 Task: Find people on LinkedIn with the title 'Assistant Manager' in the 'Household' industry, located in 'Shiguai', and working at 'IG Group'.
Action: Mouse moved to (658, 81)
Screenshot: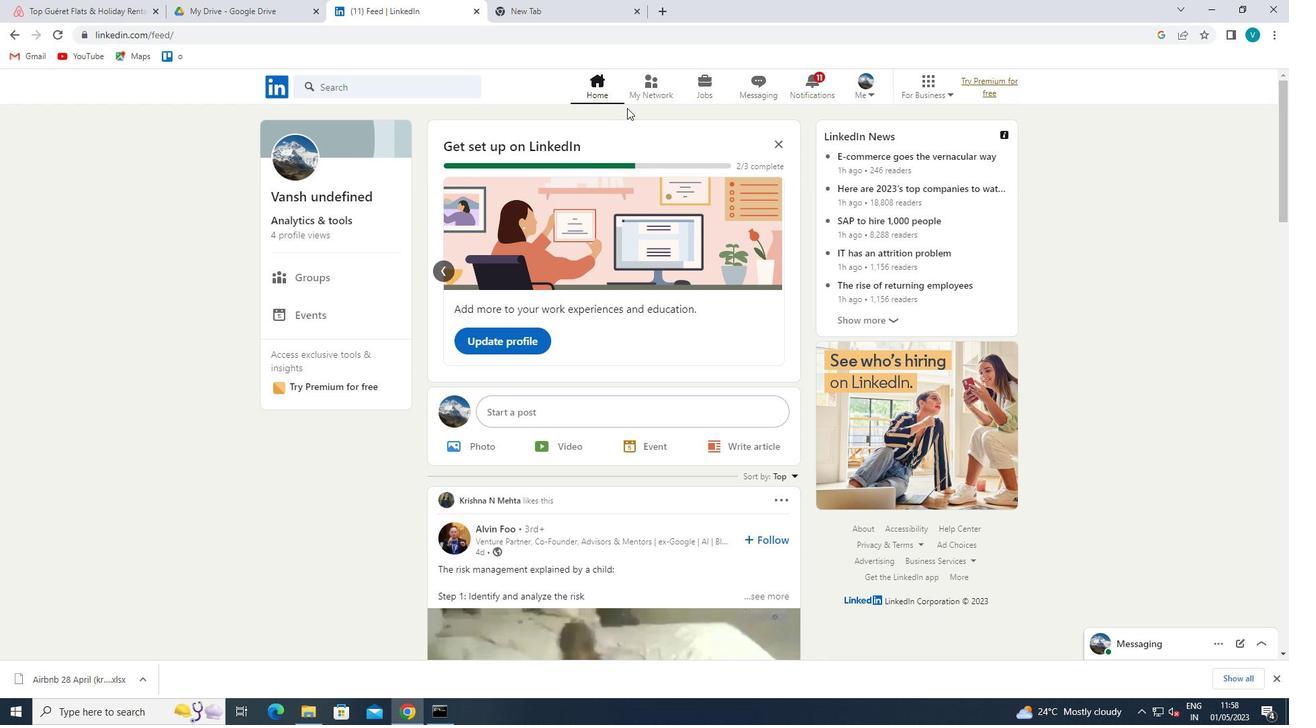 
Action: Mouse pressed left at (658, 81)
Screenshot: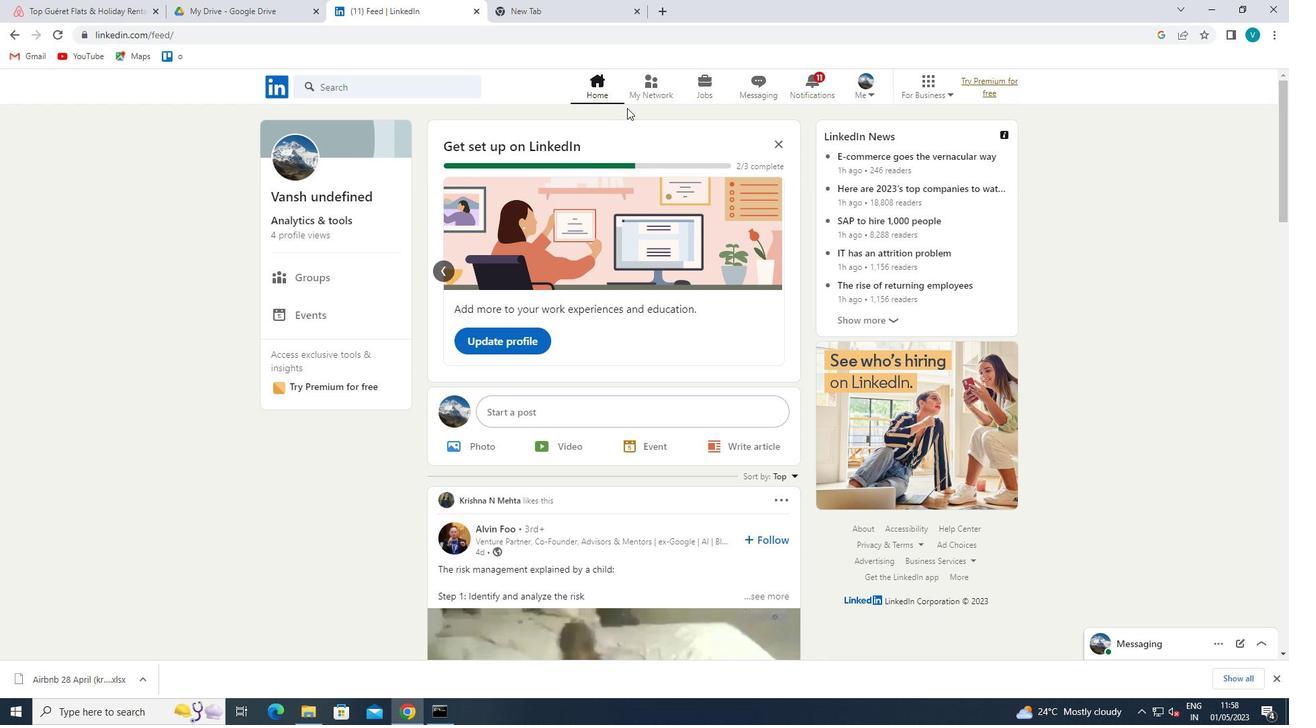 
Action: Mouse moved to (392, 155)
Screenshot: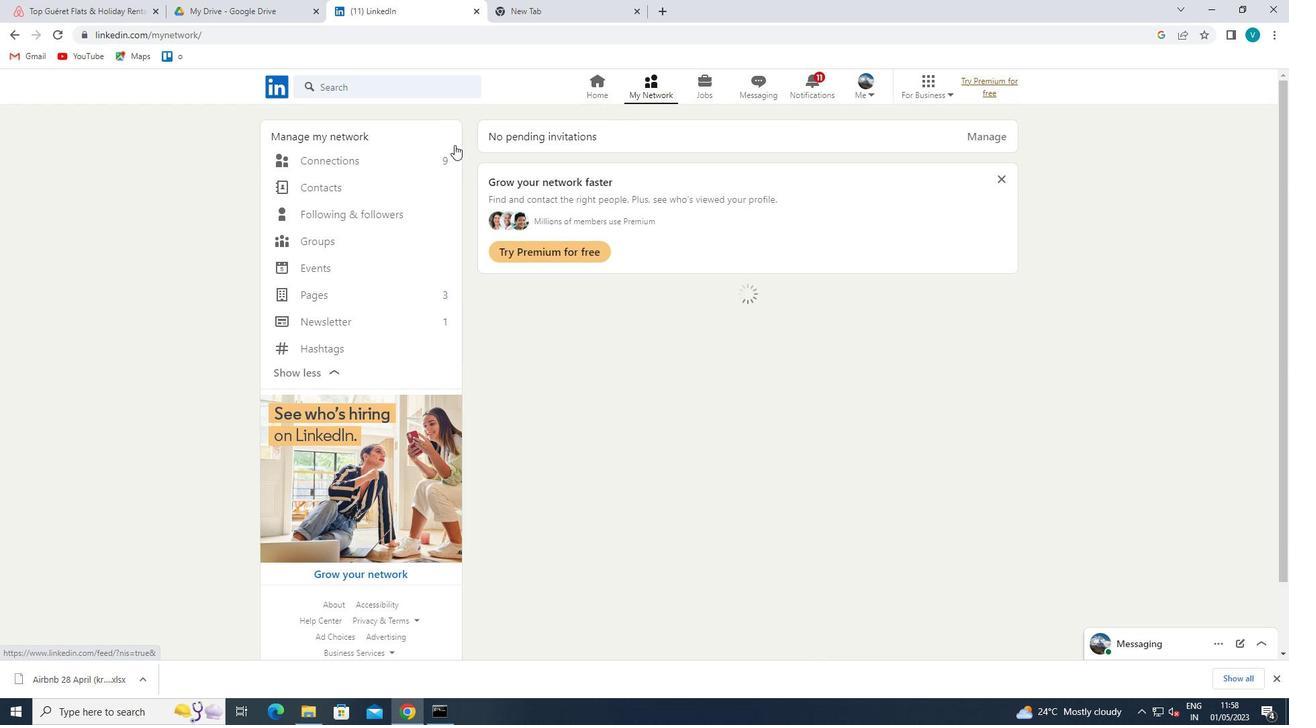 
Action: Mouse pressed left at (392, 155)
Screenshot: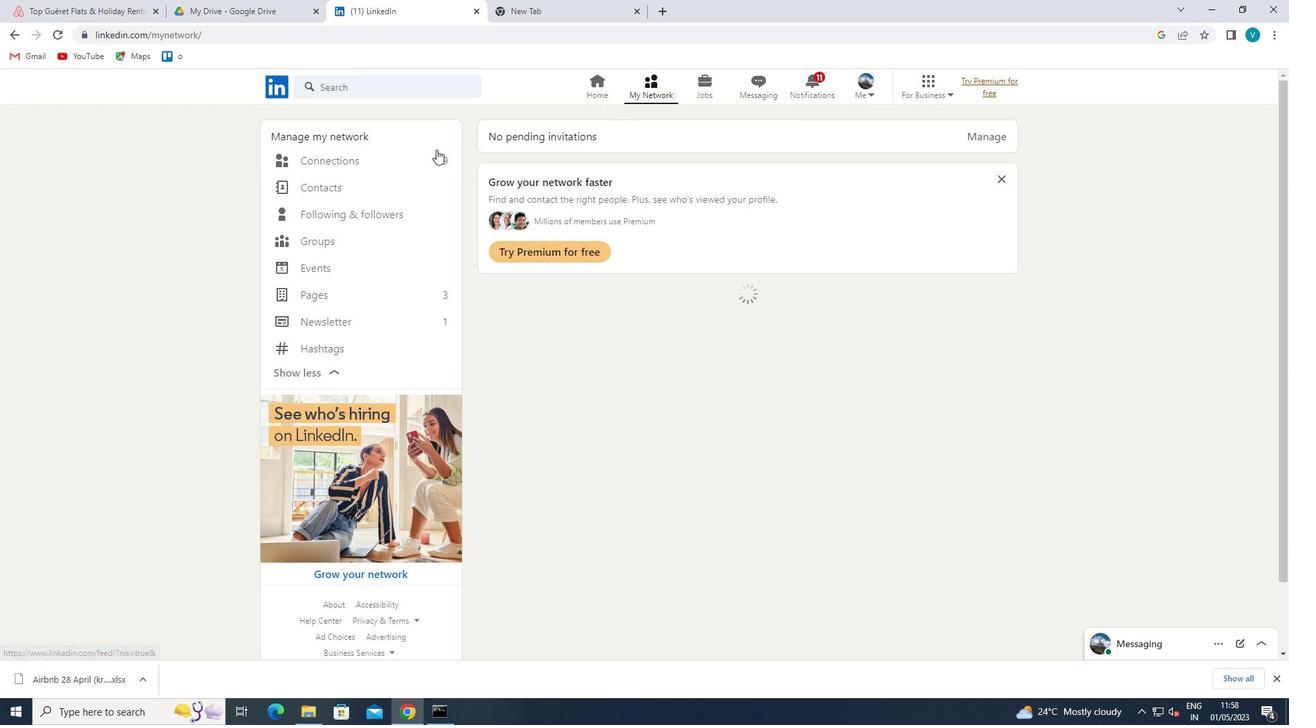 
Action: Mouse moved to (758, 160)
Screenshot: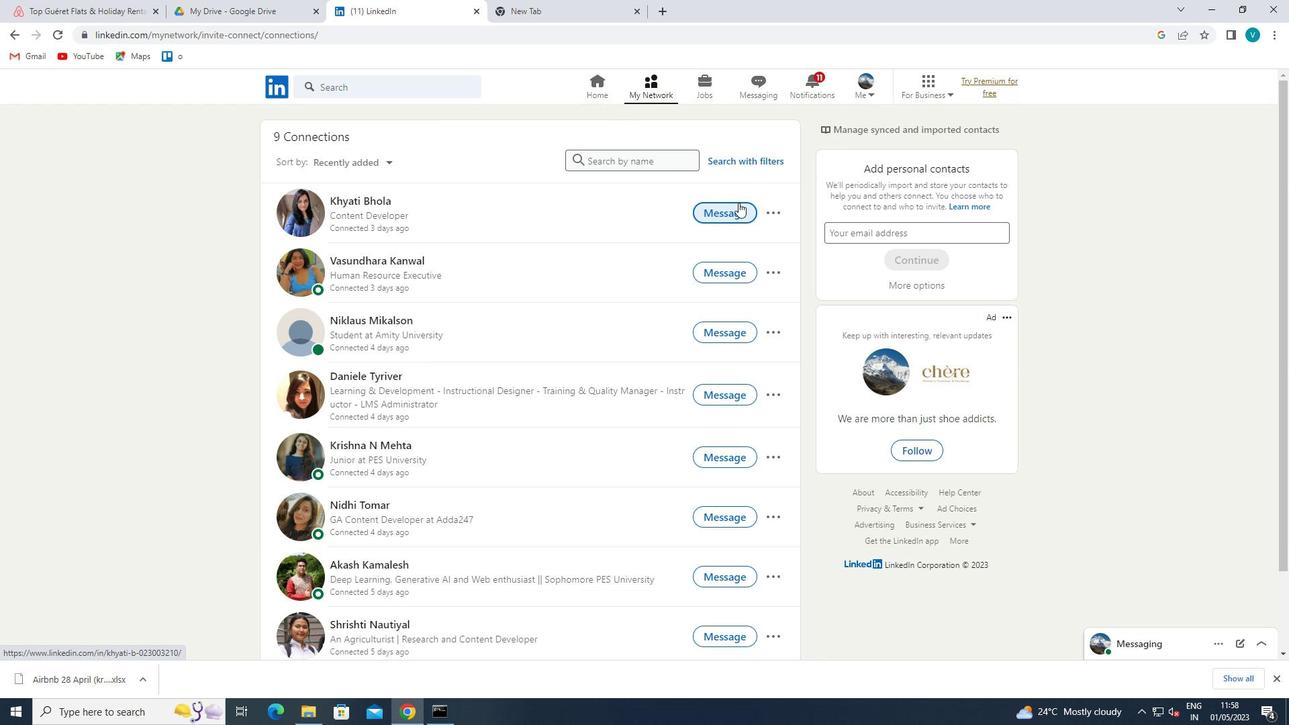 
Action: Mouse pressed left at (758, 160)
Screenshot: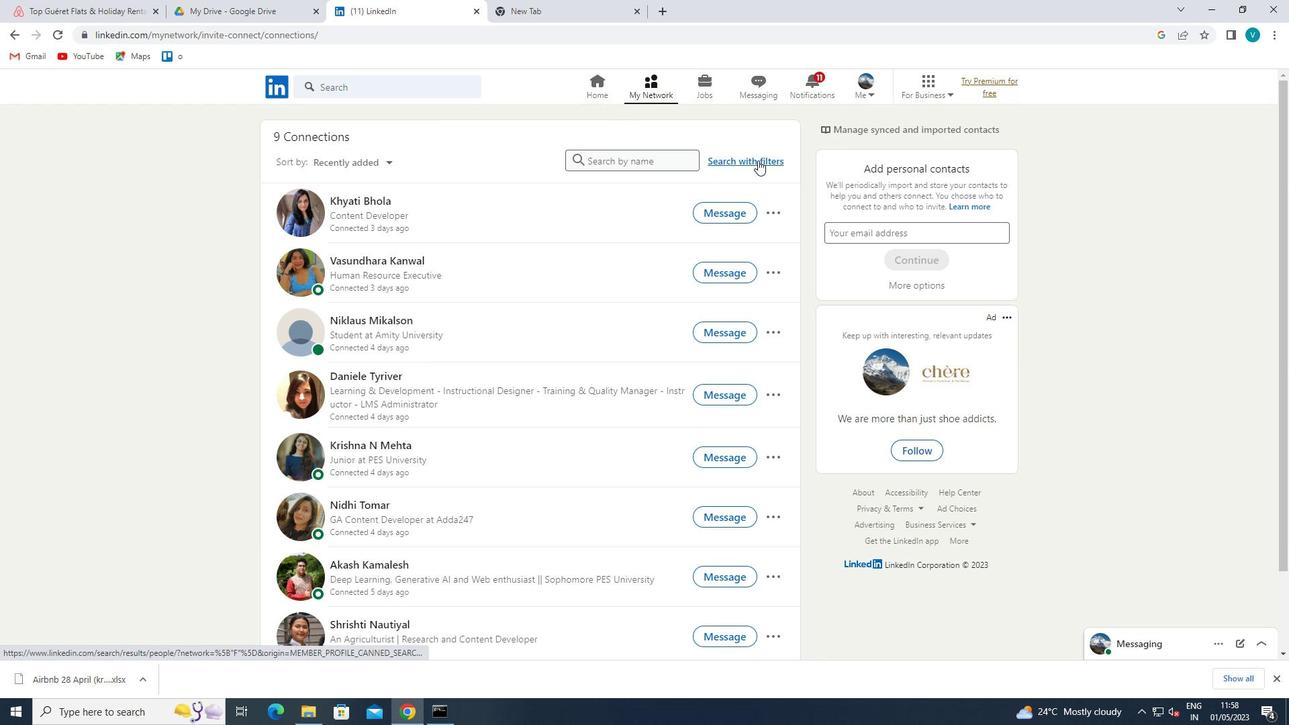 
Action: Mouse moved to (626, 125)
Screenshot: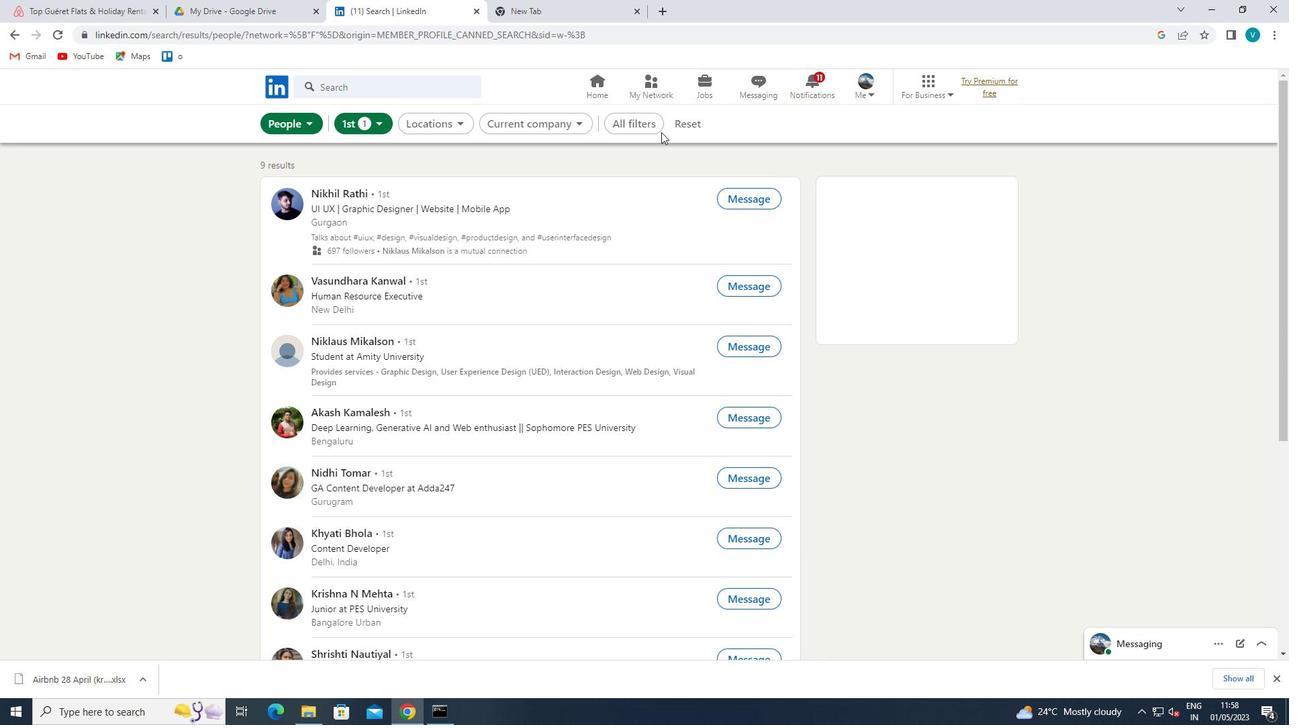 
Action: Mouse pressed left at (626, 125)
Screenshot: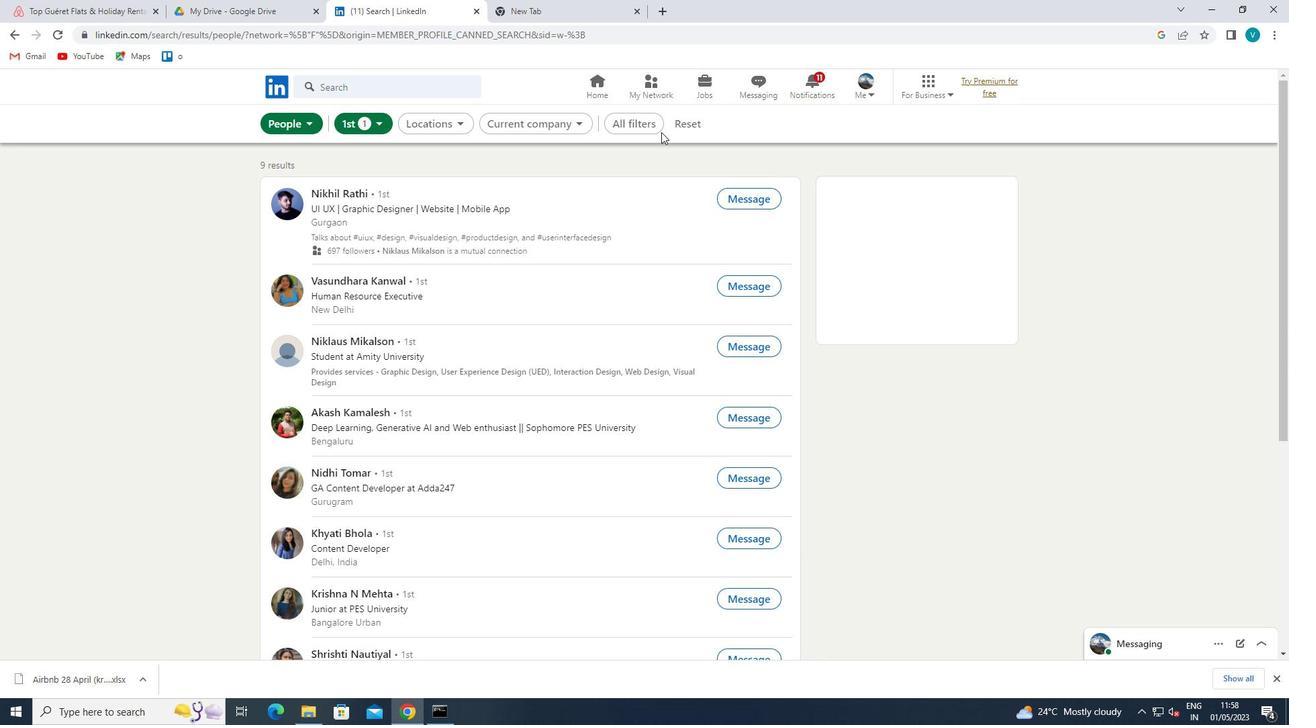 
Action: Mouse moved to (1039, 381)
Screenshot: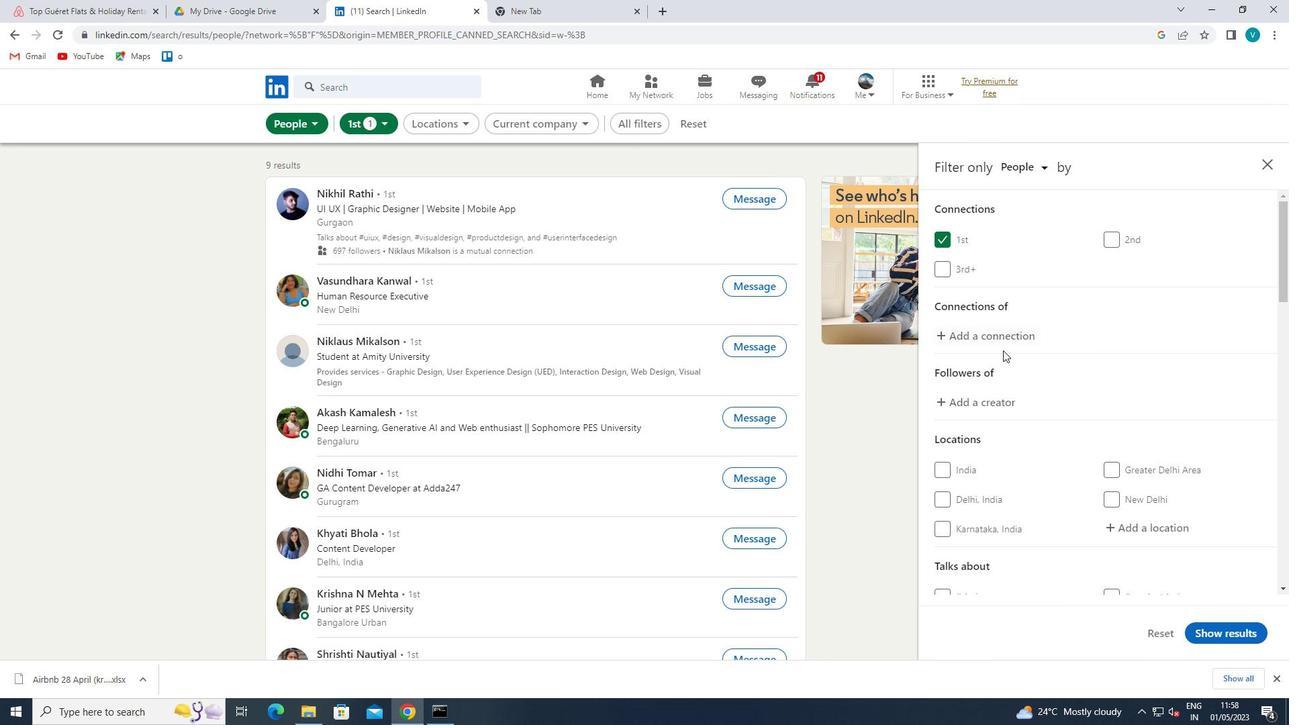 
Action: Mouse scrolled (1039, 380) with delta (0, 0)
Screenshot: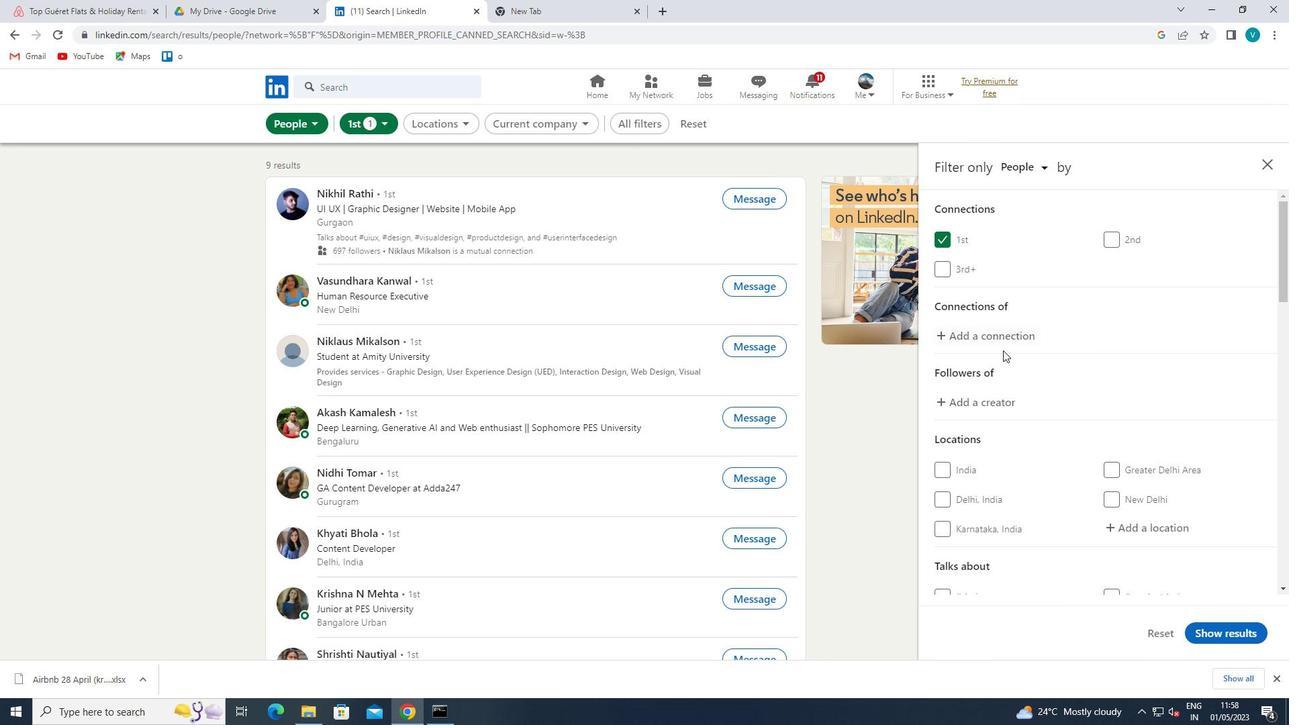 
Action: Mouse moved to (1119, 458)
Screenshot: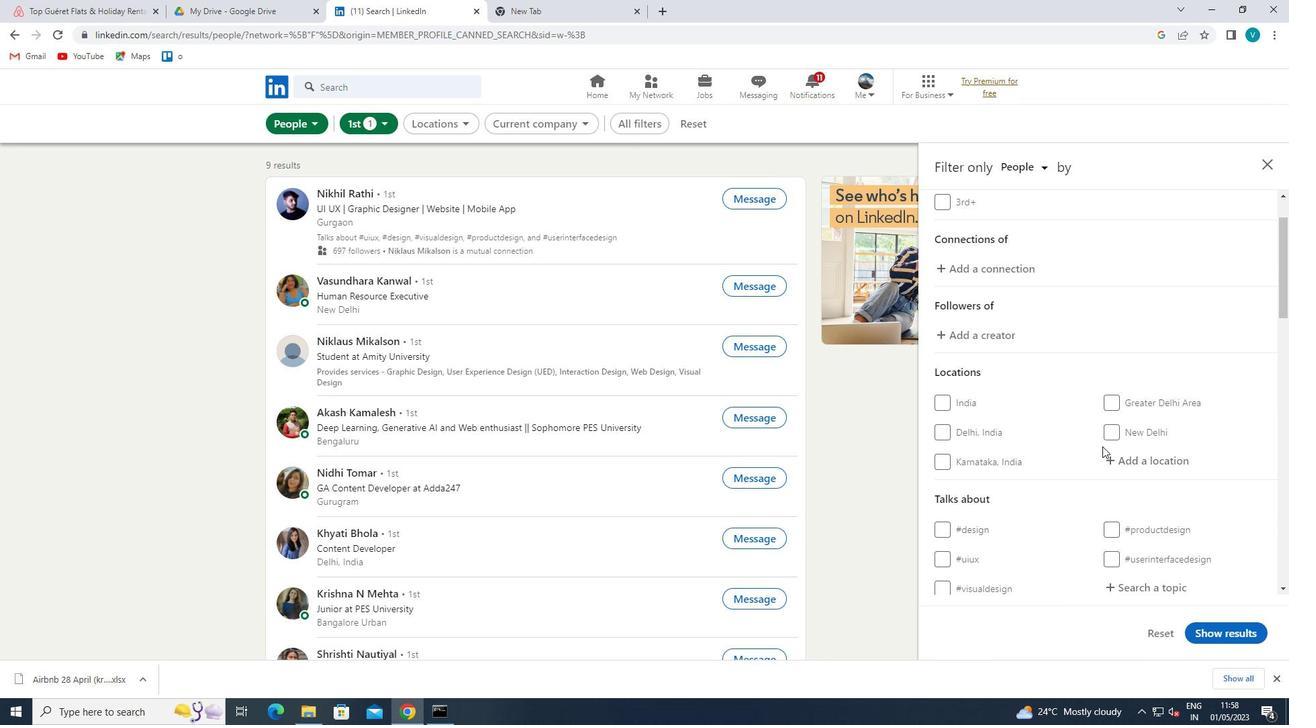 
Action: Mouse pressed left at (1119, 458)
Screenshot: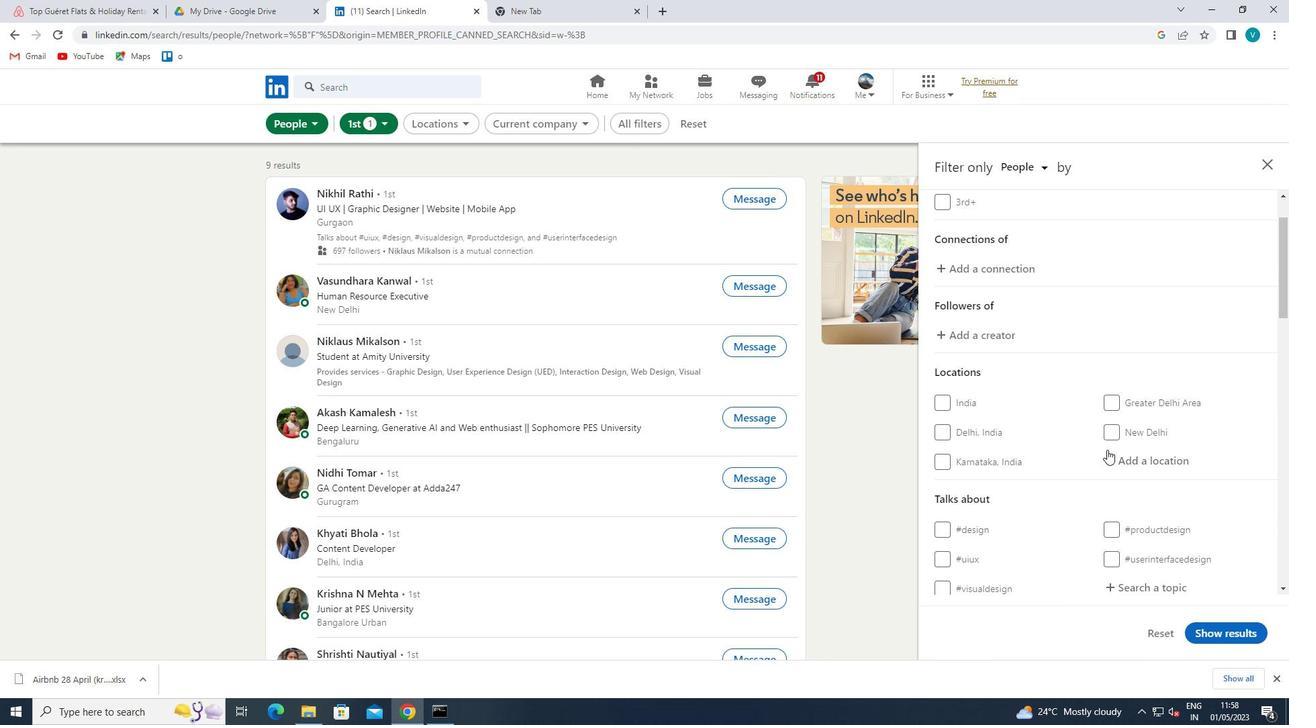 
Action: Key pressed <Key.shift>SHIGUAI<Key.space>
Screenshot: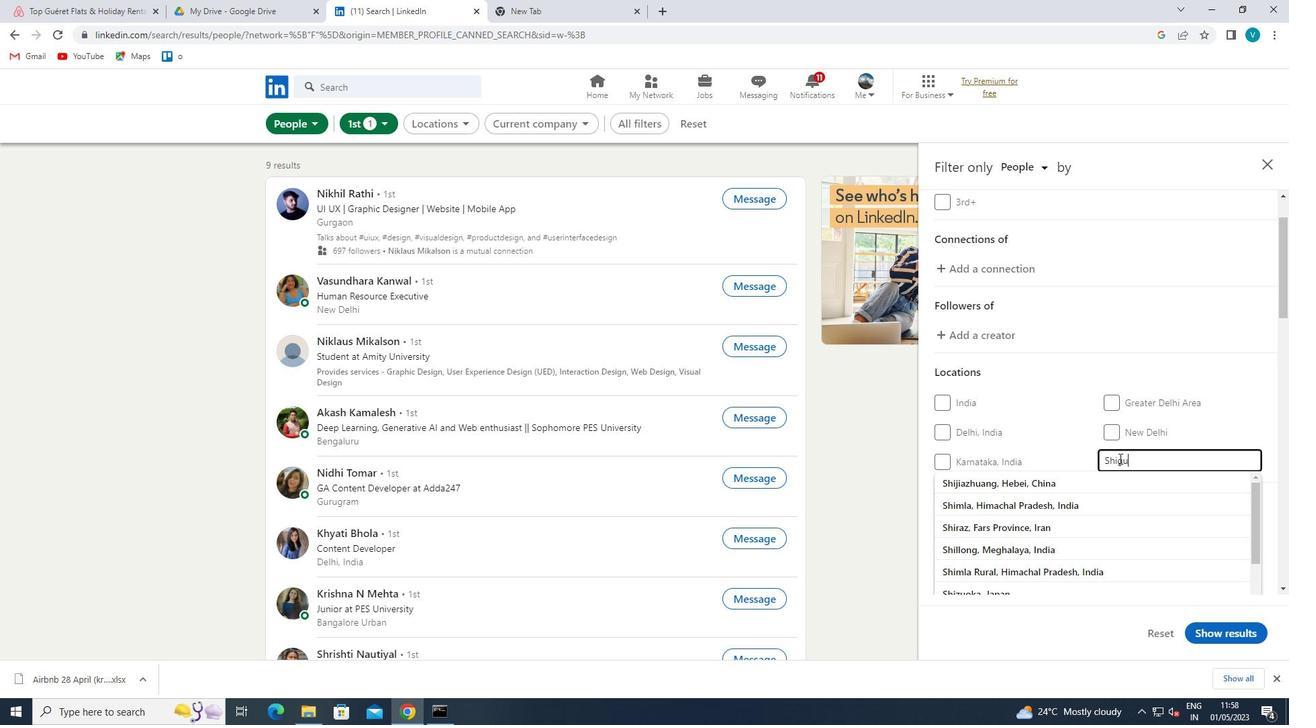 
Action: Mouse moved to (1082, 462)
Screenshot: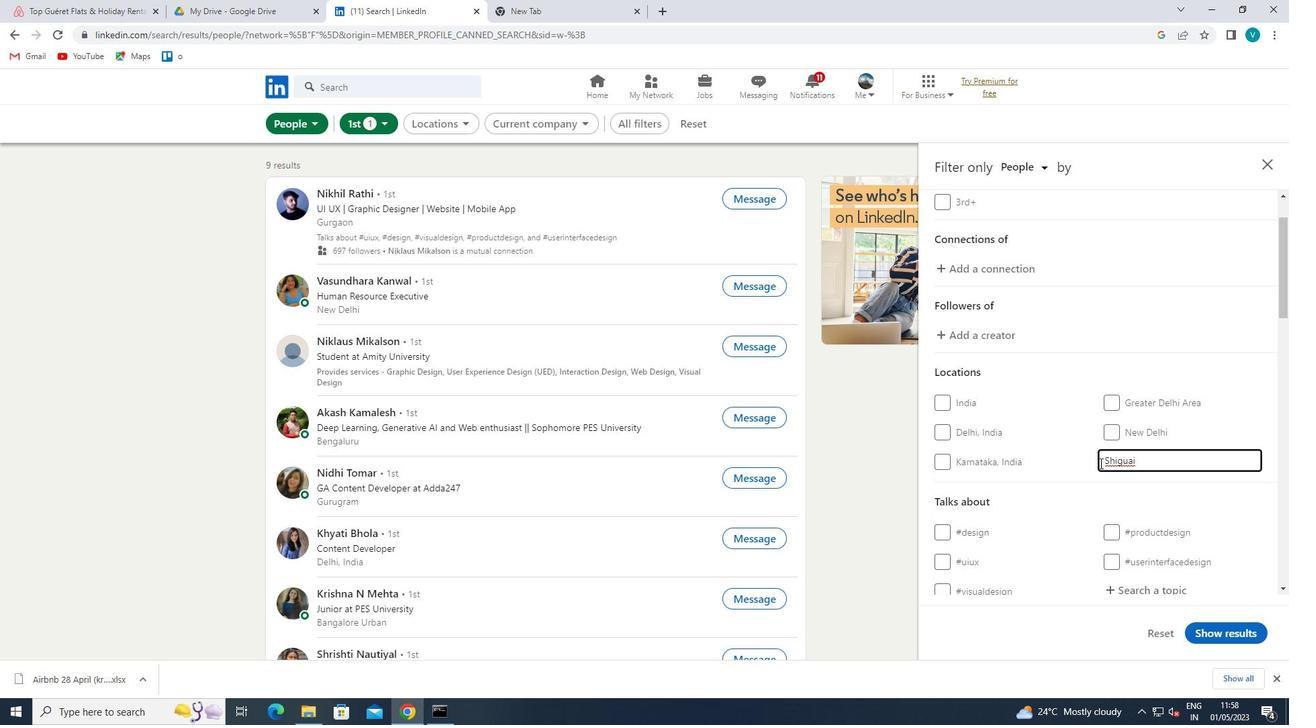 
Action: Mouse pressed left at (1082, 462)
Screenshot: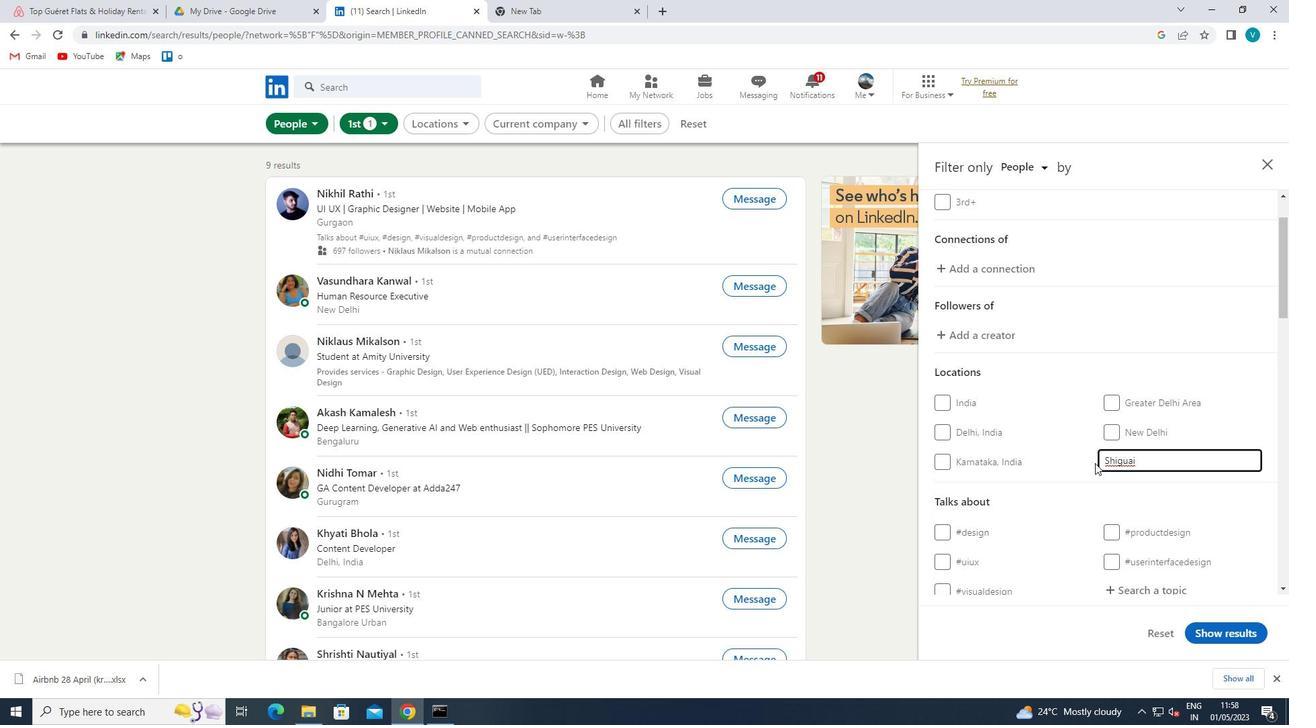 
Action: Mouse scrolled (1082, 462) with delta (0, 0)
Screenshot: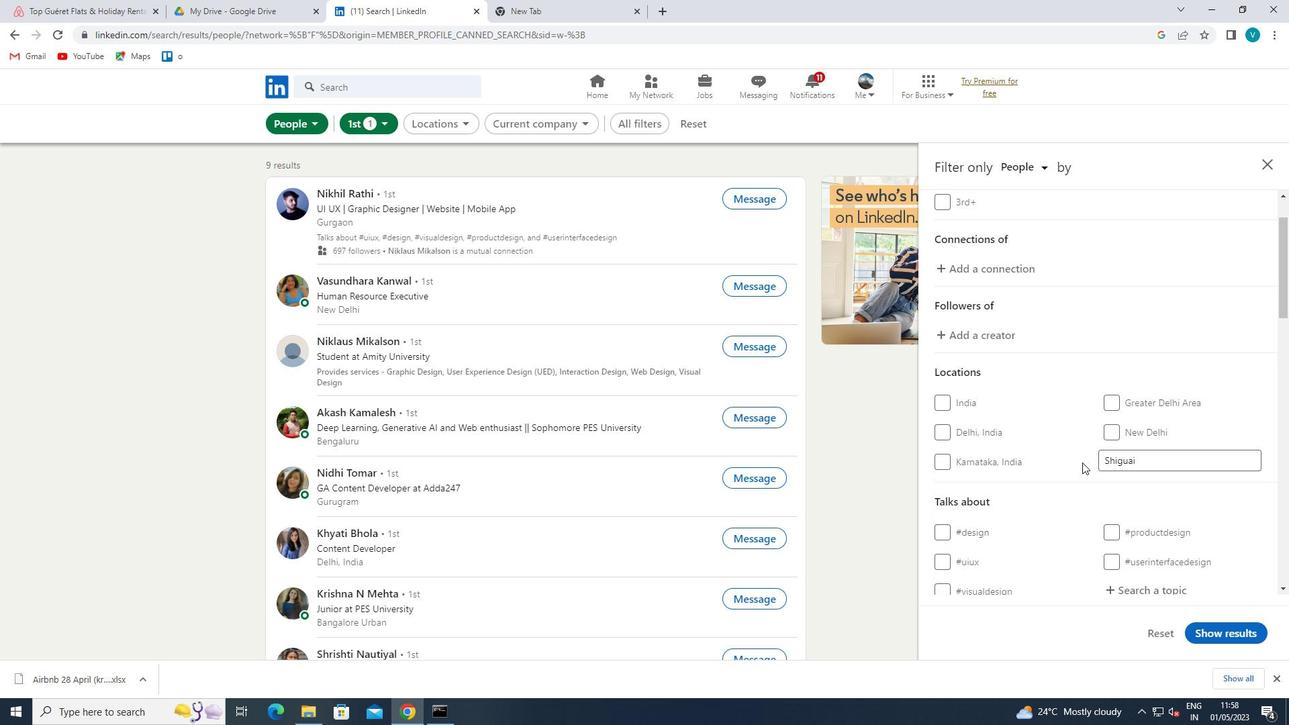 
Action: Mouse scrolled (1082, 462) with delta (0, 0)
Screenshot: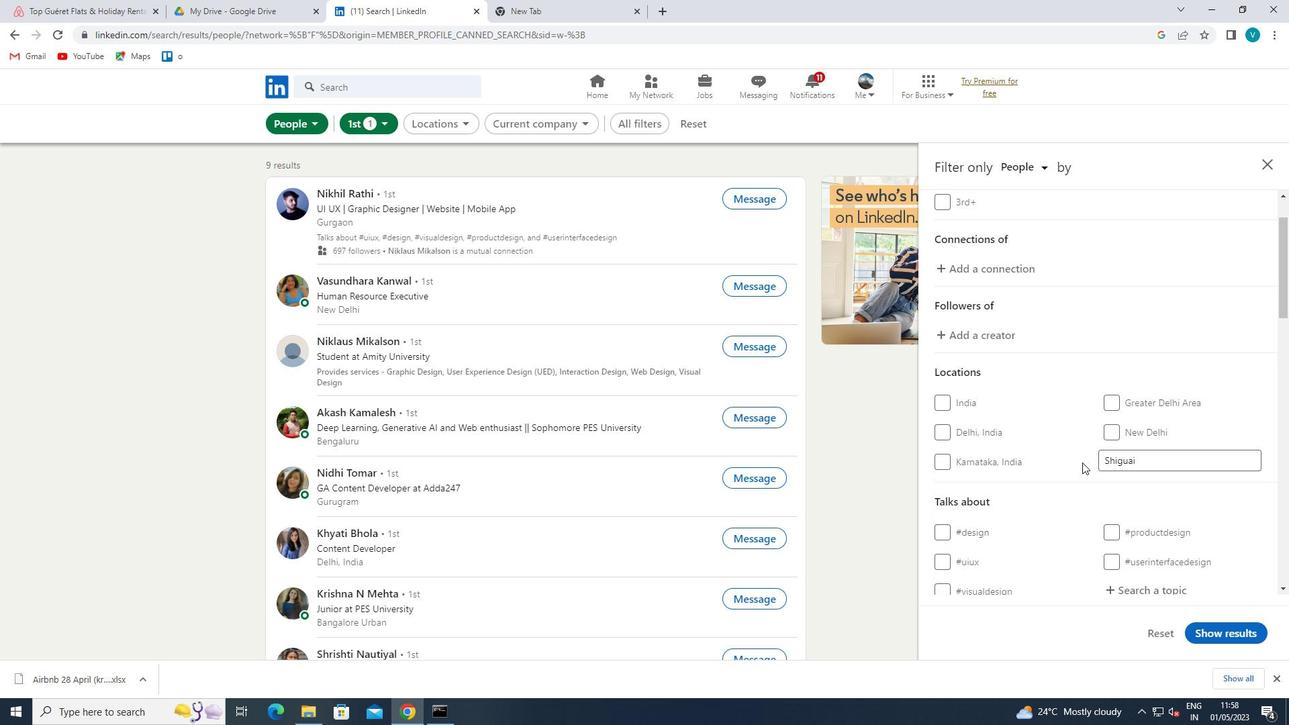 
Action: Mouse moved to (1137, 448)
Screenshot: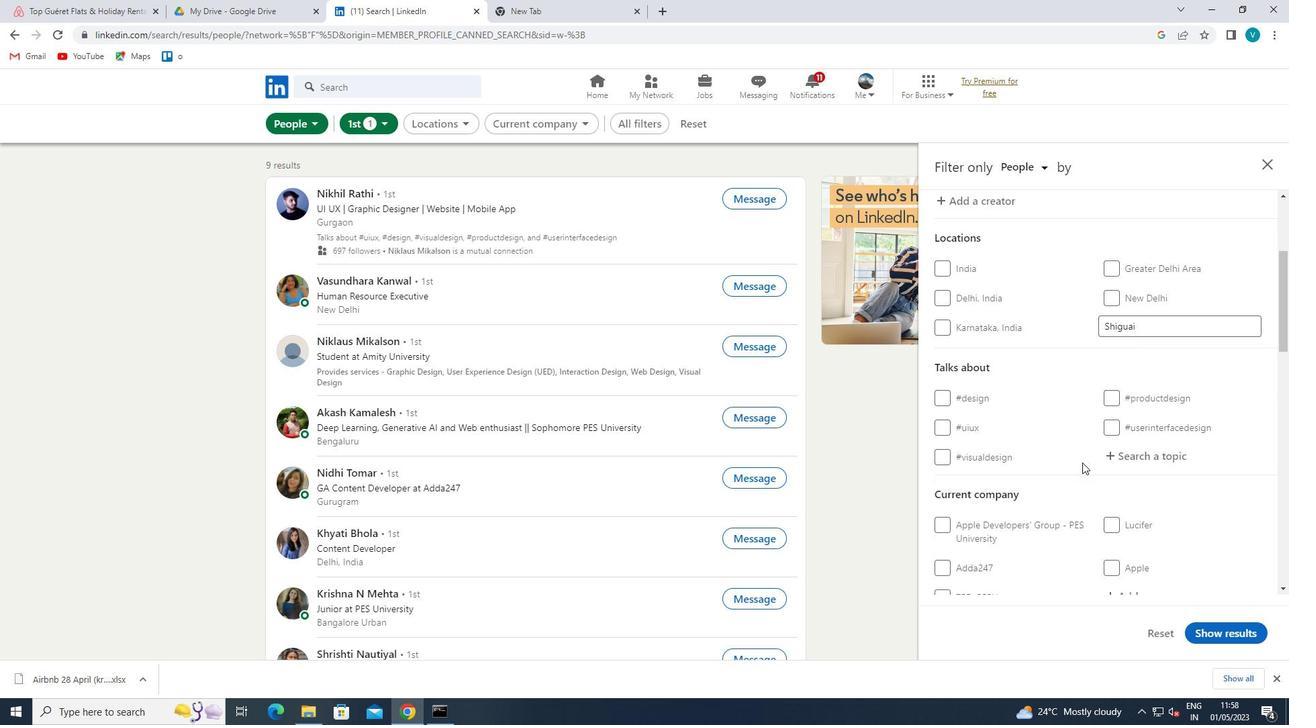 
Action: Mouse pressed left at (1137, 448)
Screenshot: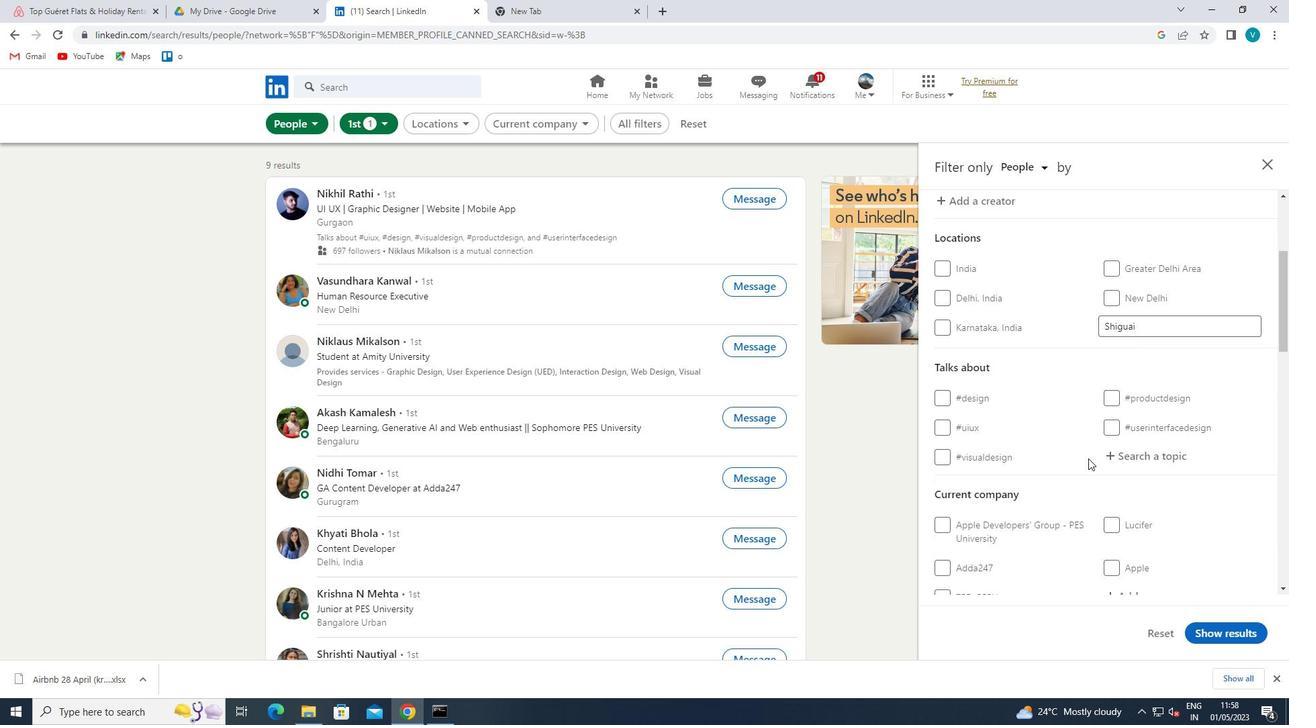 
Action: Key pressed <Key.shift>#SUCCESS
Screenshot: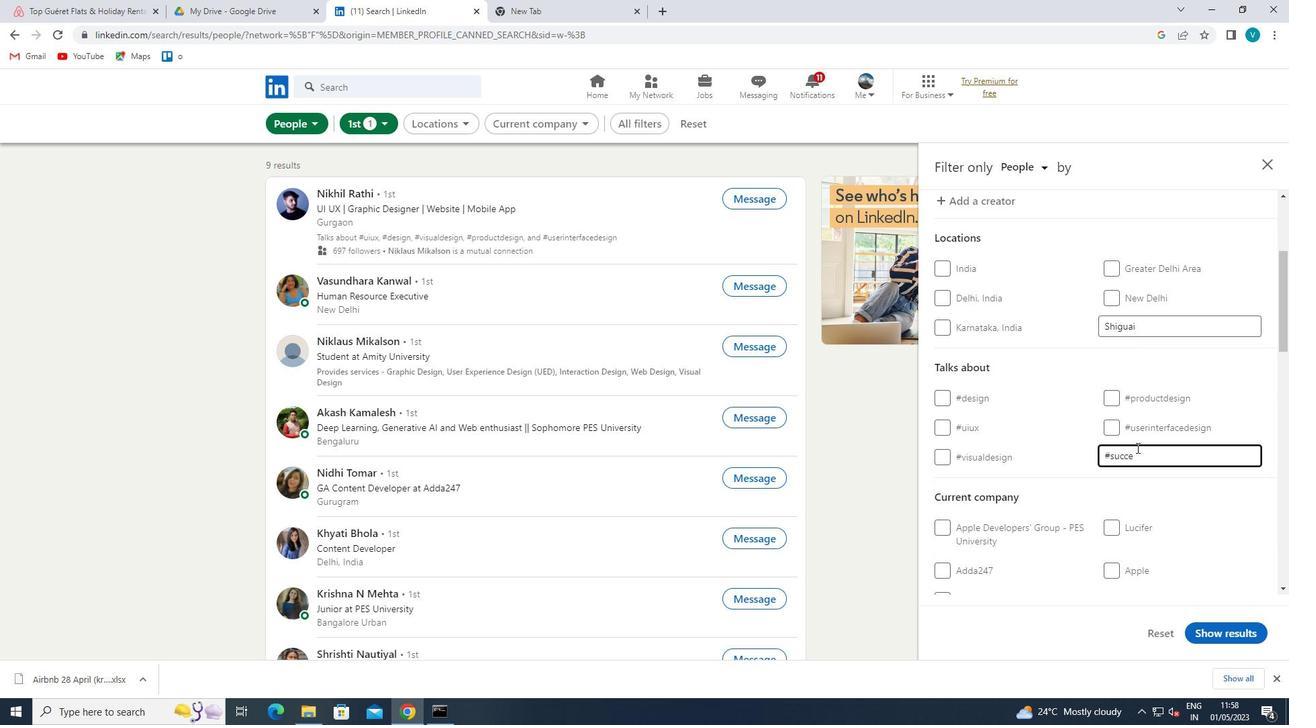 
Action: Mouse moved to (1093, 462)
Screenshot: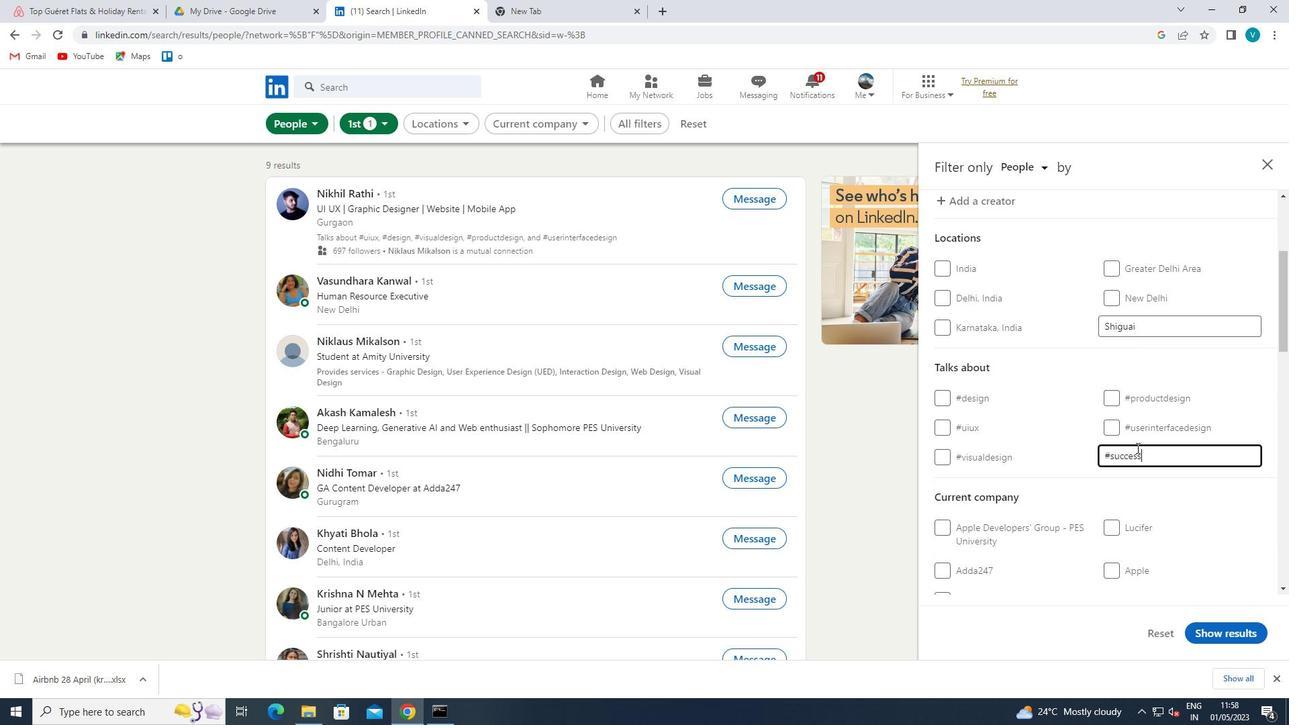 
Action: Mouse pressed left at (1093, 462)
Screenshot: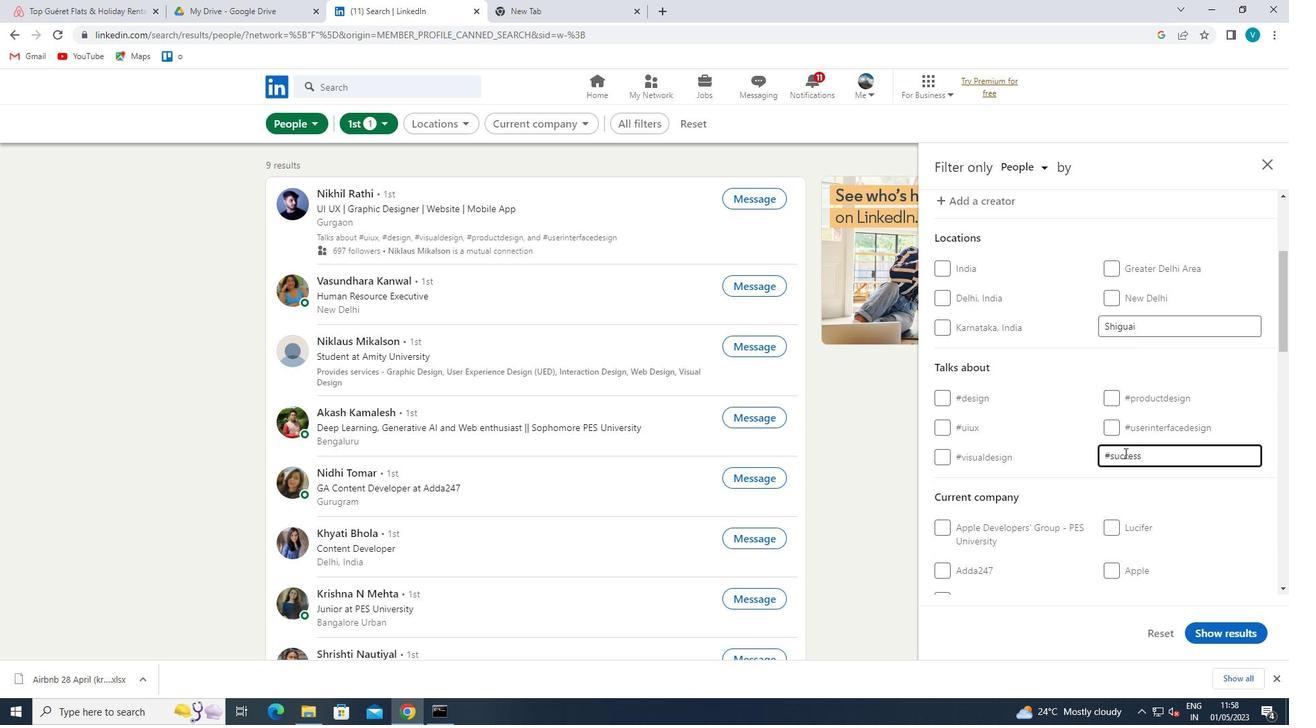
Action: Mouse moved to (1088, 458)
Screenshot: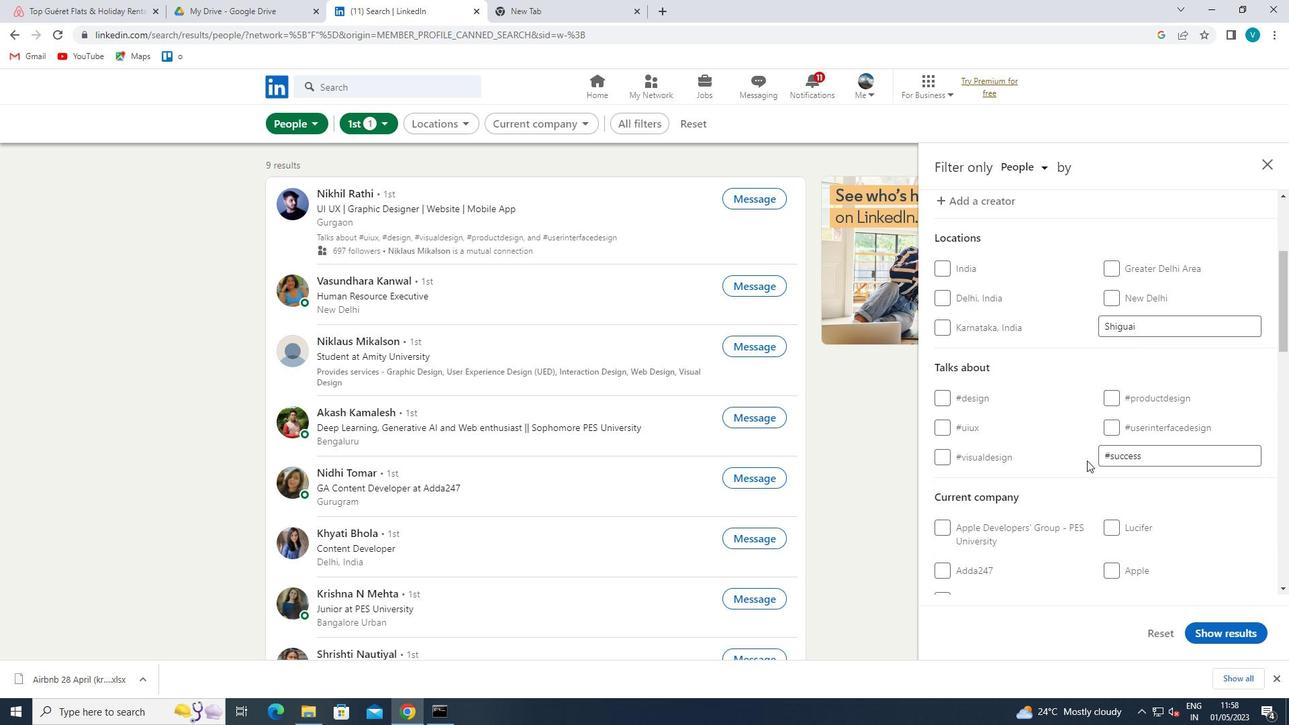 
Action: Mouse scrolled (1088, 457) with delta (0, 0)
Screenshot: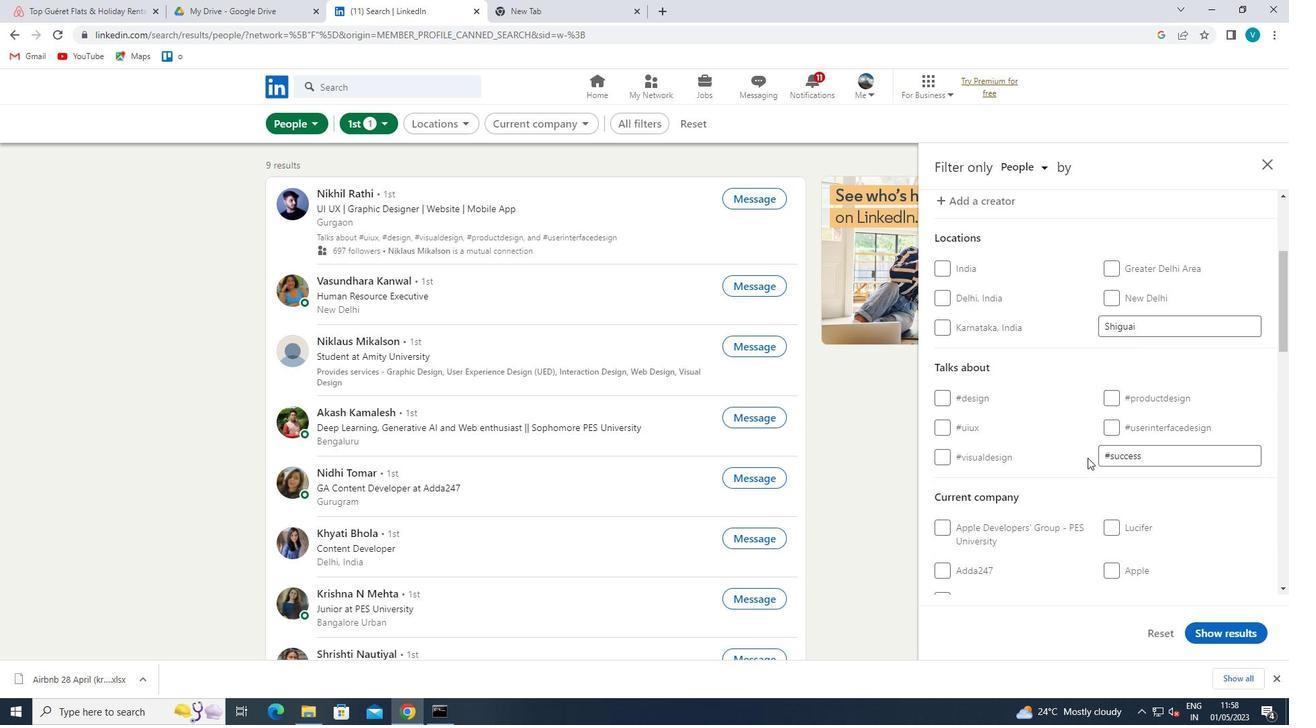 
Action: Mouse scrolled (1088, 457) with delta (0, 0)
Screenshot: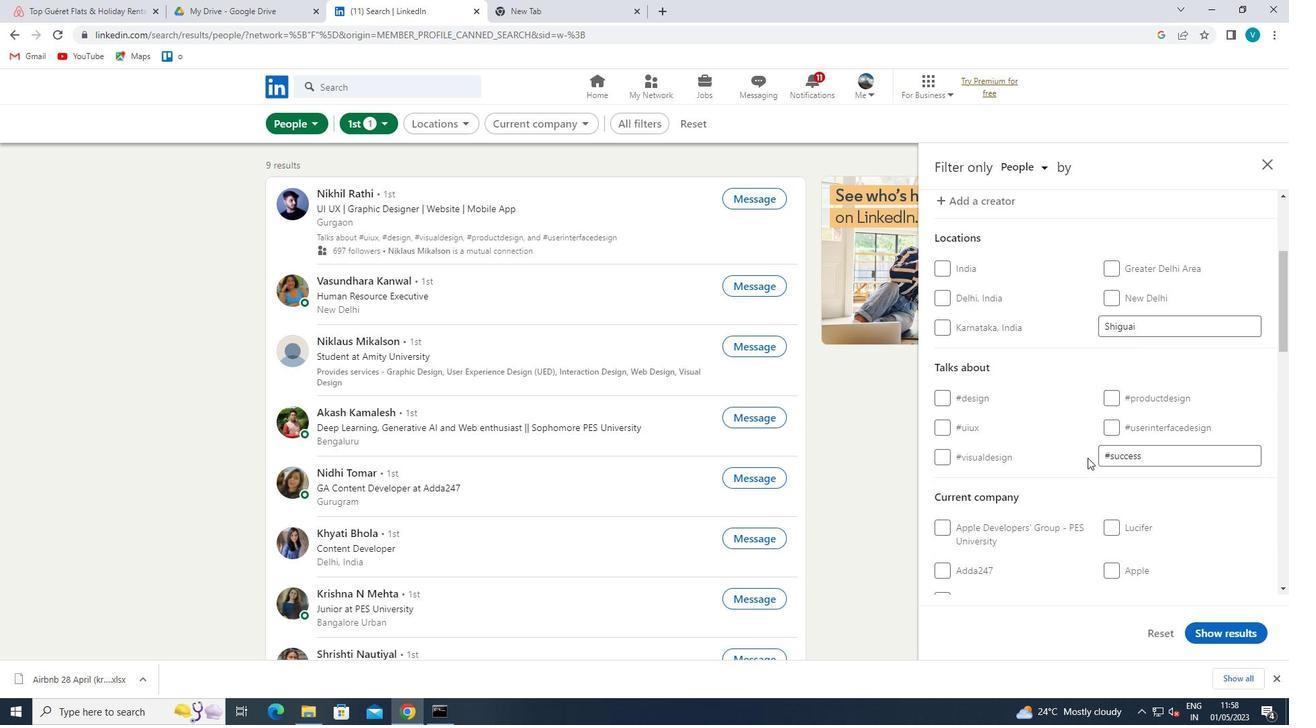 
Action: Mouse moved to (1157, 464)
Screenshot: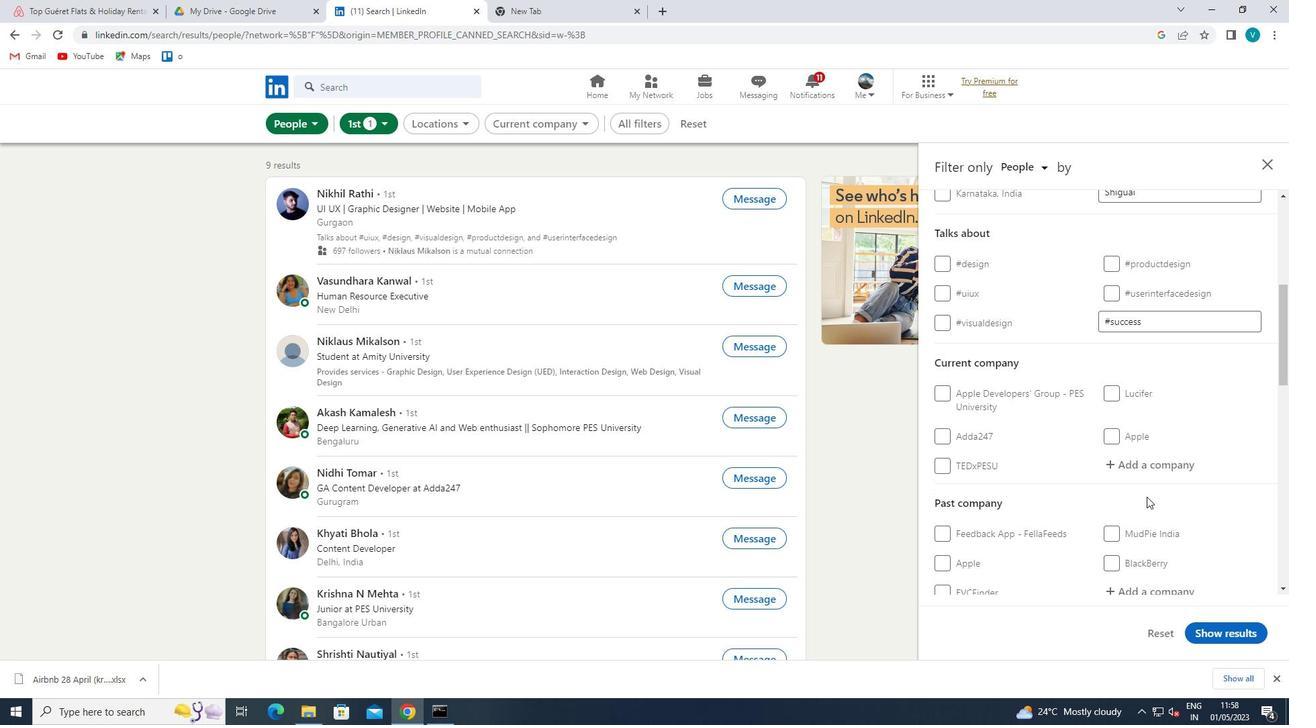 
Action: Mouse pressed left at (1157, 464)
Screenshot: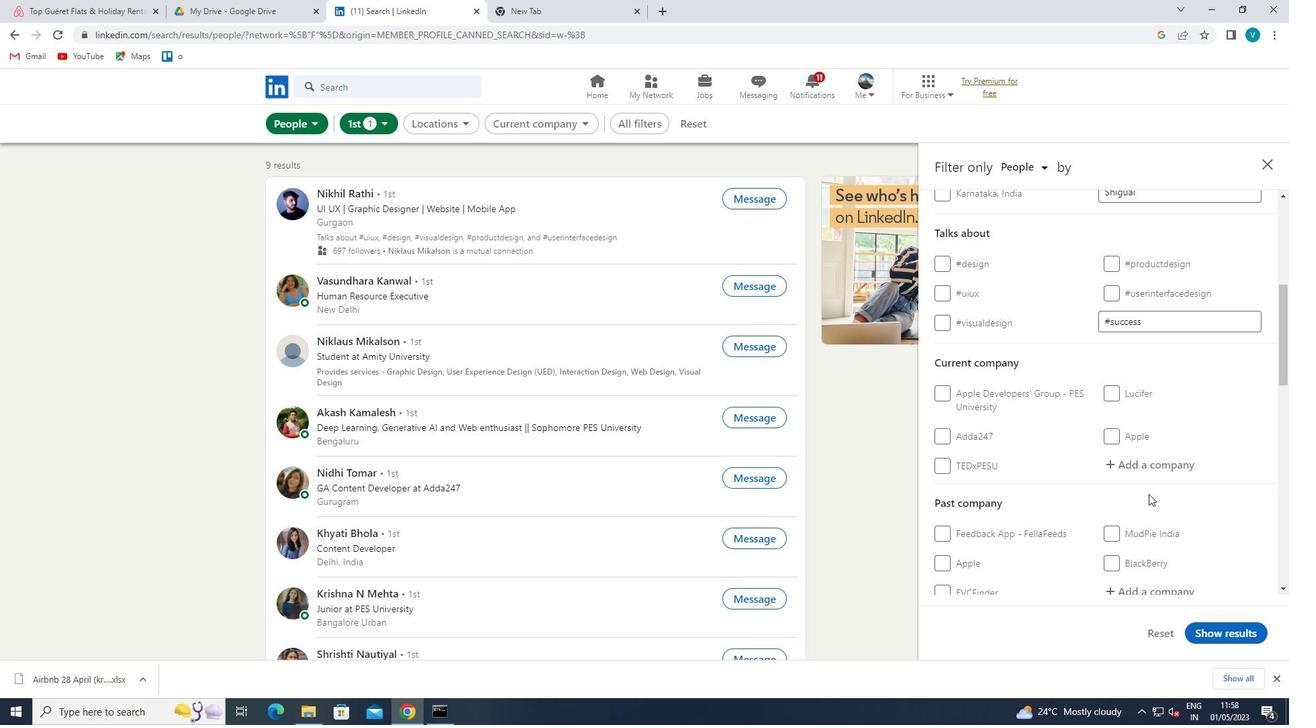 
Action: Key pressed <Key.shift>IG<Key.space><Key.shift>GROUP<Key.space>
Screenshot: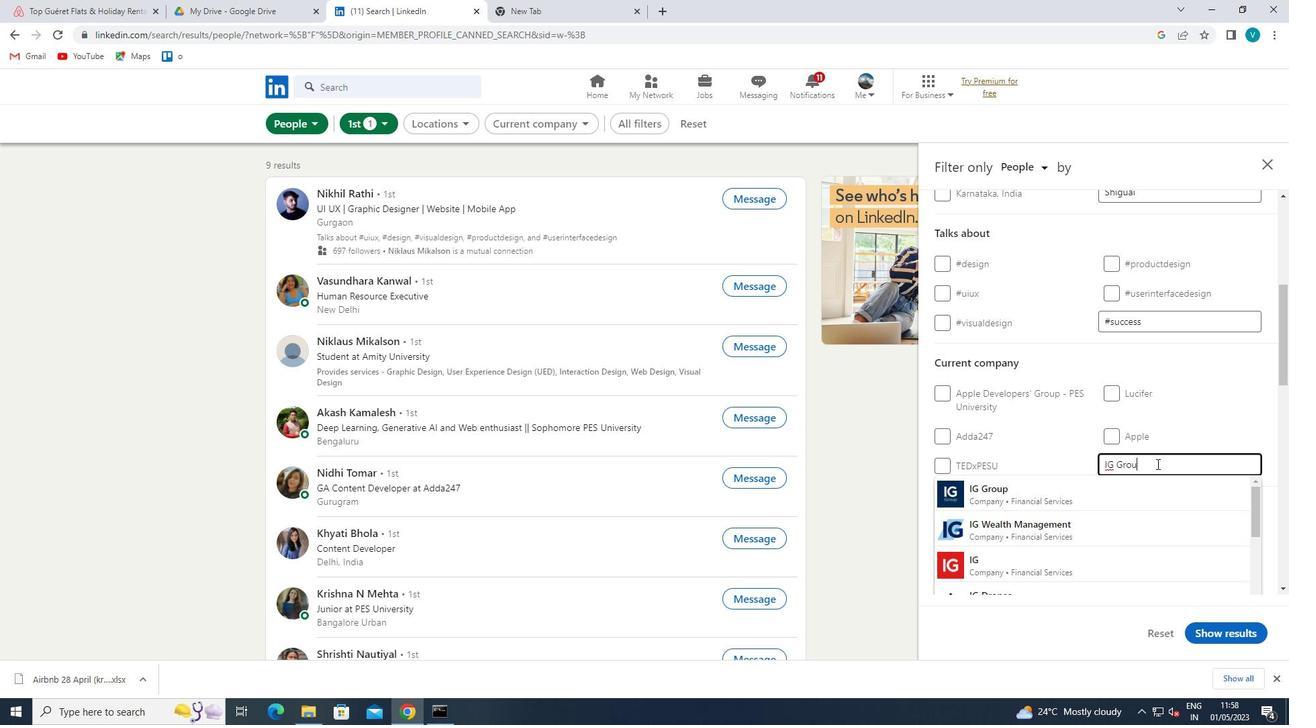 
Action: Mouse moved to (1097, 484)
Screenshot: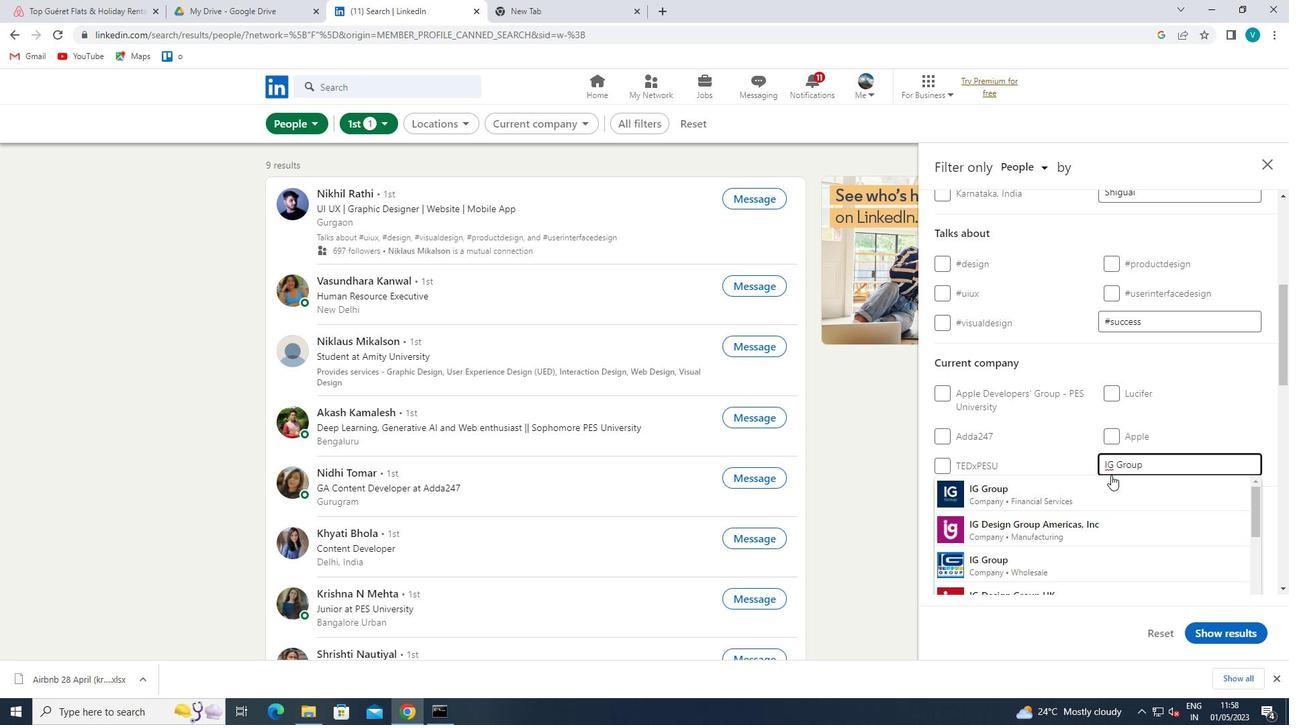 
Action: Mouse pressed left at (1097, 484)
Screenshot: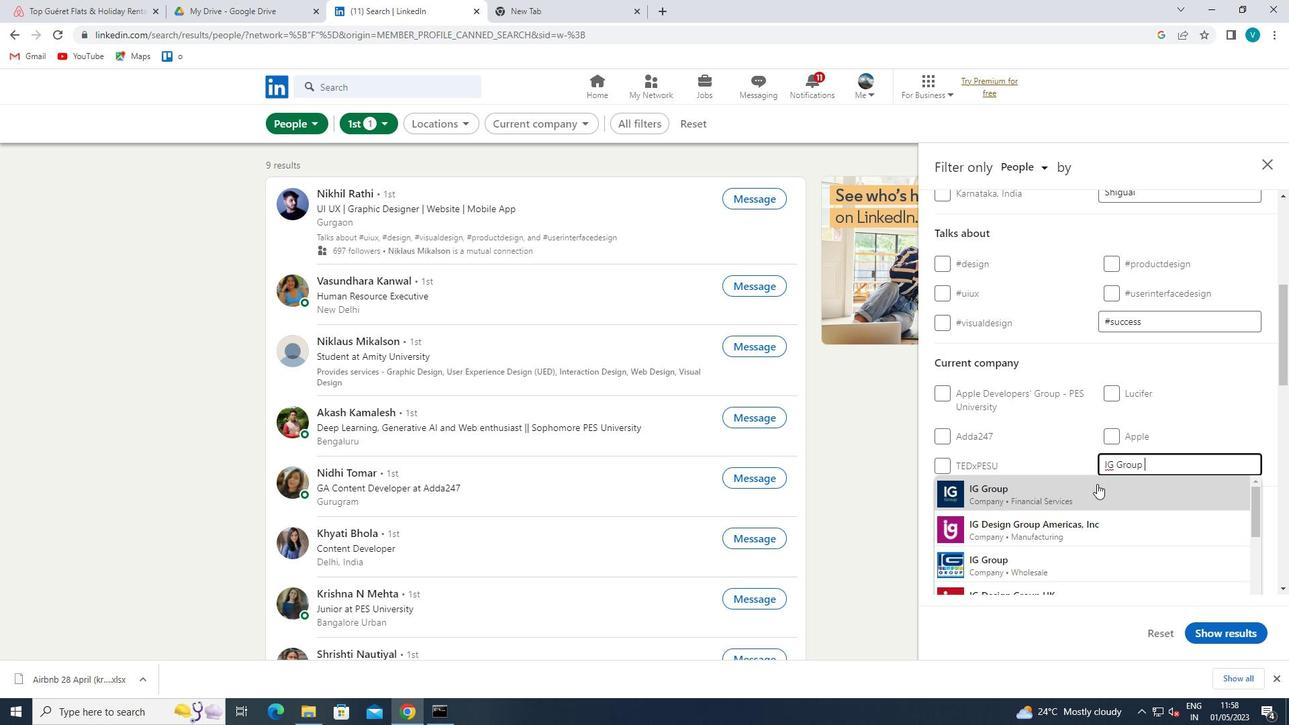 
Action: Mouse scrolled (1097, 483) with delta (0, 0)
Screenshot: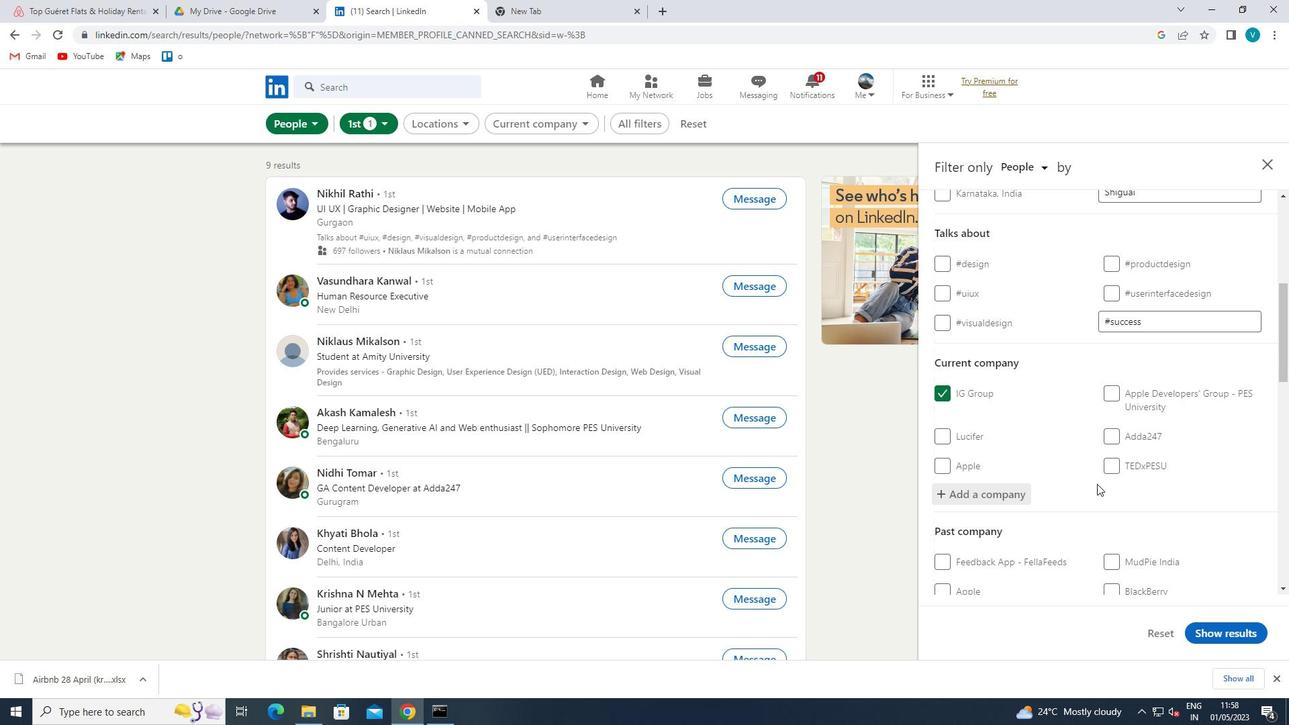 
Action: Mouse scrolled (1097, 483) with delta (0, 0)
Screenshot: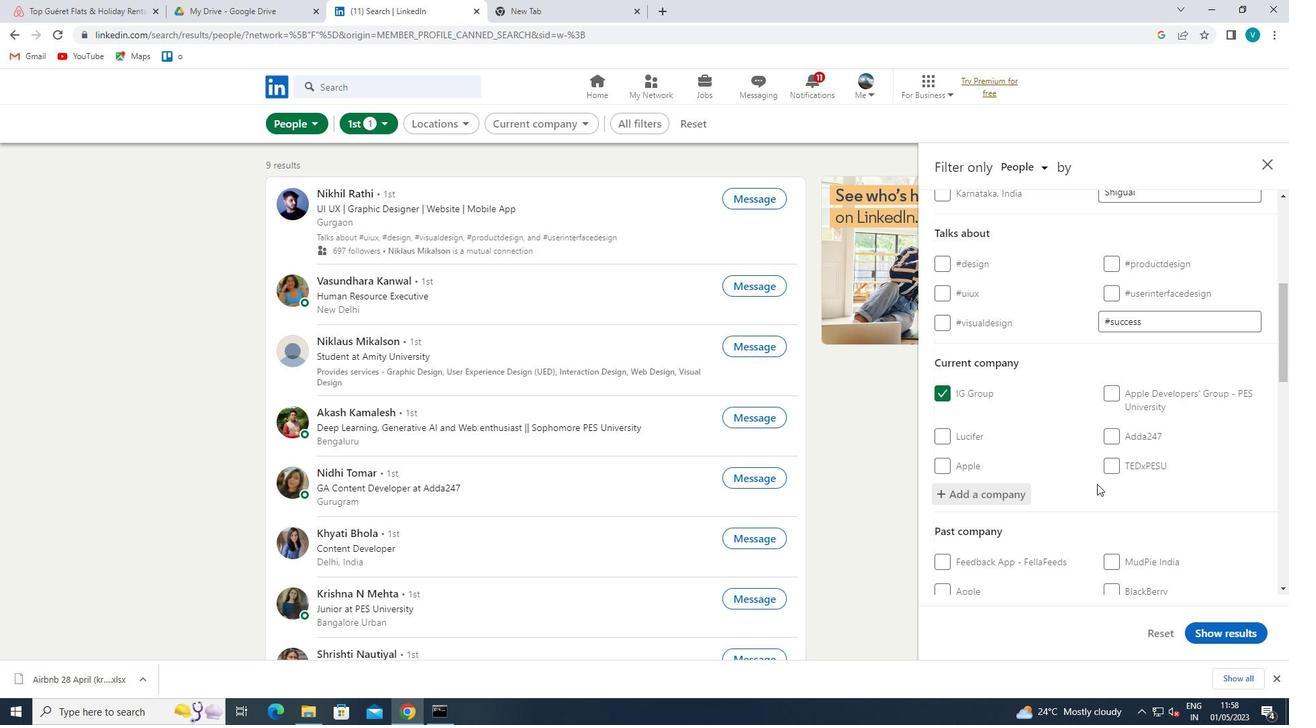 
Action: Mouse scrolled (1097, 483) with delta (0, 0)
Screenshot: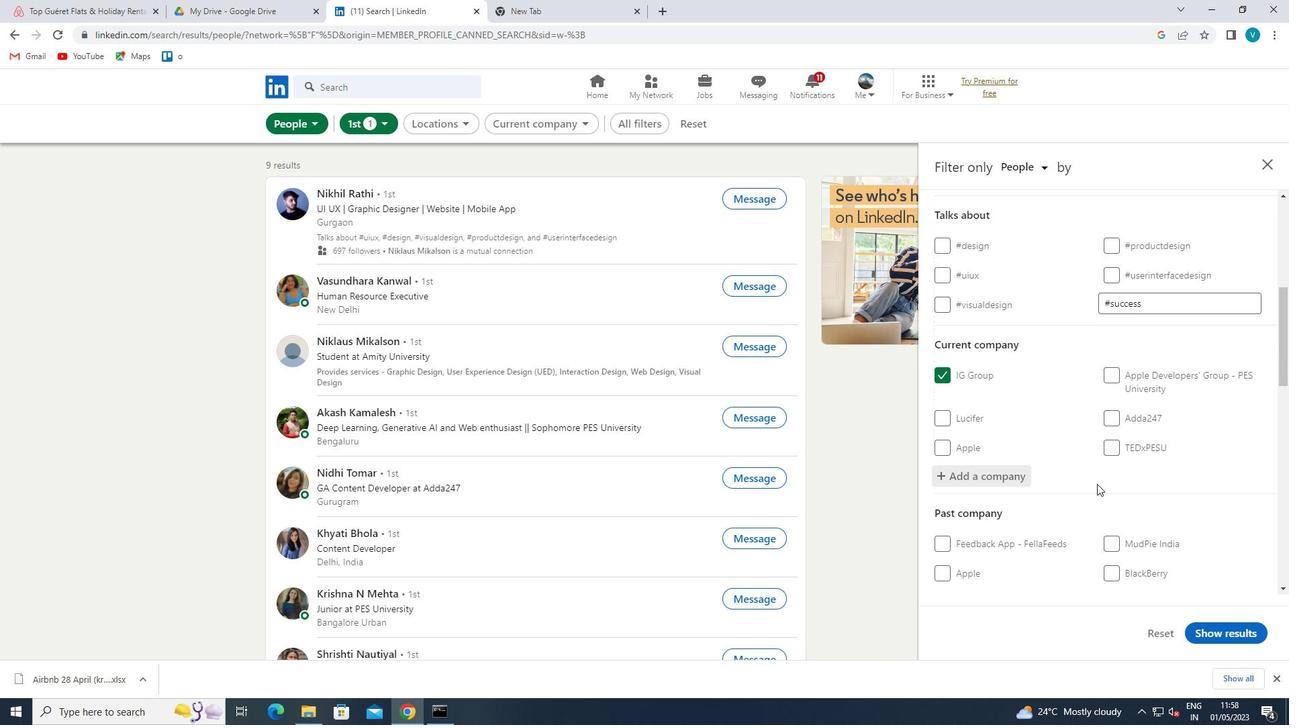 
Action: Mouse scrolled (1097, 483) with delta (0, 0)
Screenshot: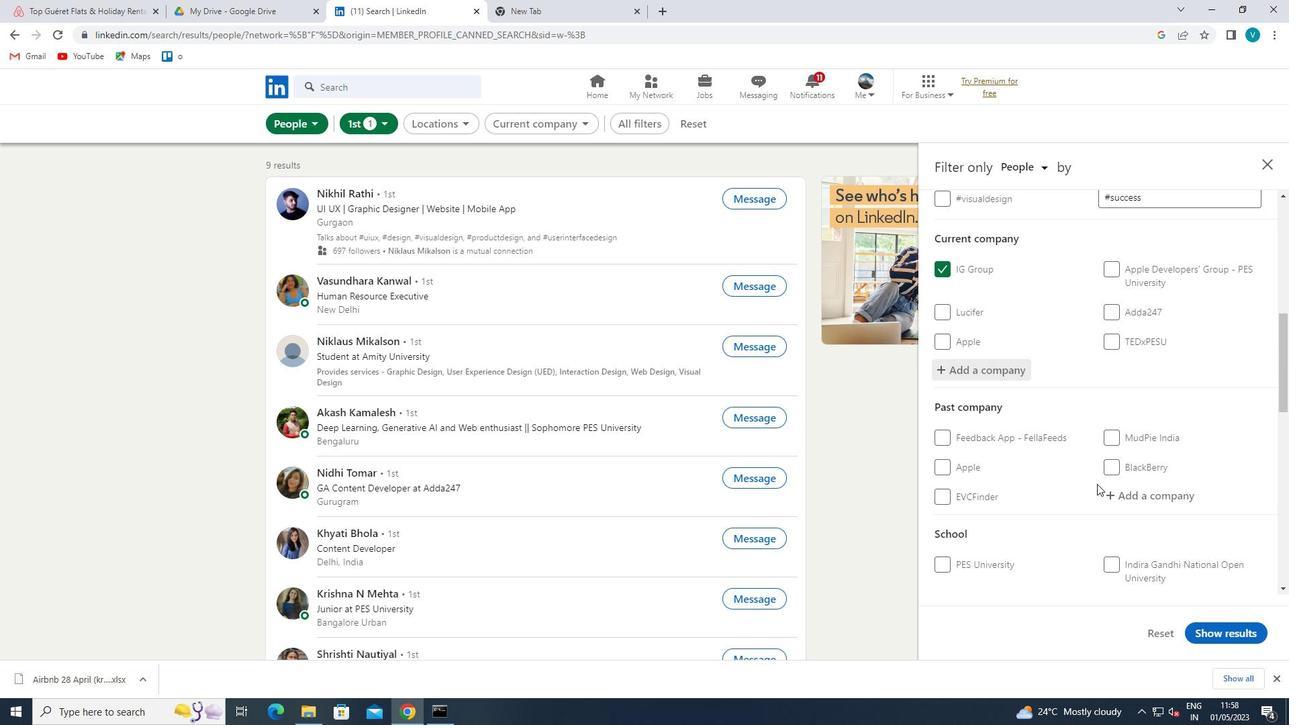 
Action: Mouse moved to (1125, 515)
Screenshot: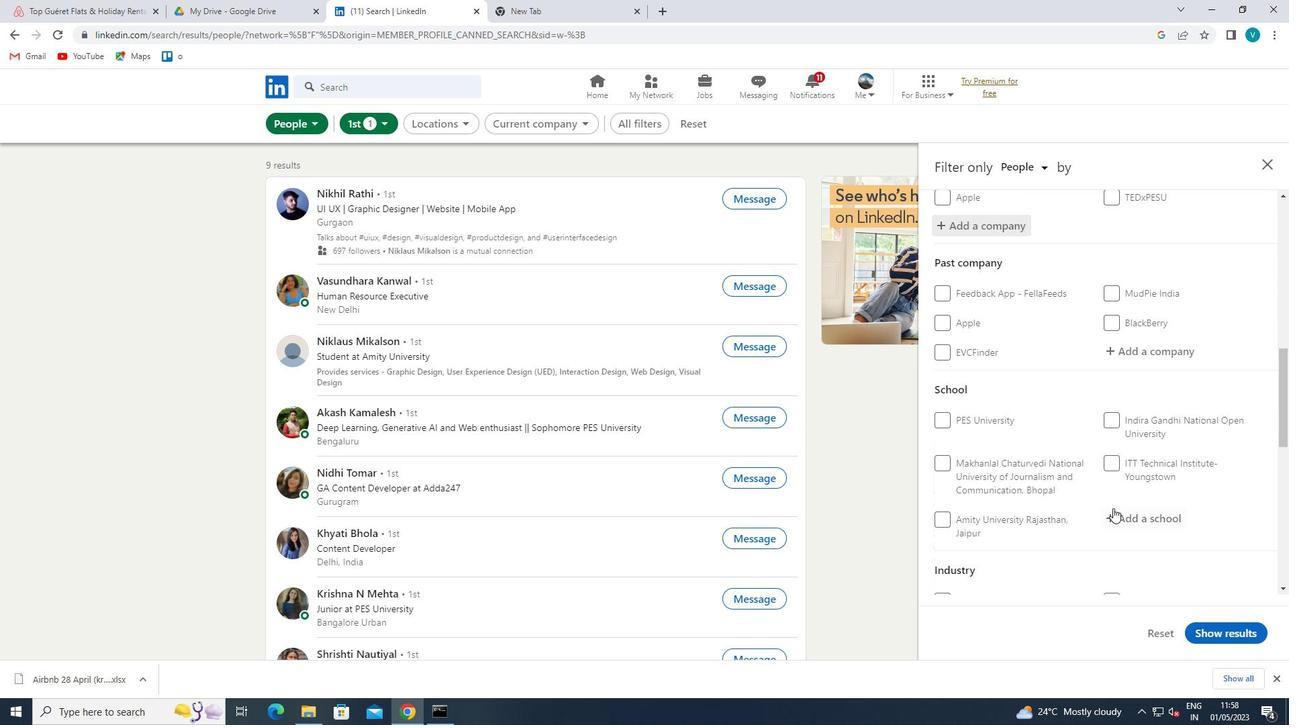 
Action: Mouse pressed left at (1125, 515)
Screenshot: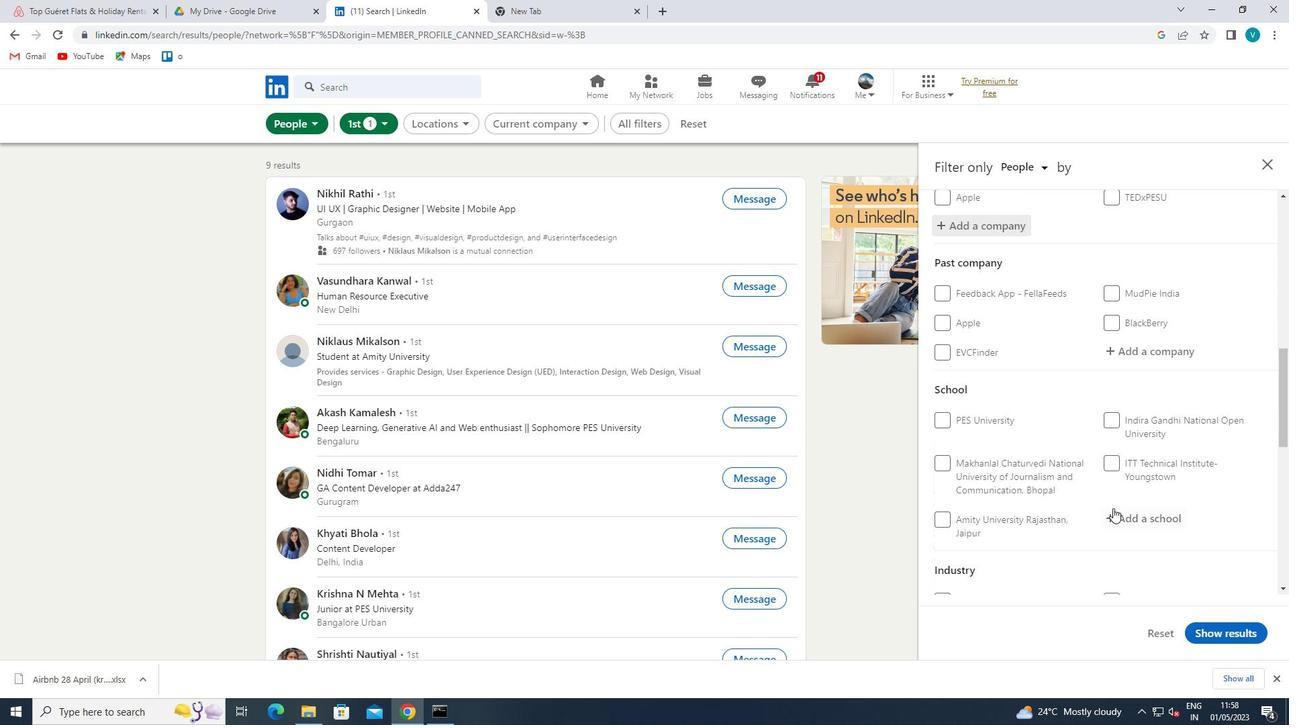 
Action: Key pressed <Key.shift>ST.<Key.space><Key.shift>AND
Screenshot: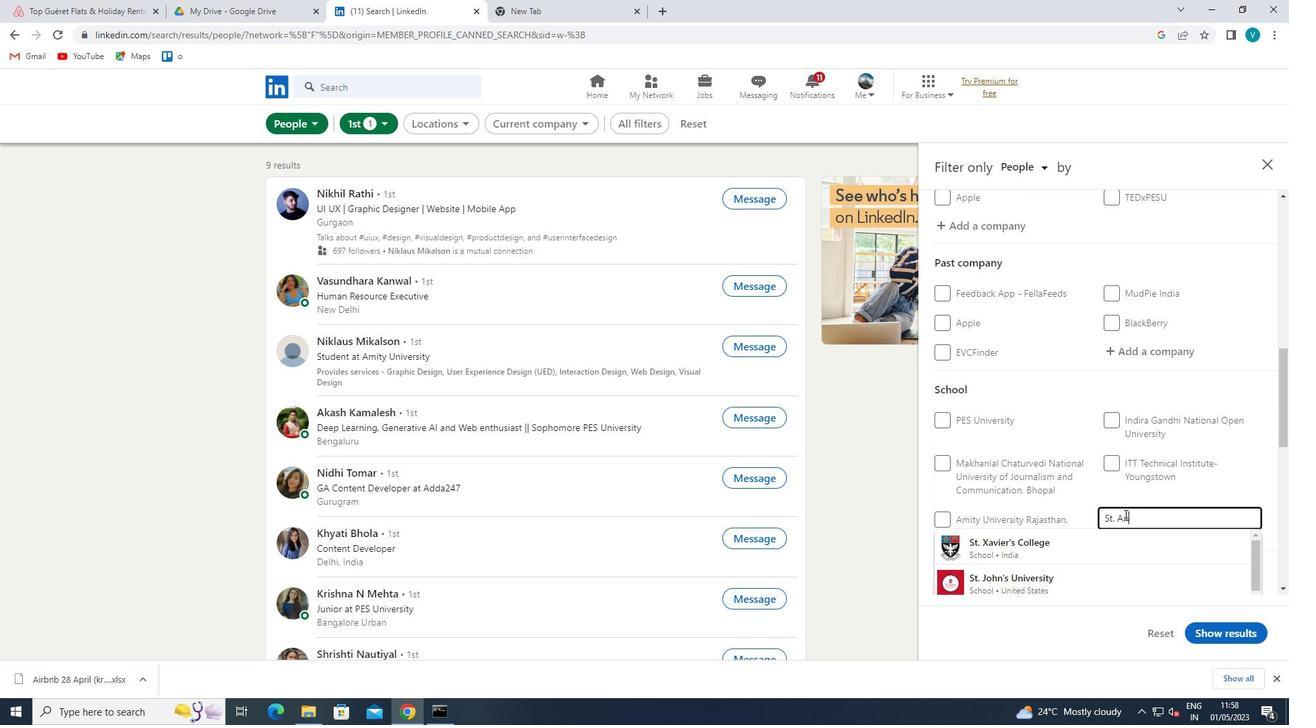 
Action: Mouse moved to (1112, 554)
Screenshot: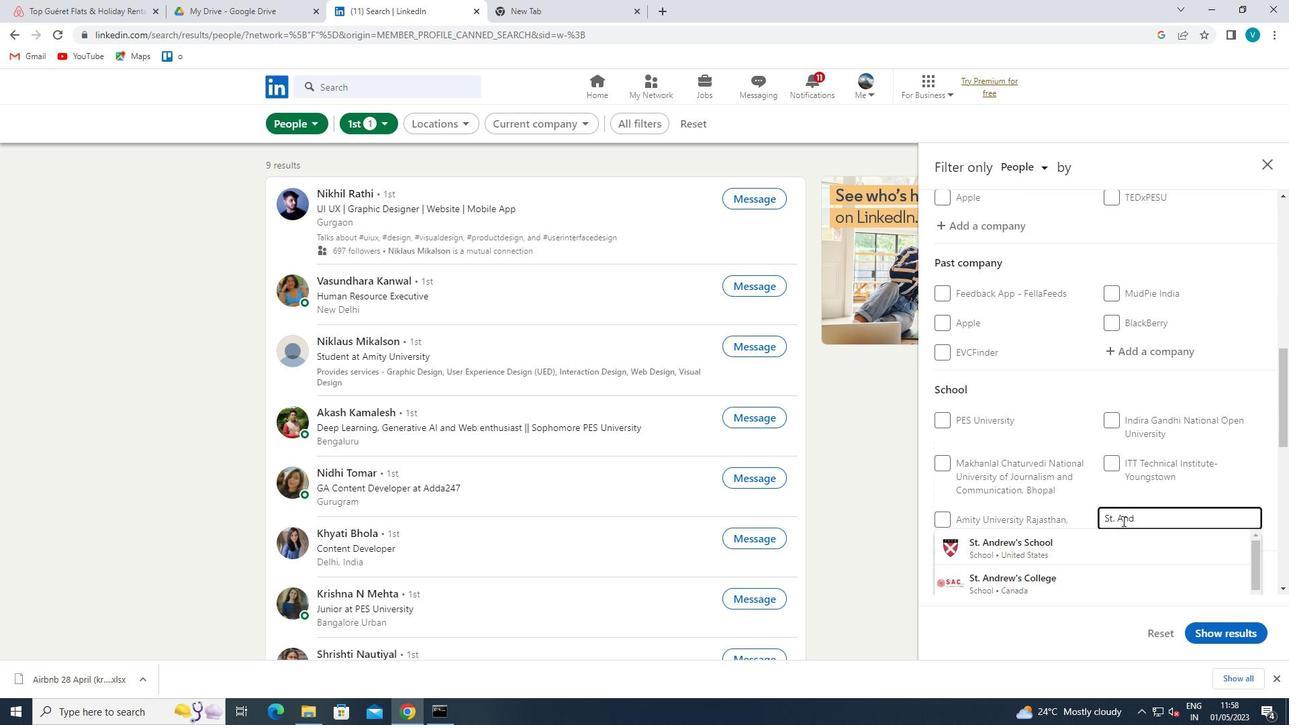 
Action: Mouse scrolled (1112, 554) with delta (0, 0)
Screenshot: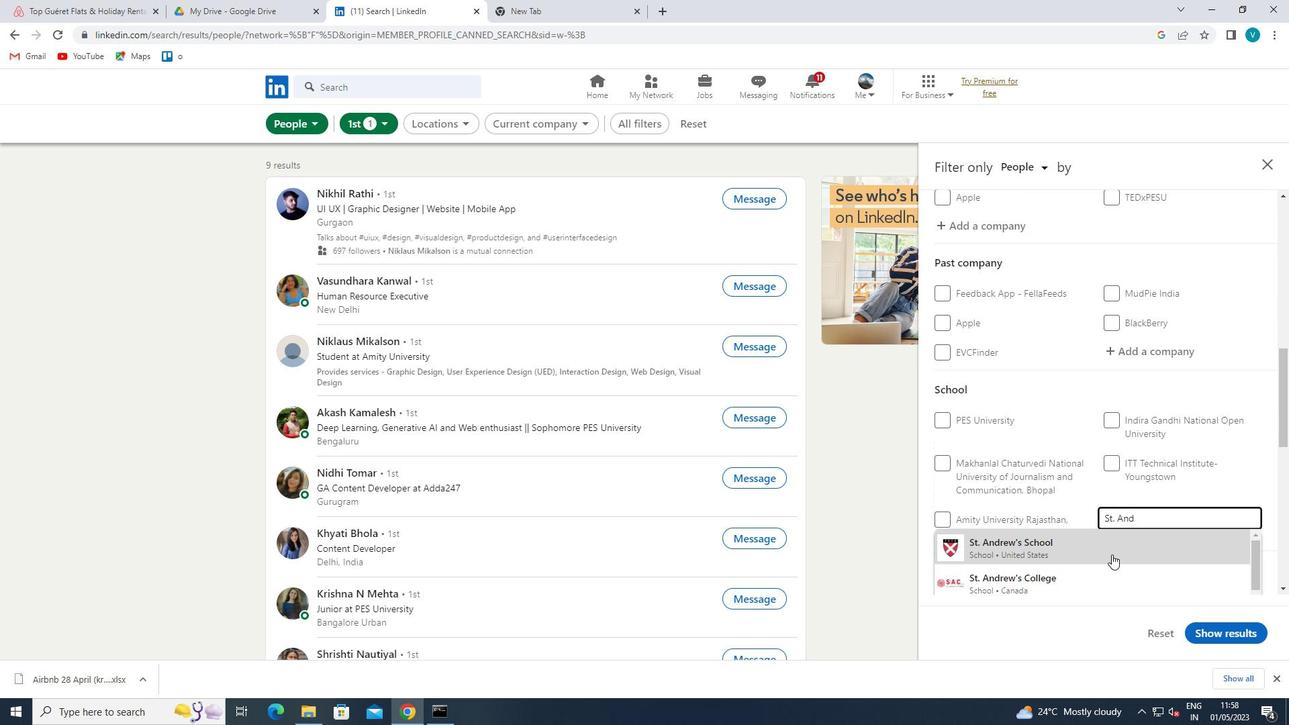 
Action: Mouse pressed left at (1112, 554)
Screenshot: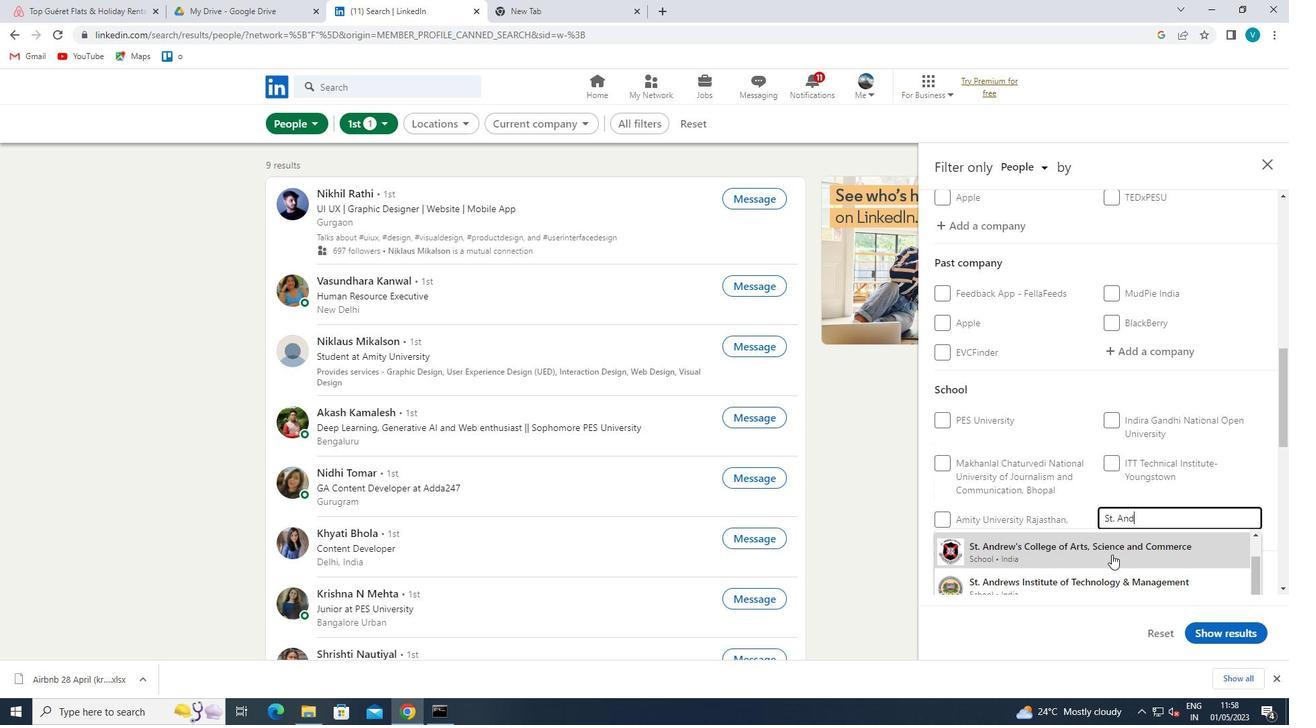
Action: Mouse moved to (1112, 554)
Screenshot: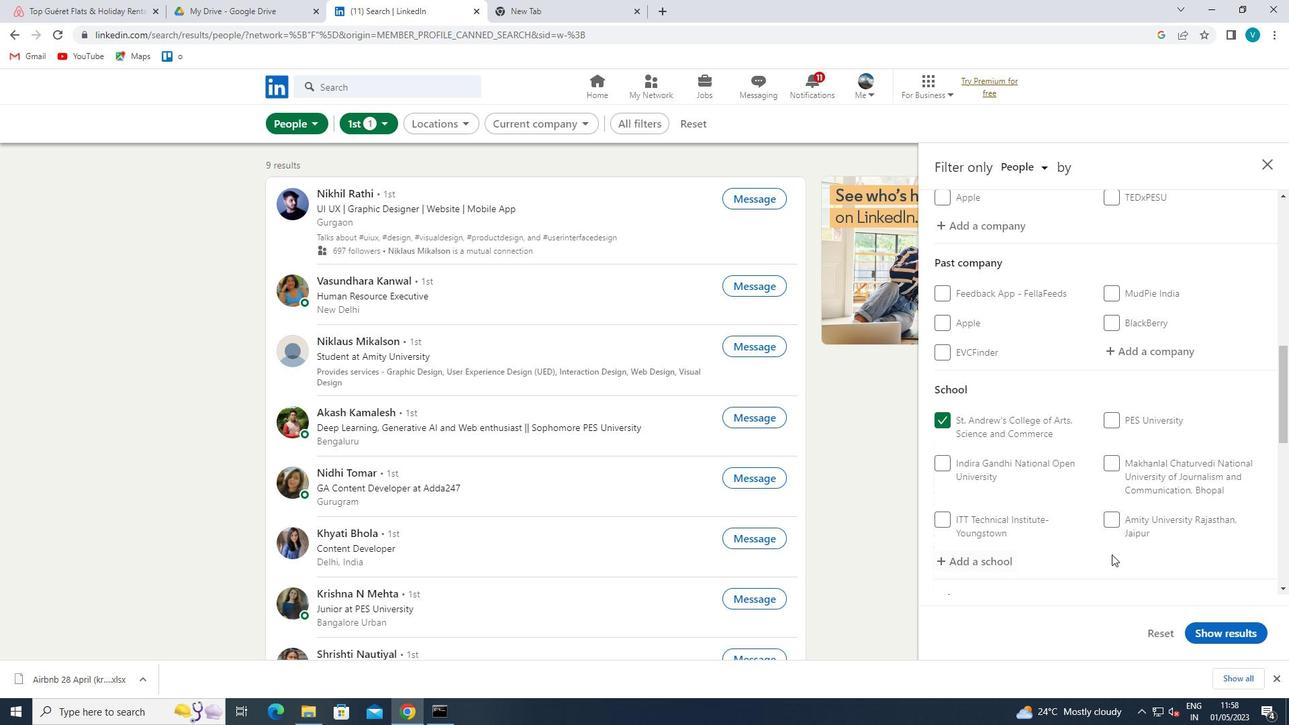 
Action: Mouse scrolled (1112, 554) with delta (0, 0)
Screenshot: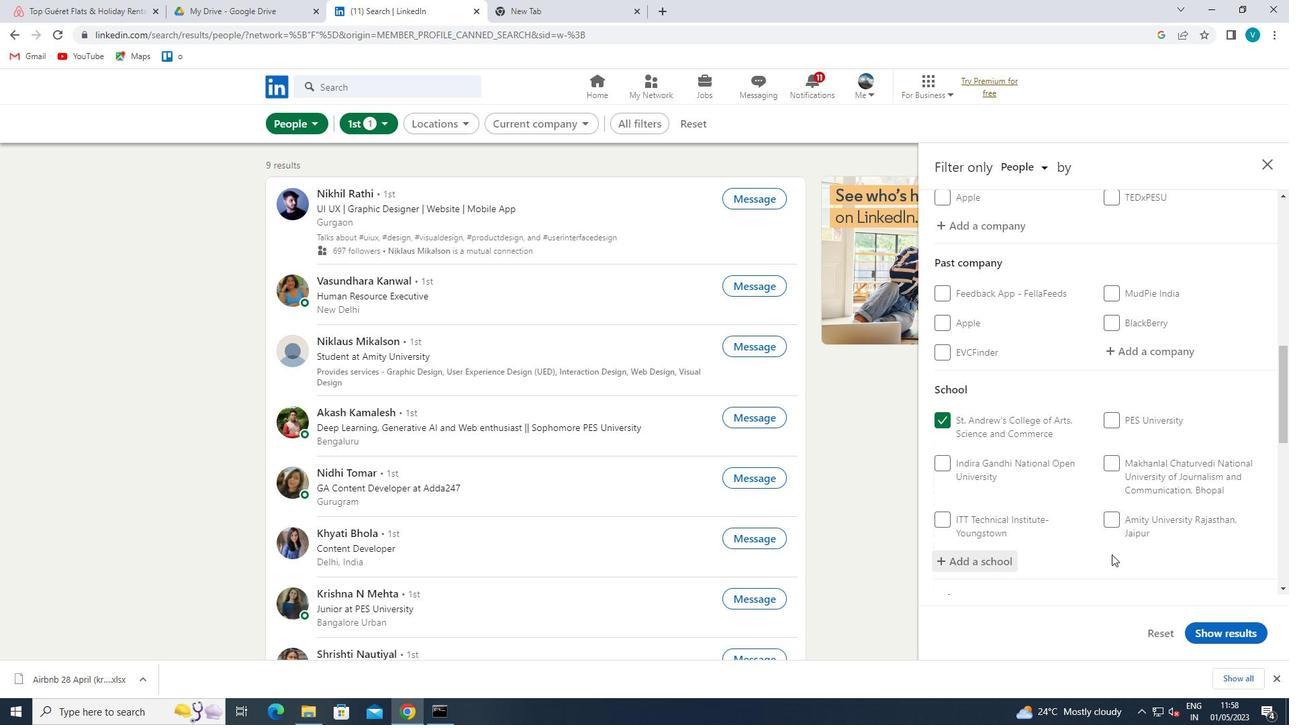 
Action: Mouse scrolled (1112, 554) with delta (0, 0)
Screenshot: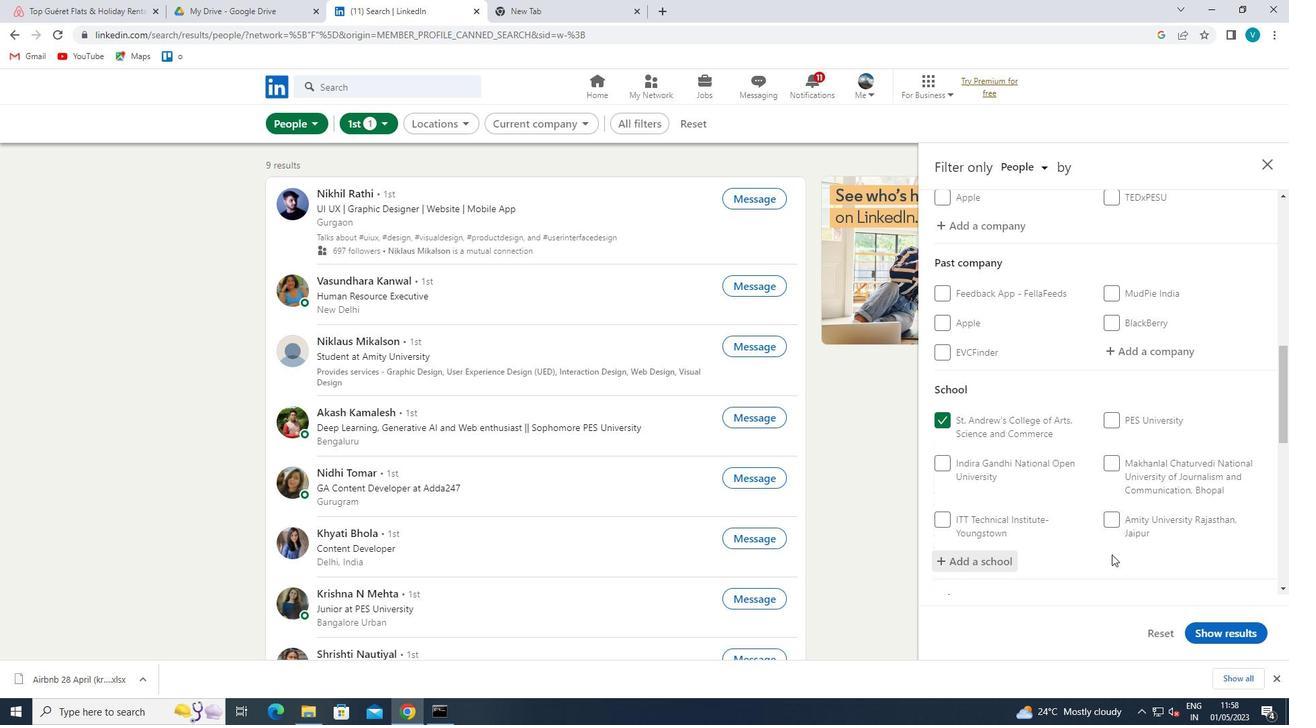 
Action: Mouse scrolled (1112, 554) with delta (0, 0)
Screenshot: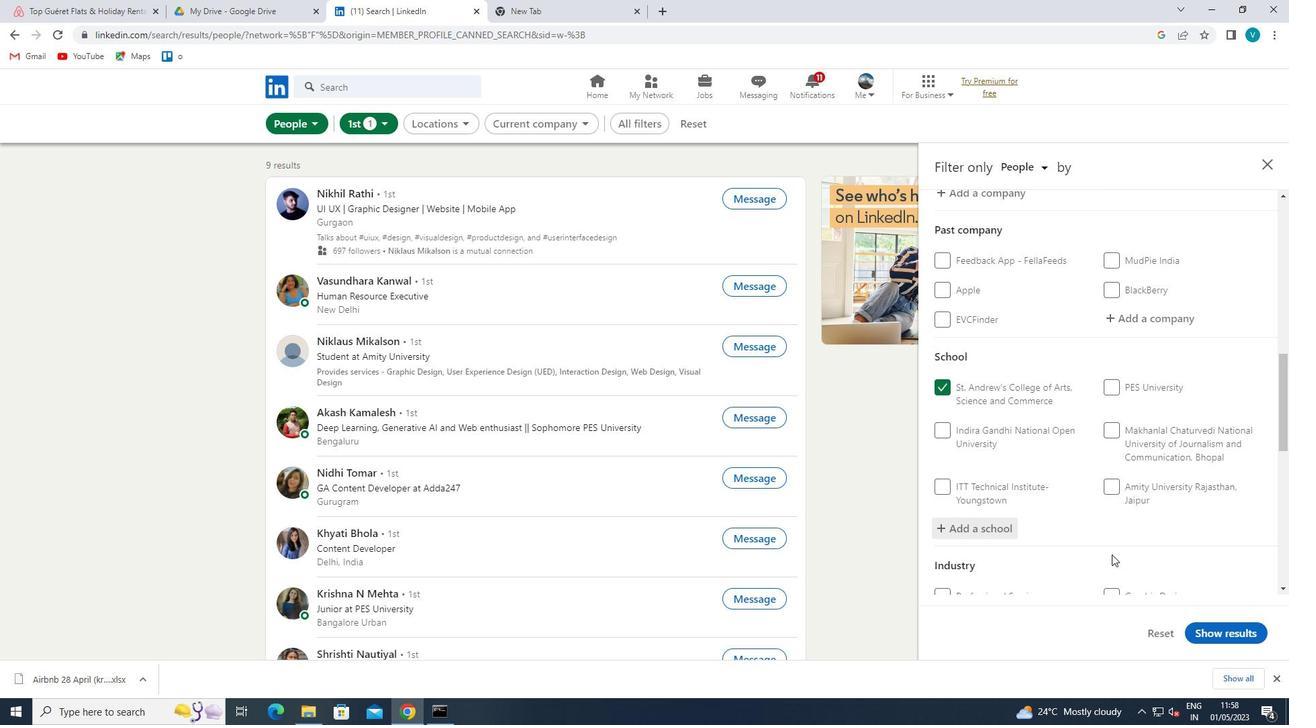 
Action: Mouse scrolled (1112, 554) with delta (0, 0)
Screenshot: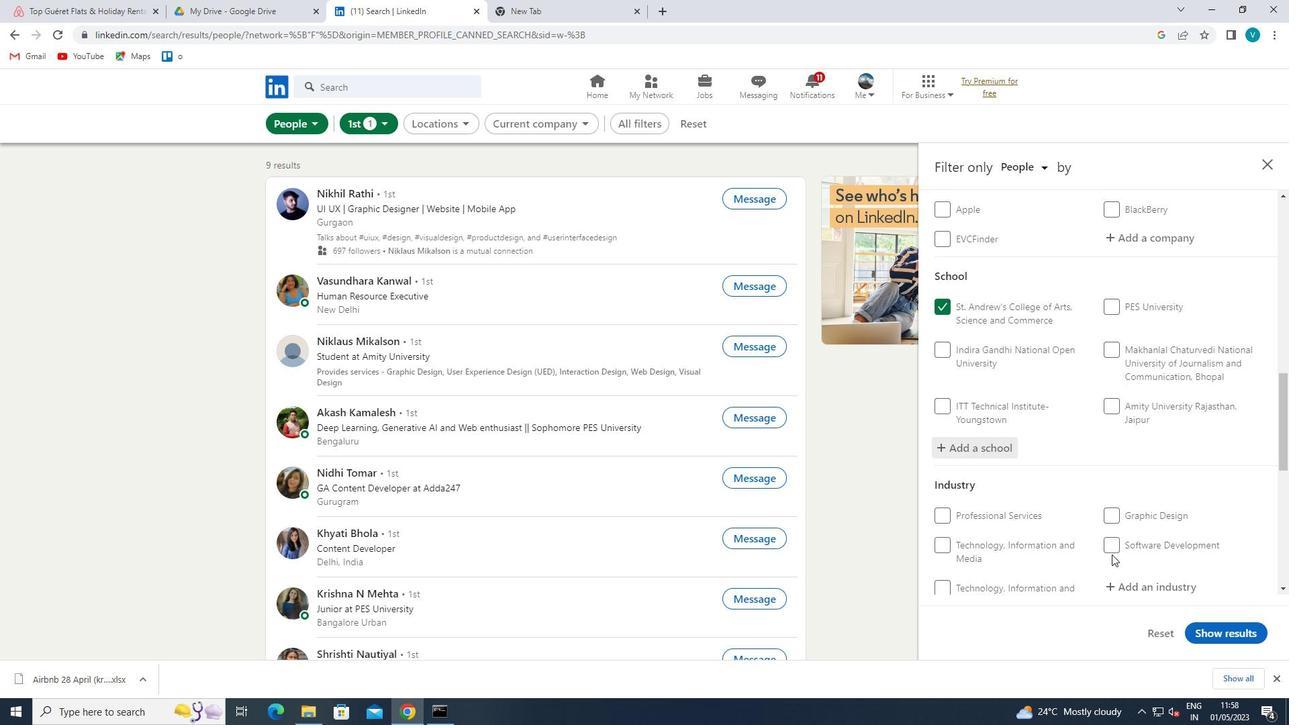 
Action: Mouse moved to (1153, 437)
Screenshot: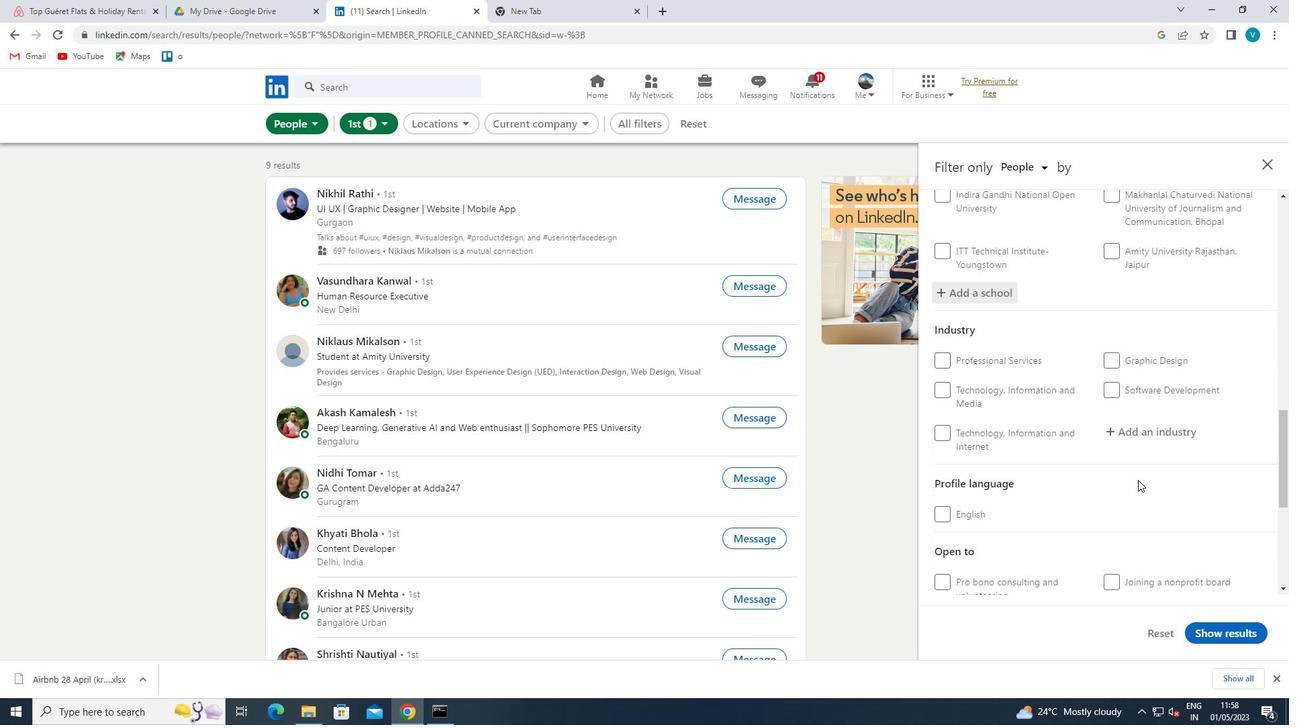 
Action: Mouse pressed left at (1153, 437)
Screenshot: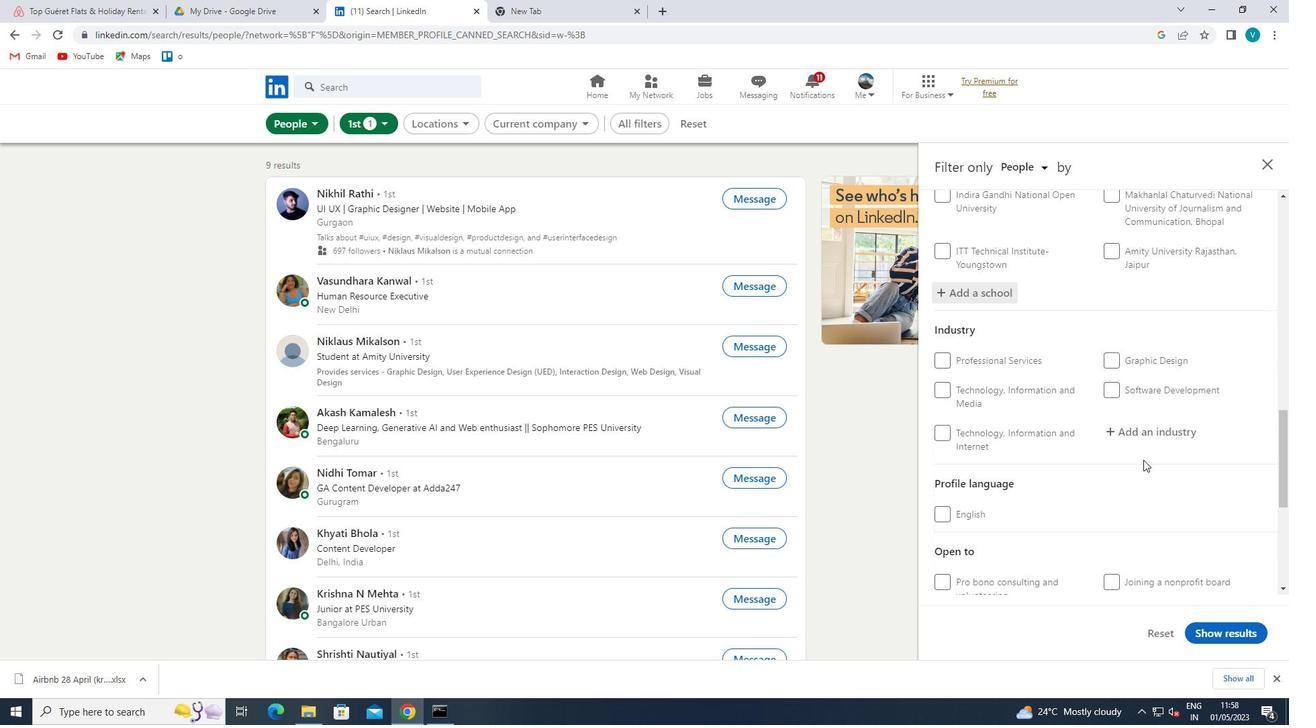 
Action: Key pressed <Key.shift>HOUSRHOLD<Key.space>
Screenshot: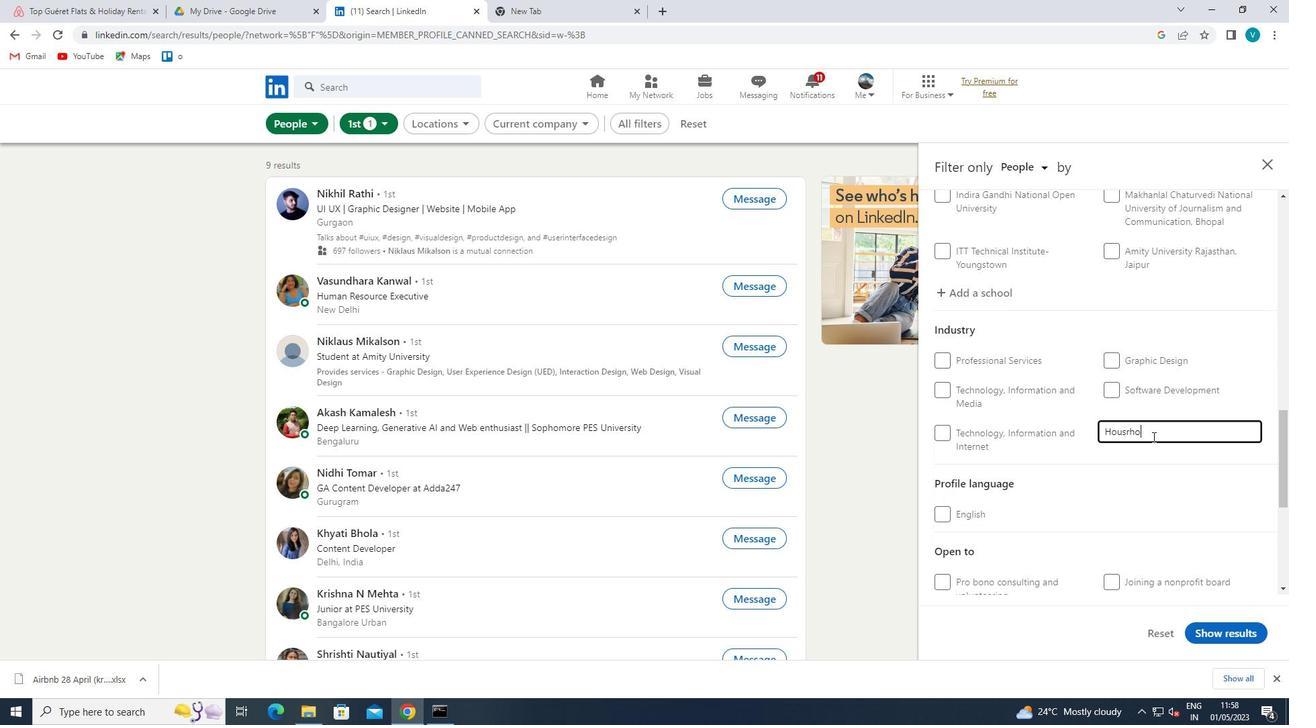
Action: Mouse moved to (1131, 429)
Screenshot: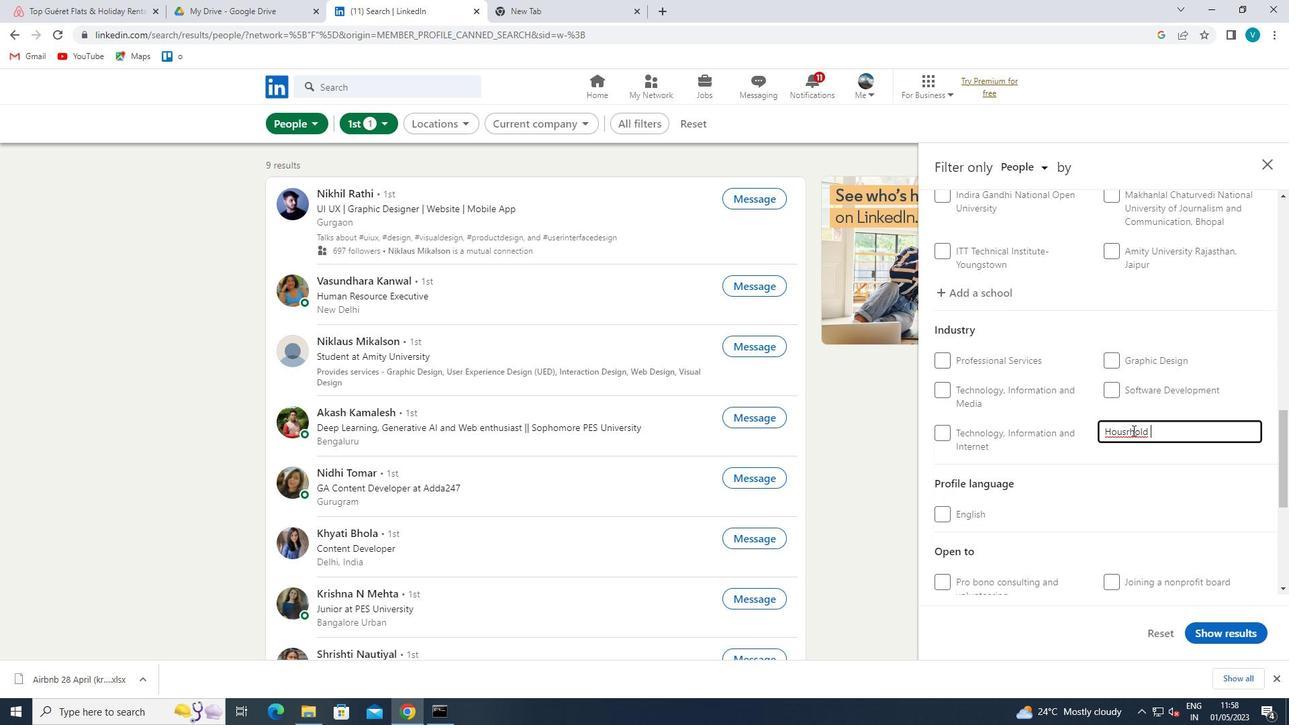 
Action: Mouse pressed left at (1131, 429)
Screenshot: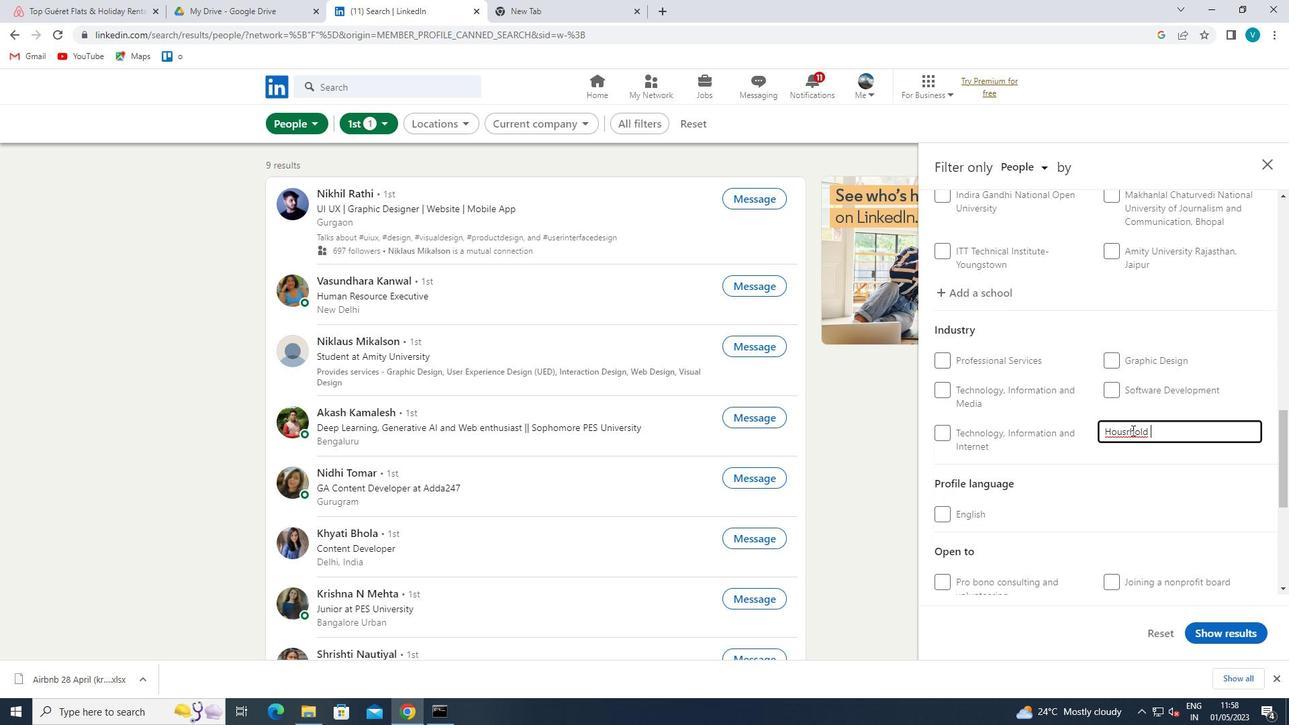 
Action: Mouse moved to (1136, 454)
Screenshot: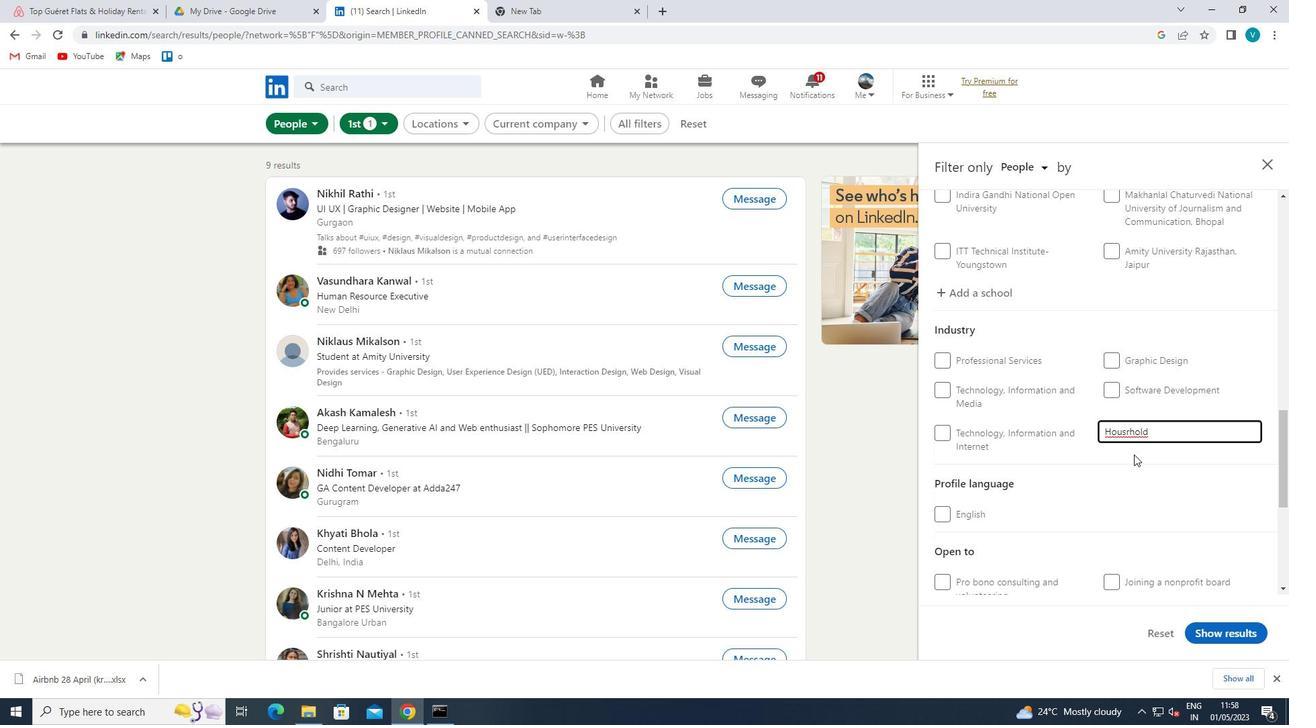 
Action: Key pressed <Key.backspace>E
Screenshot: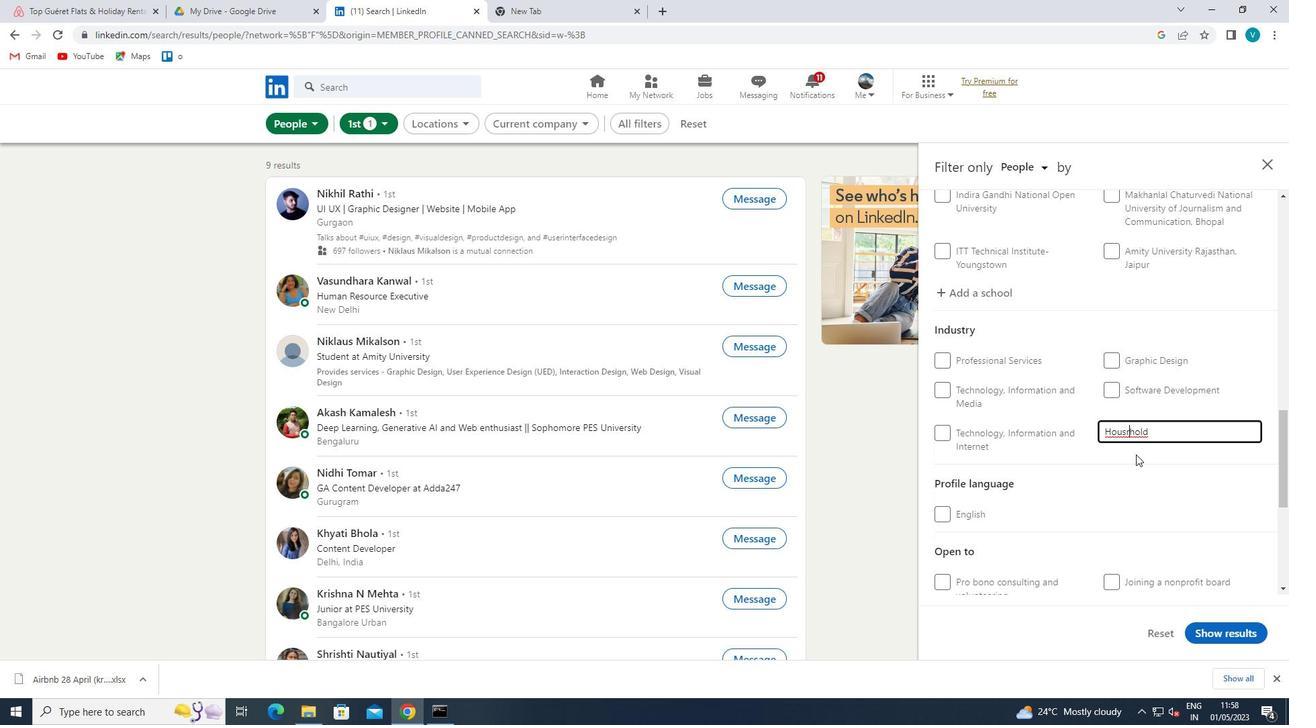 
Action: Mouse moved to (1170, 434)
Screenshot: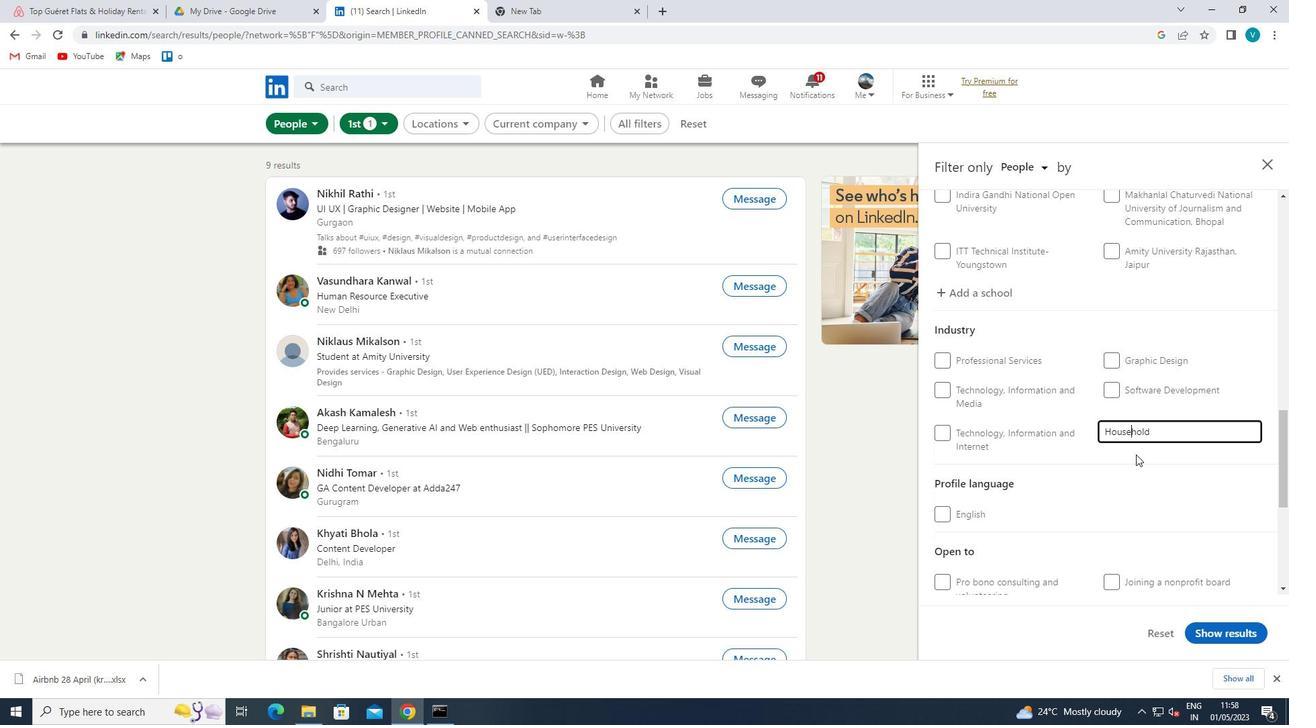 
Action: Mouse pressed left at (1170, 434)
Screenshot: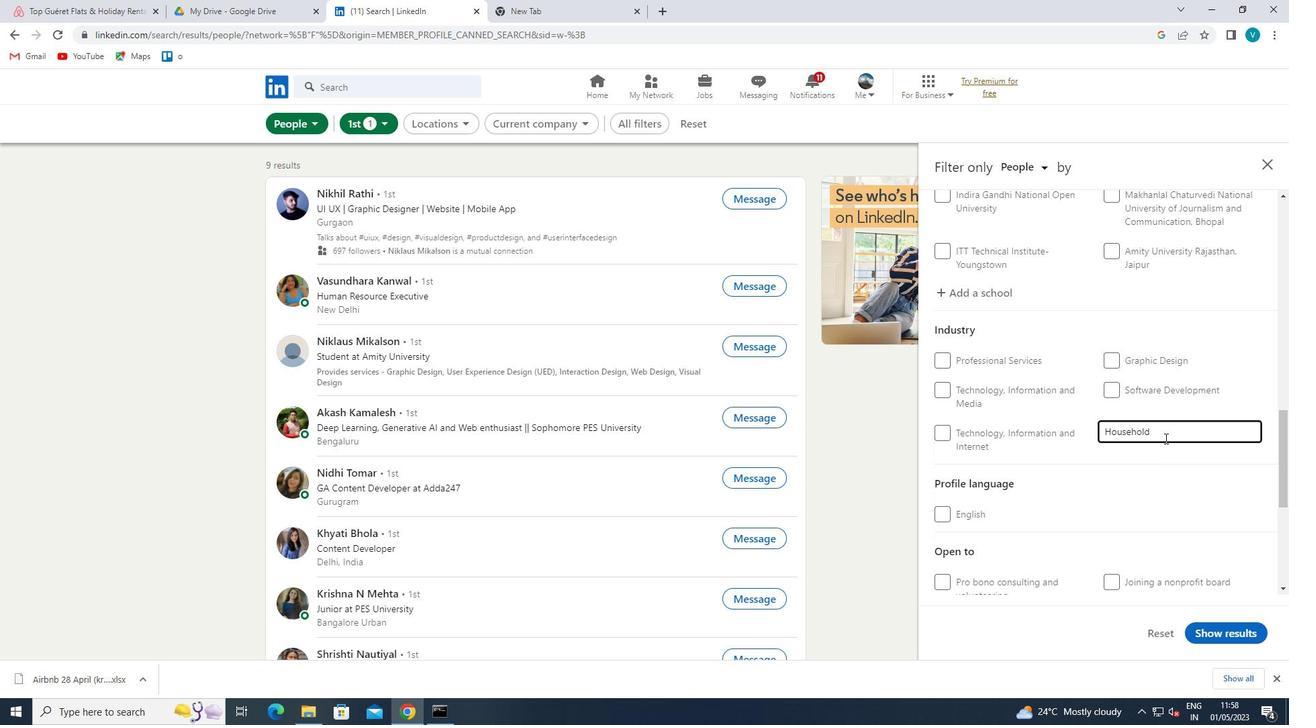 
Action: Mouse moved to (1148, 471)
Screenshot: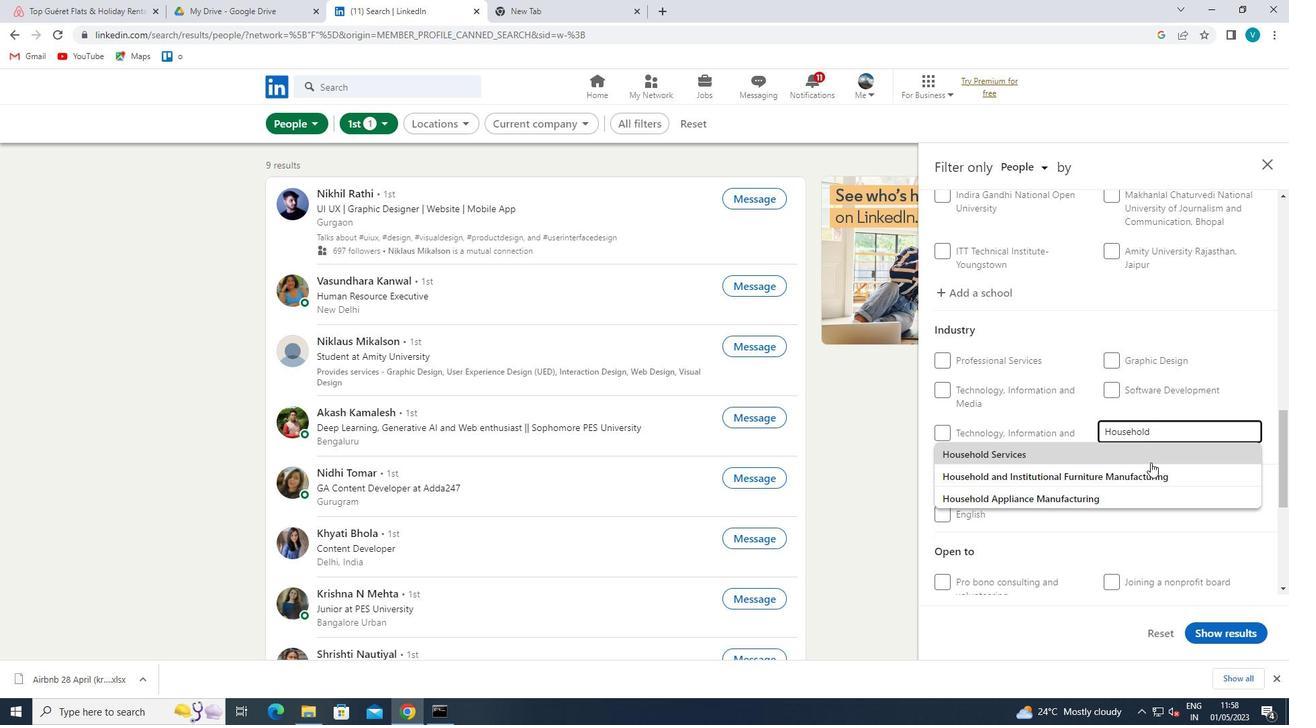 
Action: Mouse pressed left at (1148, 471)
Screenshot: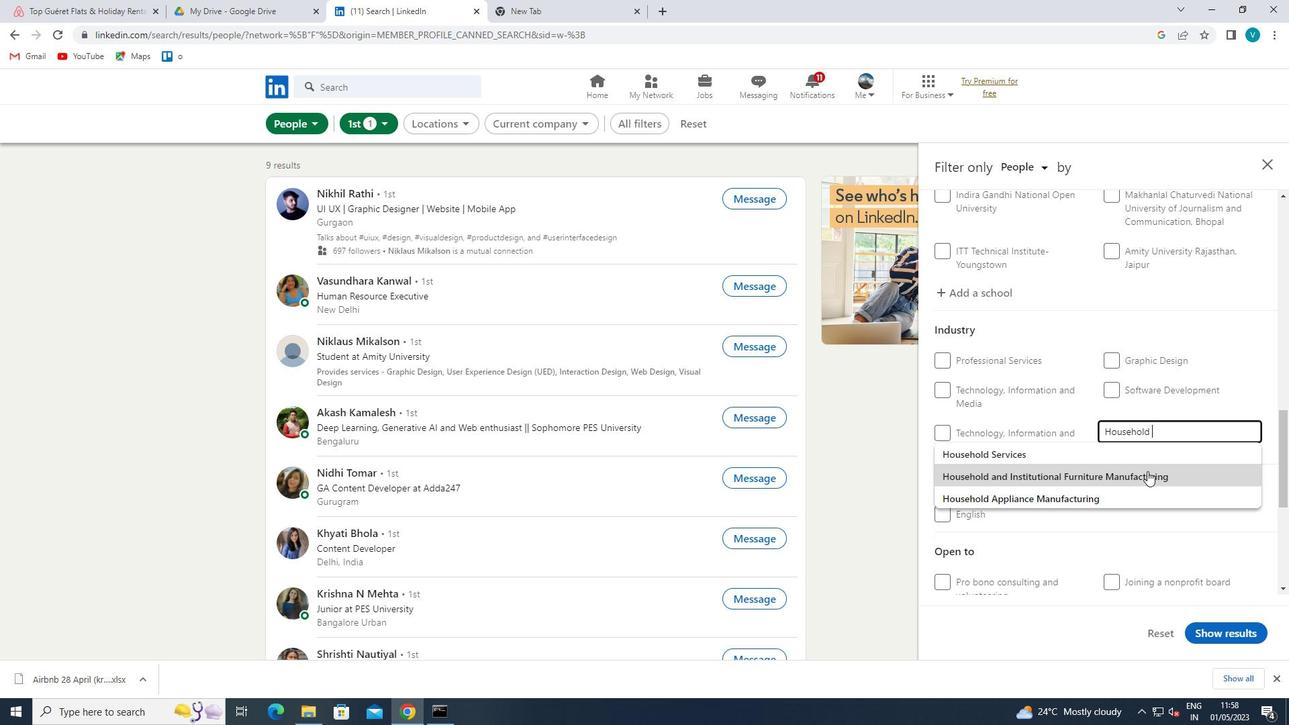 
Action: Mouse scrolled (1148, 470) with delta (0, 0)
Screenshot: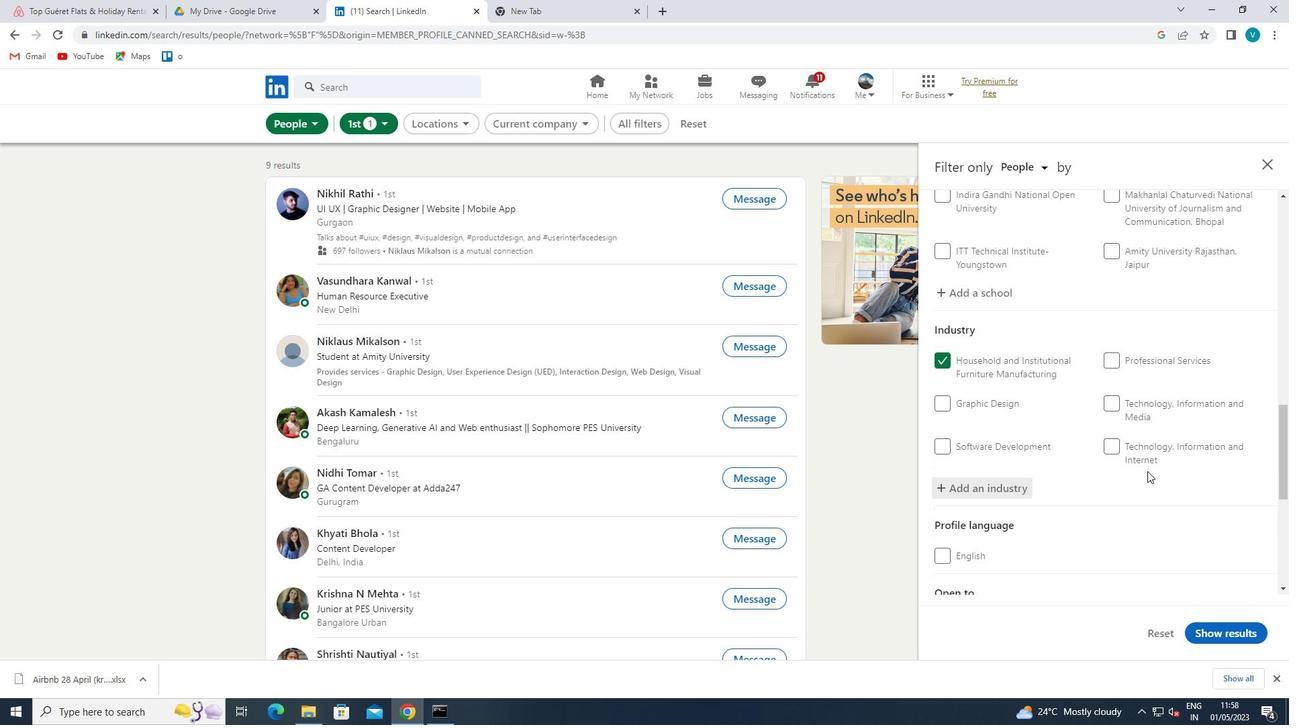 
Action: Mouse scrolled (1148, 470) with delta (0, 0)
Screenshot: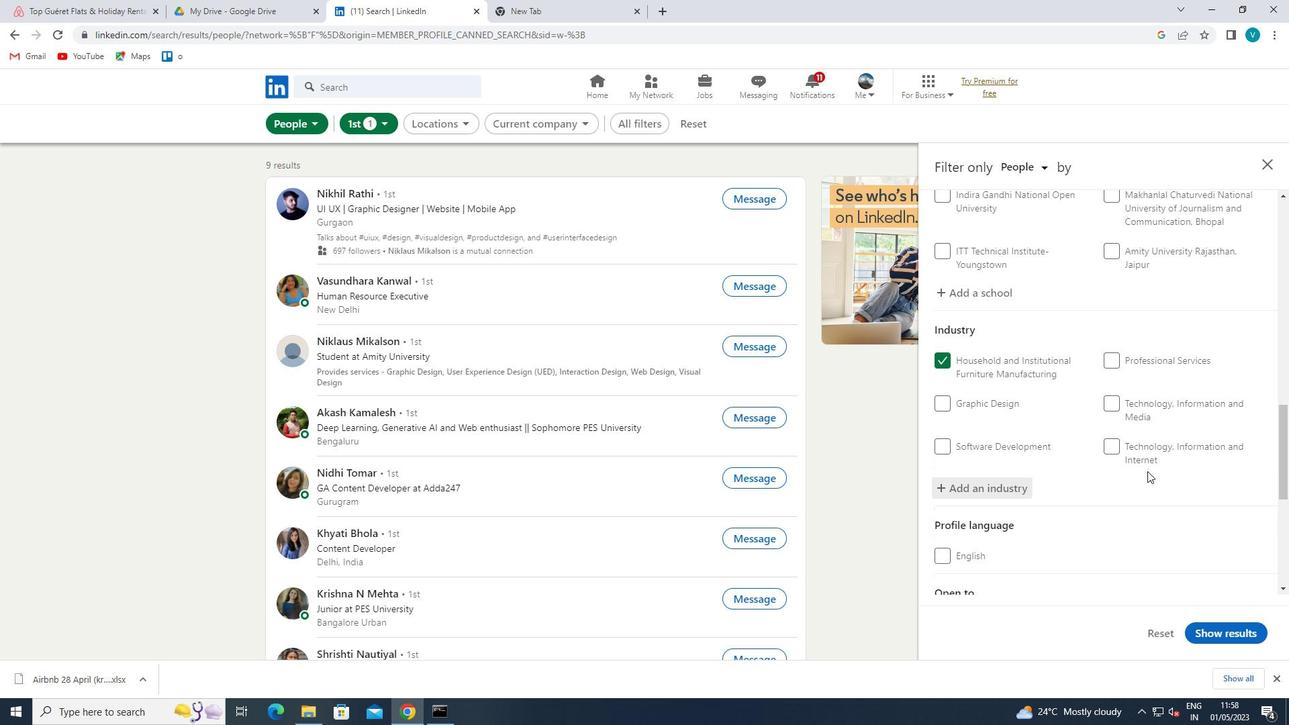 
Action: Mouse moved to (1146, 472)
Screenshot: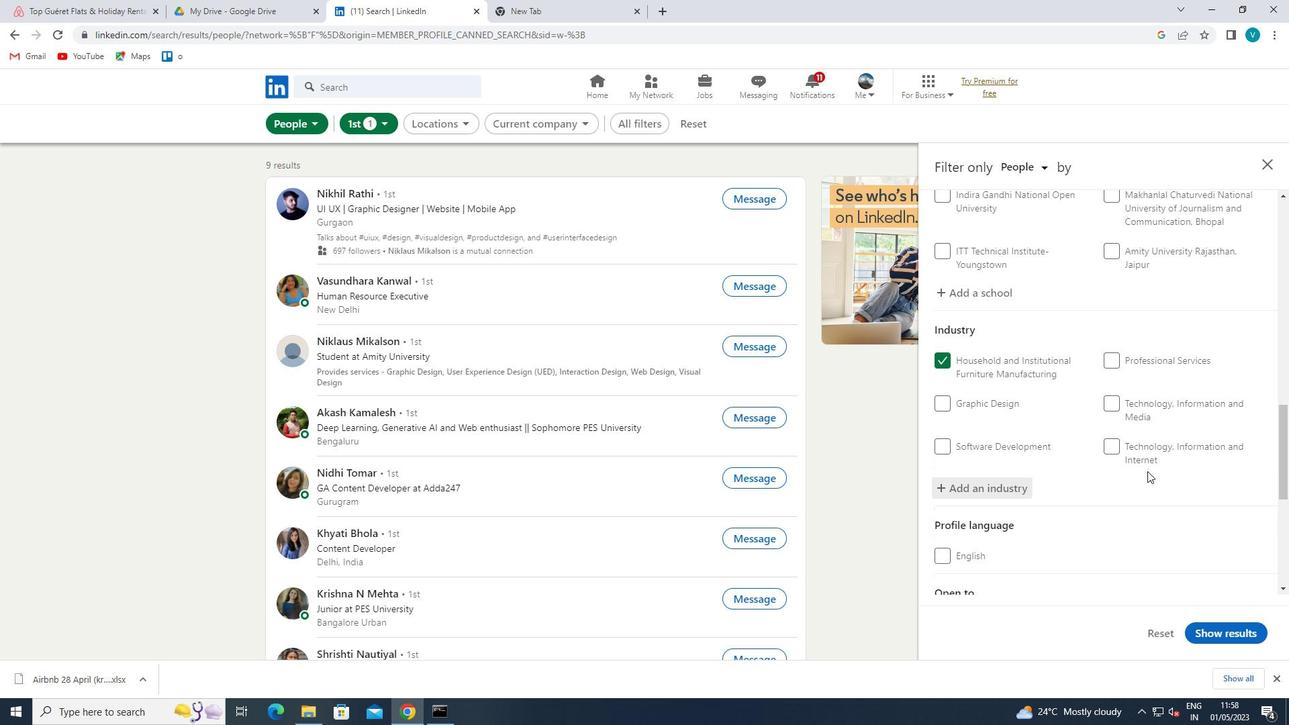 
Action: Mouse scrolled (1146, 472) with delta (0, 0)
Screenshot: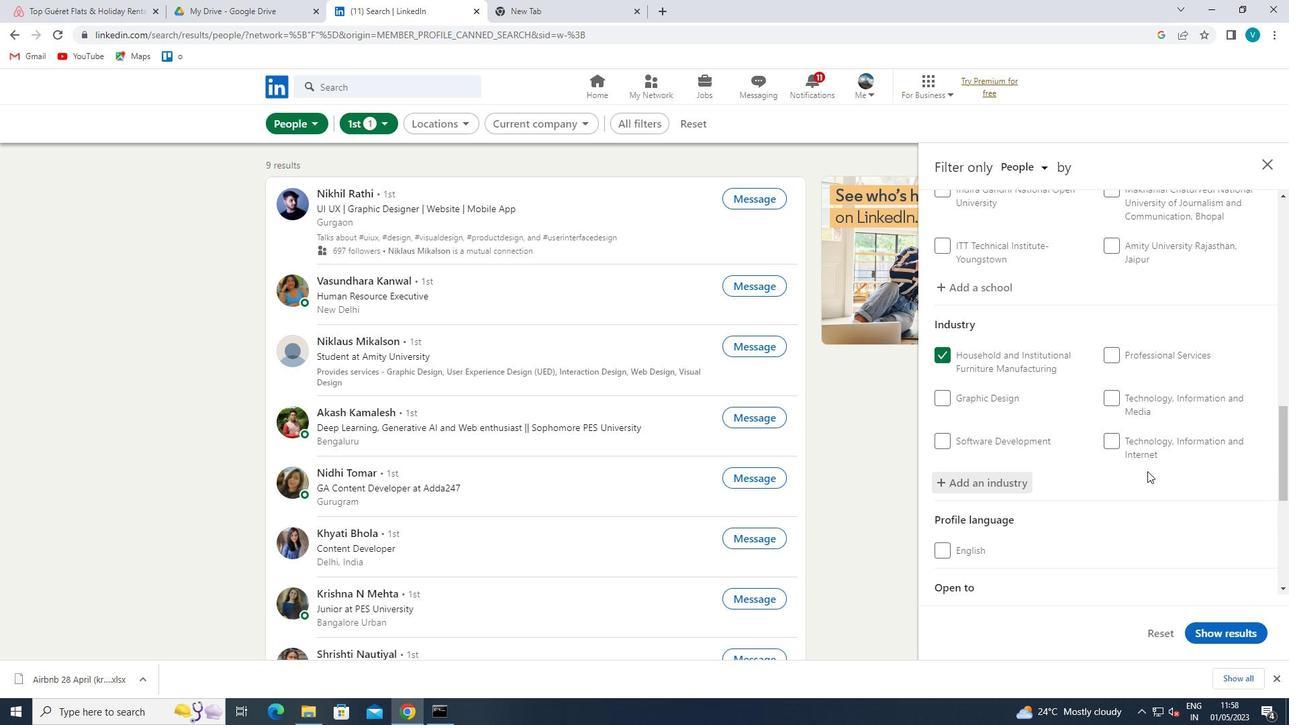 
Action: Mouse scrolled (1146, 472) with delta (0, 0)
Screenshot: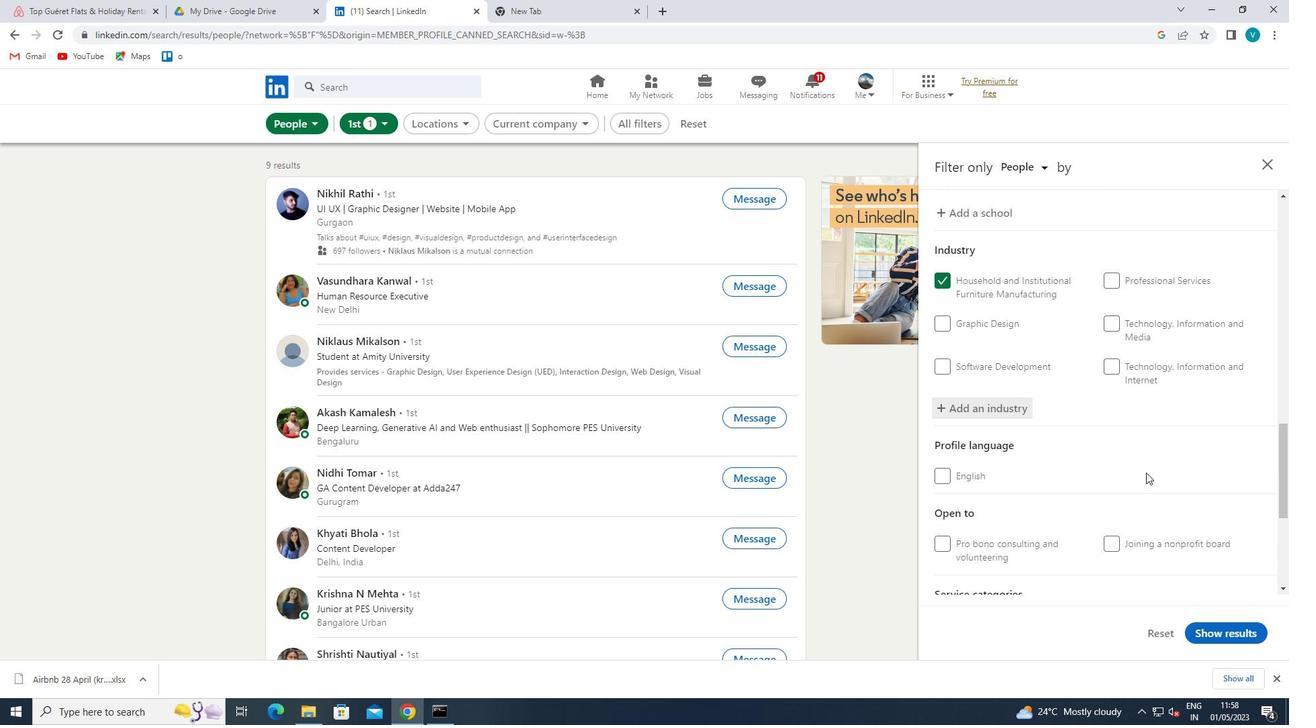 
Action: Mouse scrolled (1146, 472) with delta (0, 0)
Screenshot: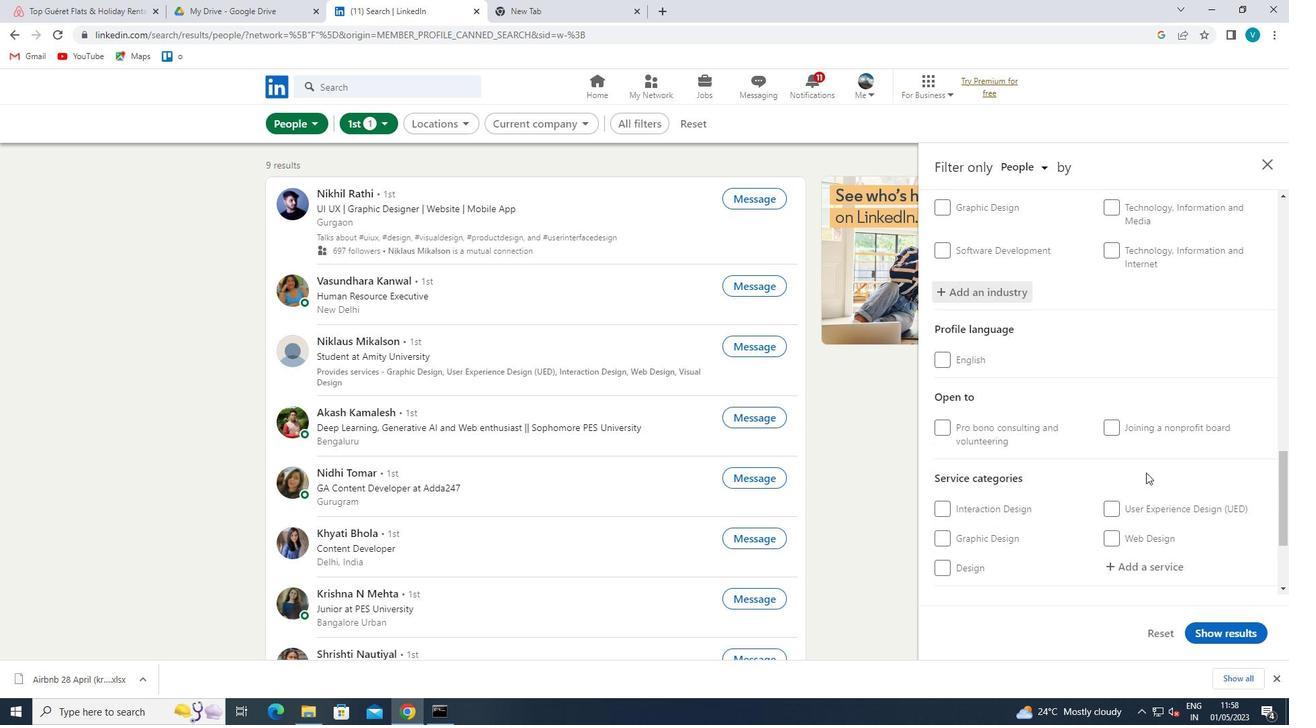 
Action: Mouse moved to (1159, 428)
Screenshot: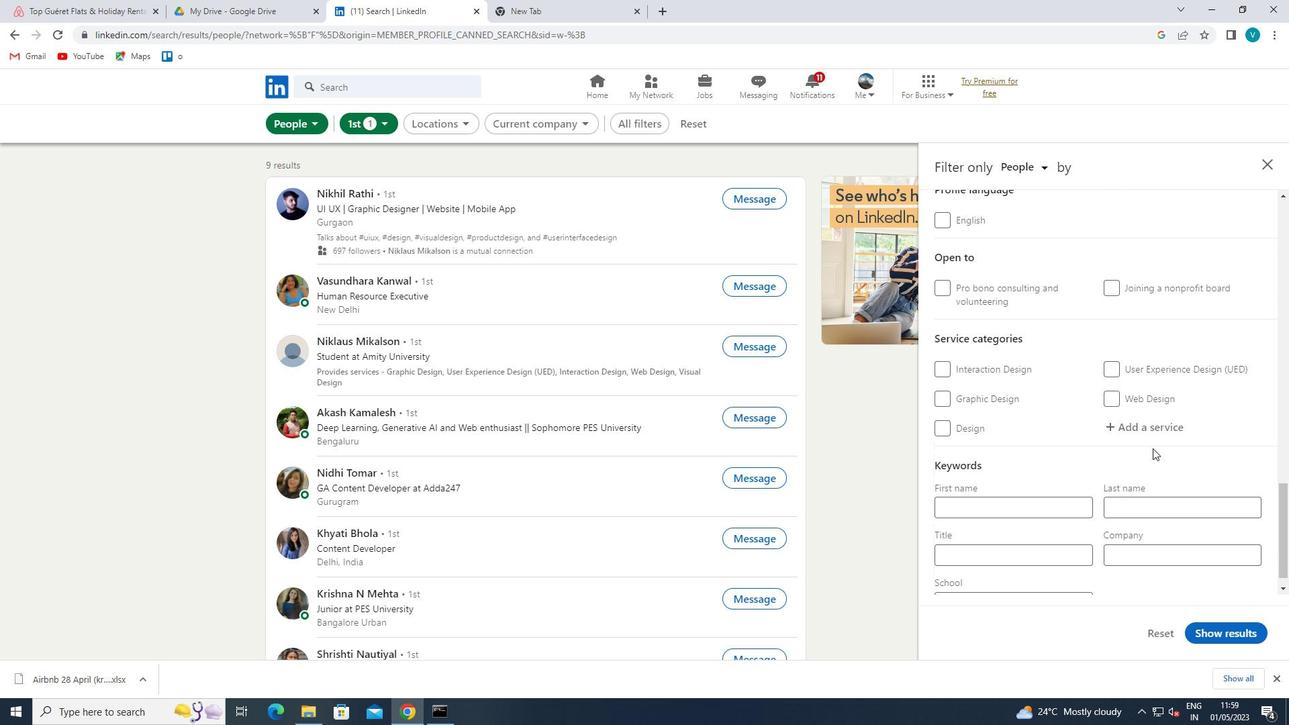 
Action: Mouse pressed left at (1159, 428)
Screenshot: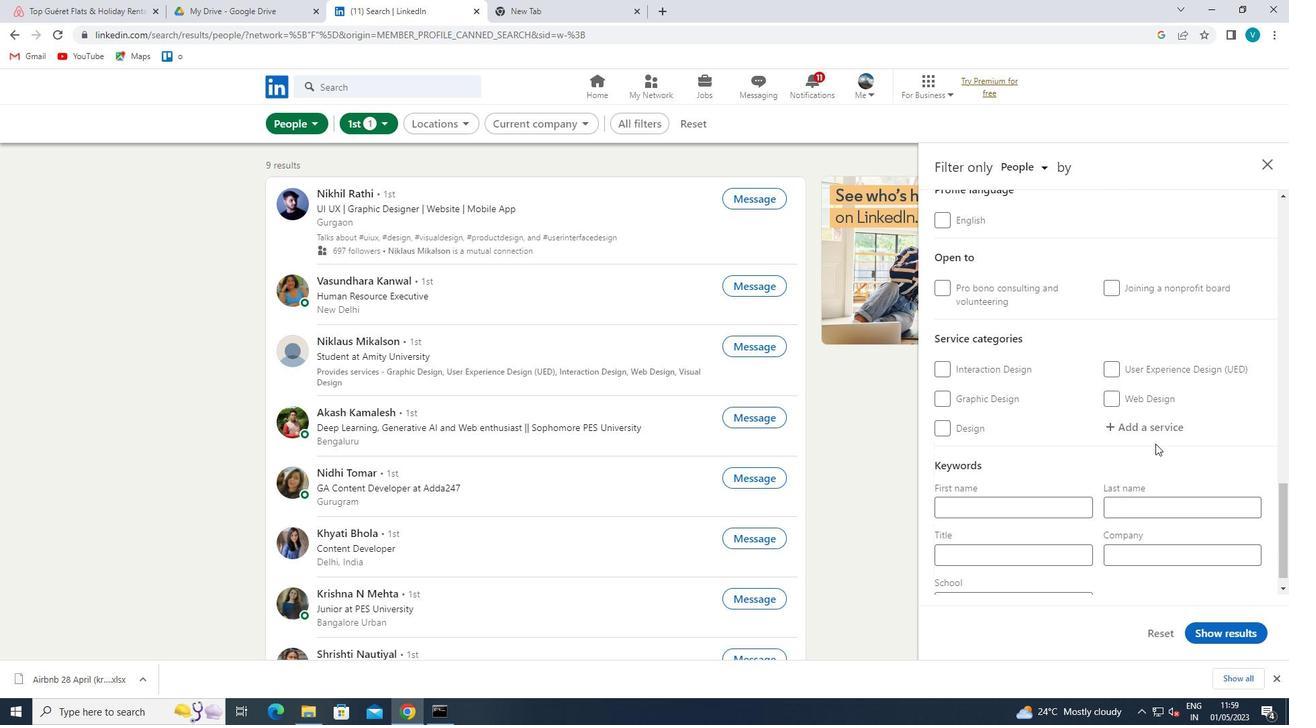 
Action: Mouse moved to (1154, 425)
Screenshot: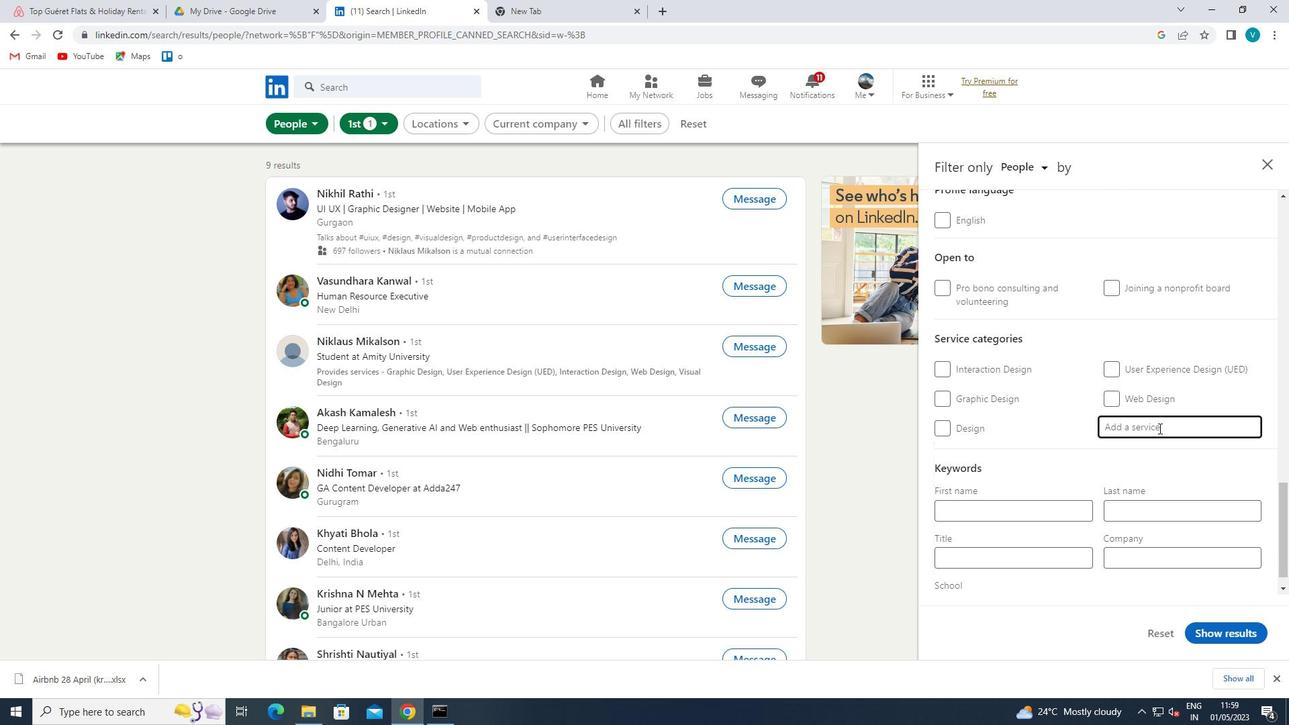 
Action: Key pressed <Key.shift>
Screenshot: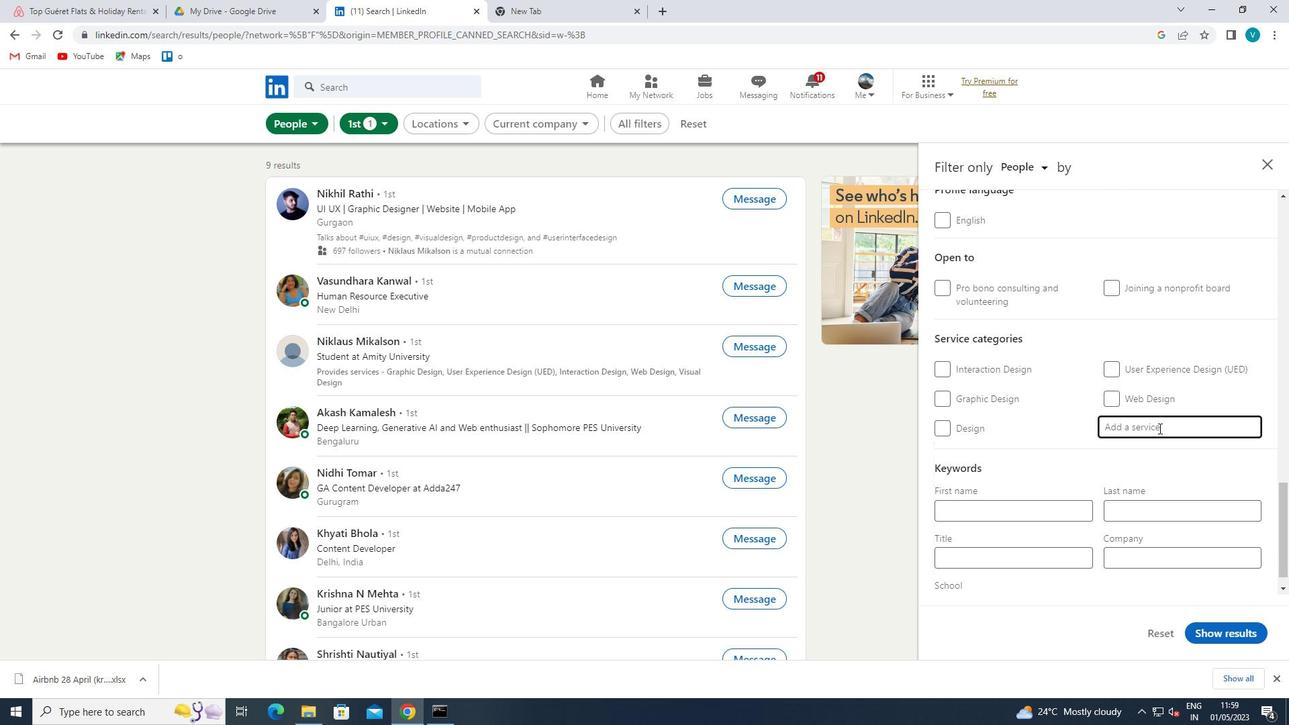 
Action: Mouse moved to (1078, 405)
Screenshot: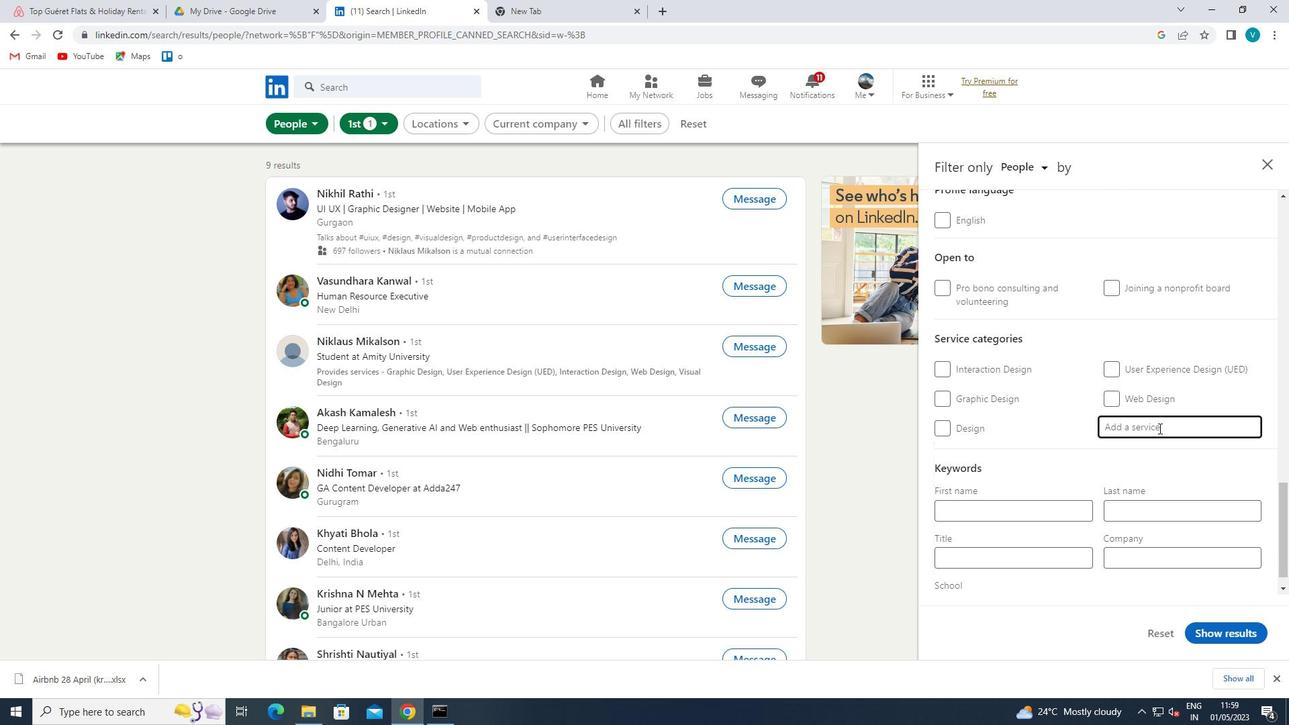 
Action: Key pressed INTERIOR<Key.space>
Screenshot: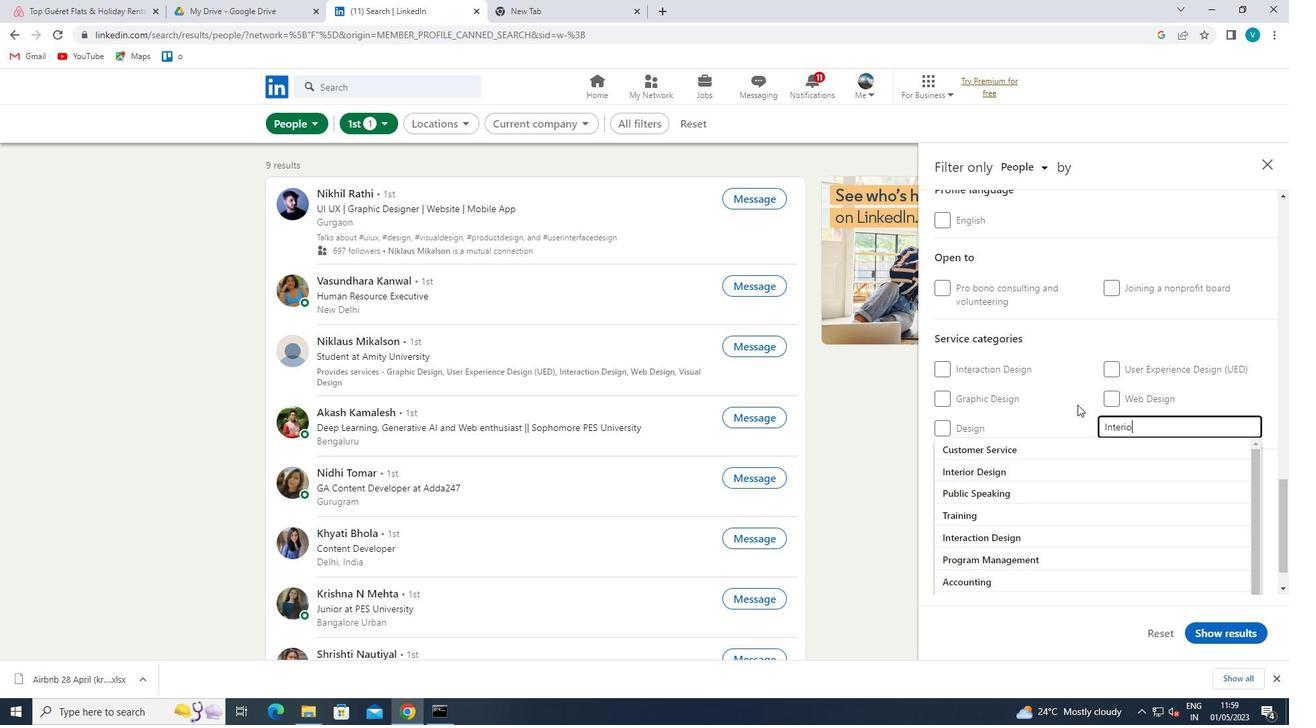 
Action: Mouse moved to (1062, 447)
Screenshot: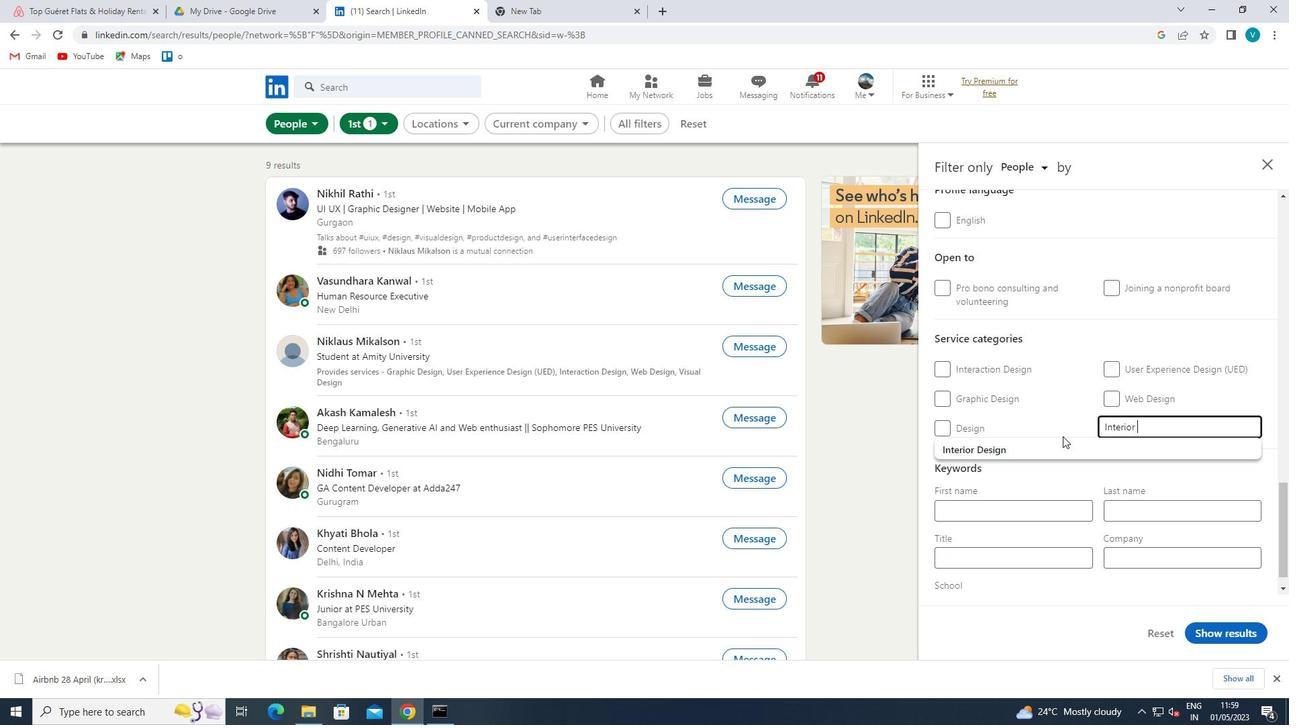 
Action: Mouse pressed left at (1062, 447)
Screenshot: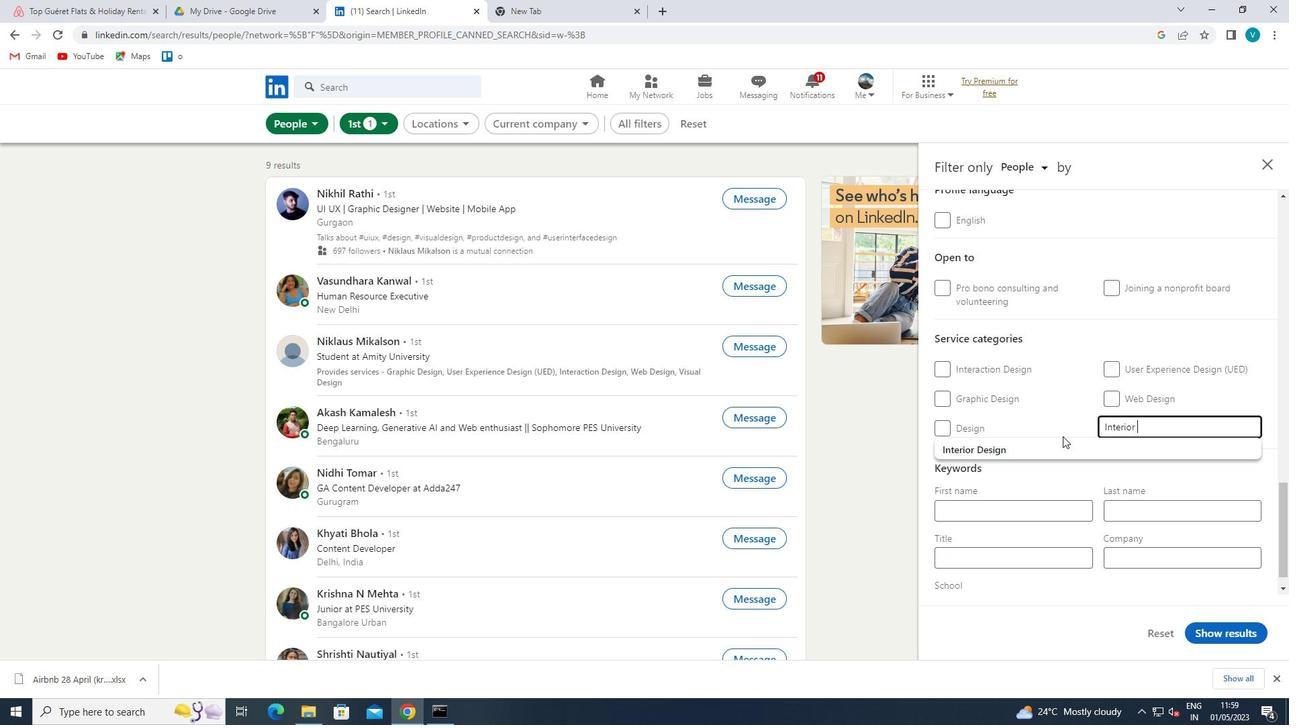 
Action: Mouse scrolled (1062, 446) with delta (0, 0)
Screenshot: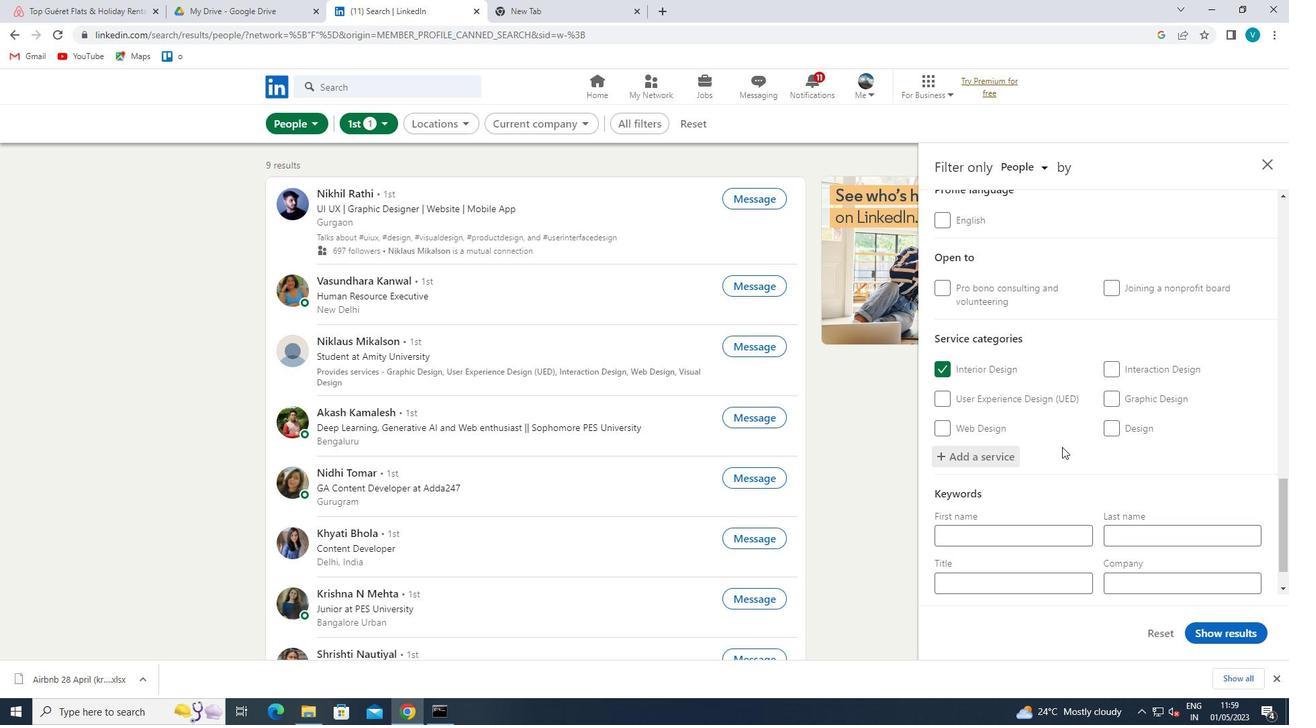 
Action: Mouse moved to (1060, 447)
Screenshot: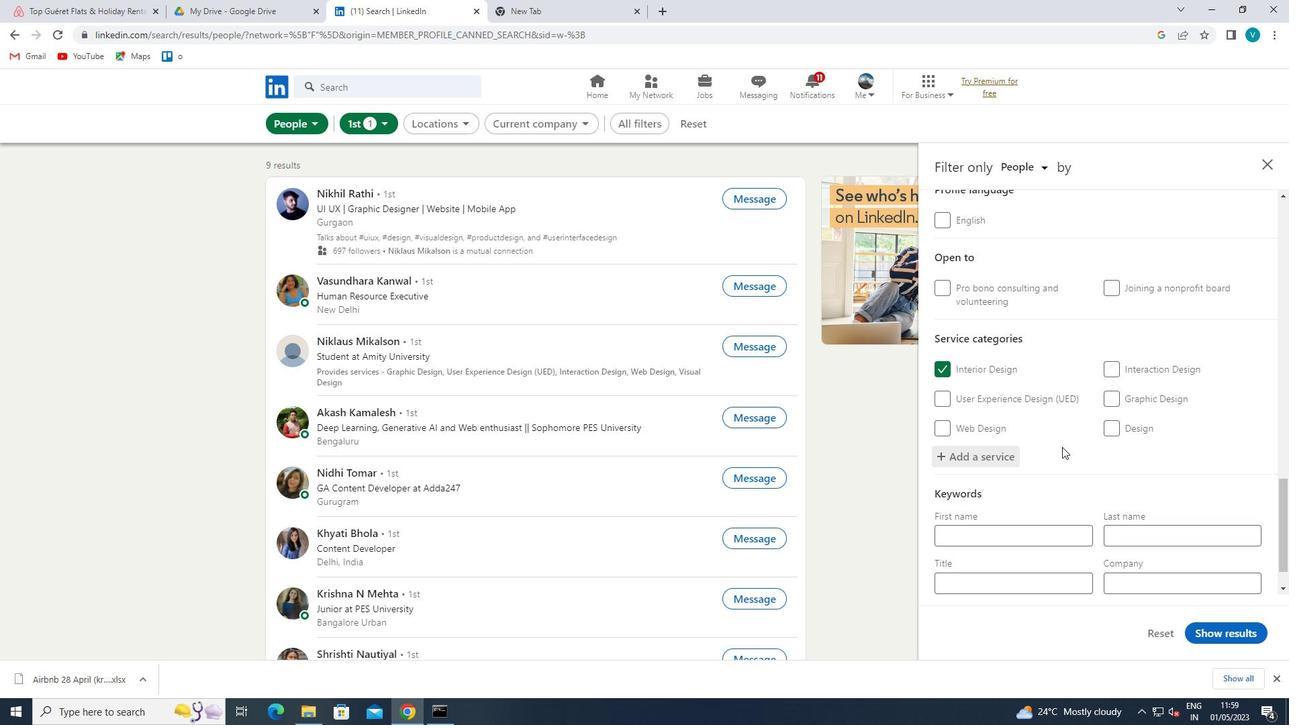 
Action: Mouse scrolled (1060, 446) with delta (0, 0)
Screenshot: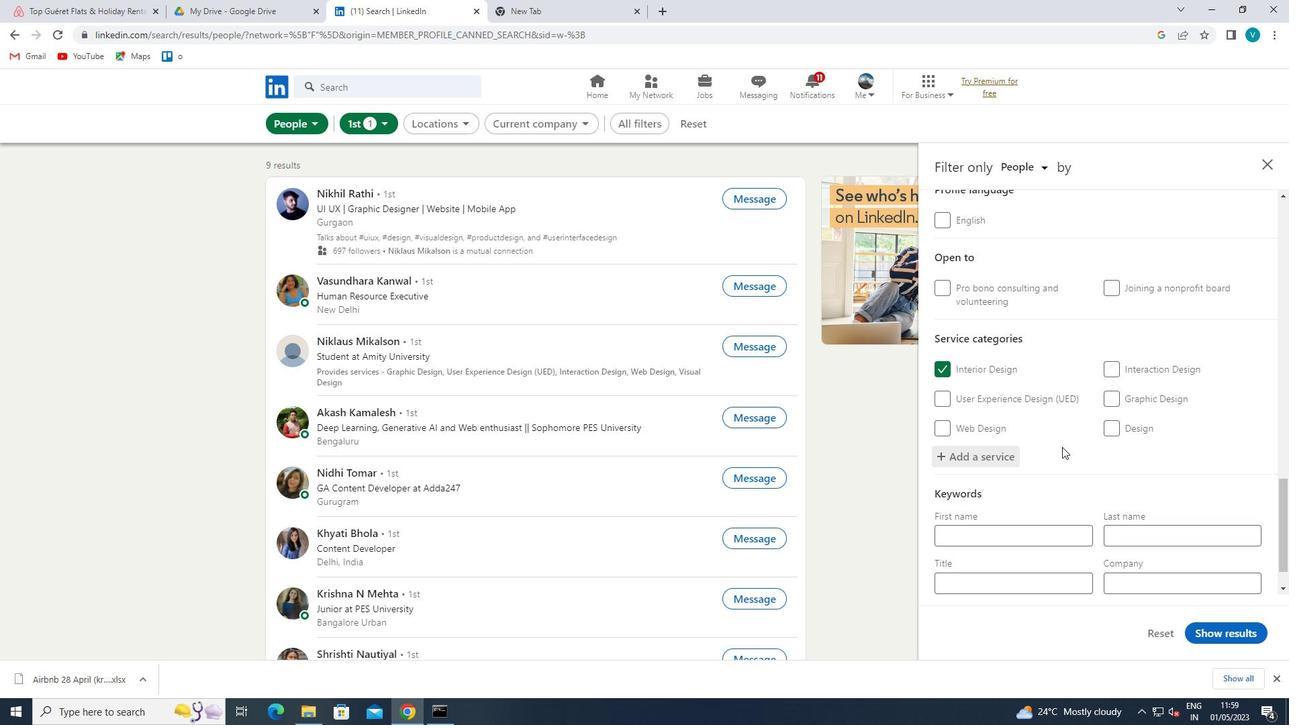 
Action: Mouse moved to (1057, 450)
Screenshot: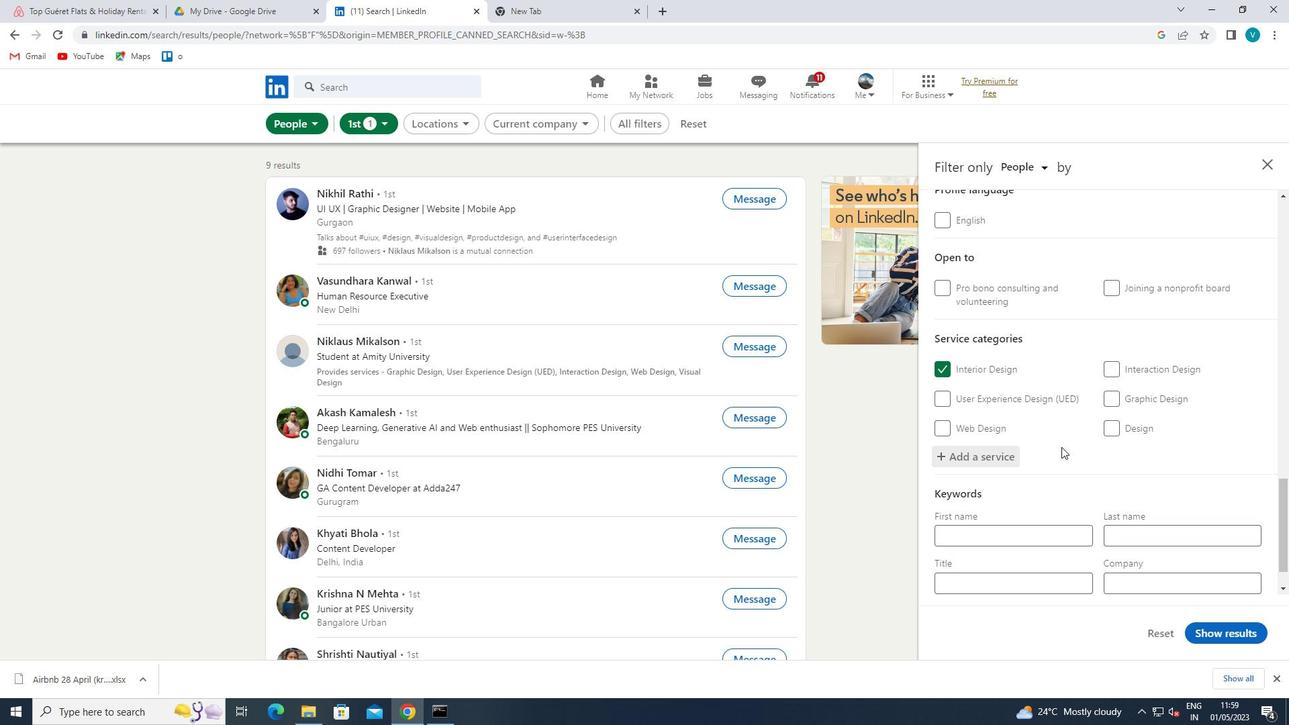 
Action: Mouse scrolled (1057, 449) with delta (0, 0)
Screenshot: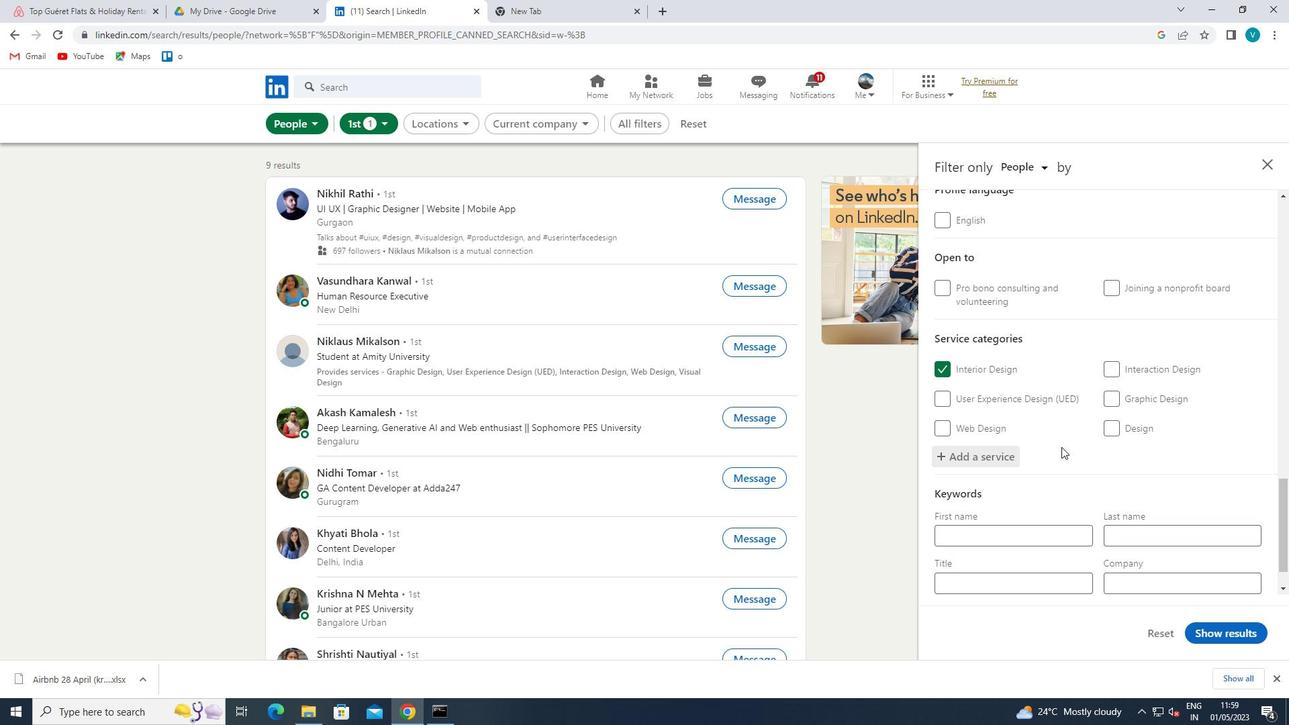 
Action: Mouse moved to (998, 529)
Screenshot: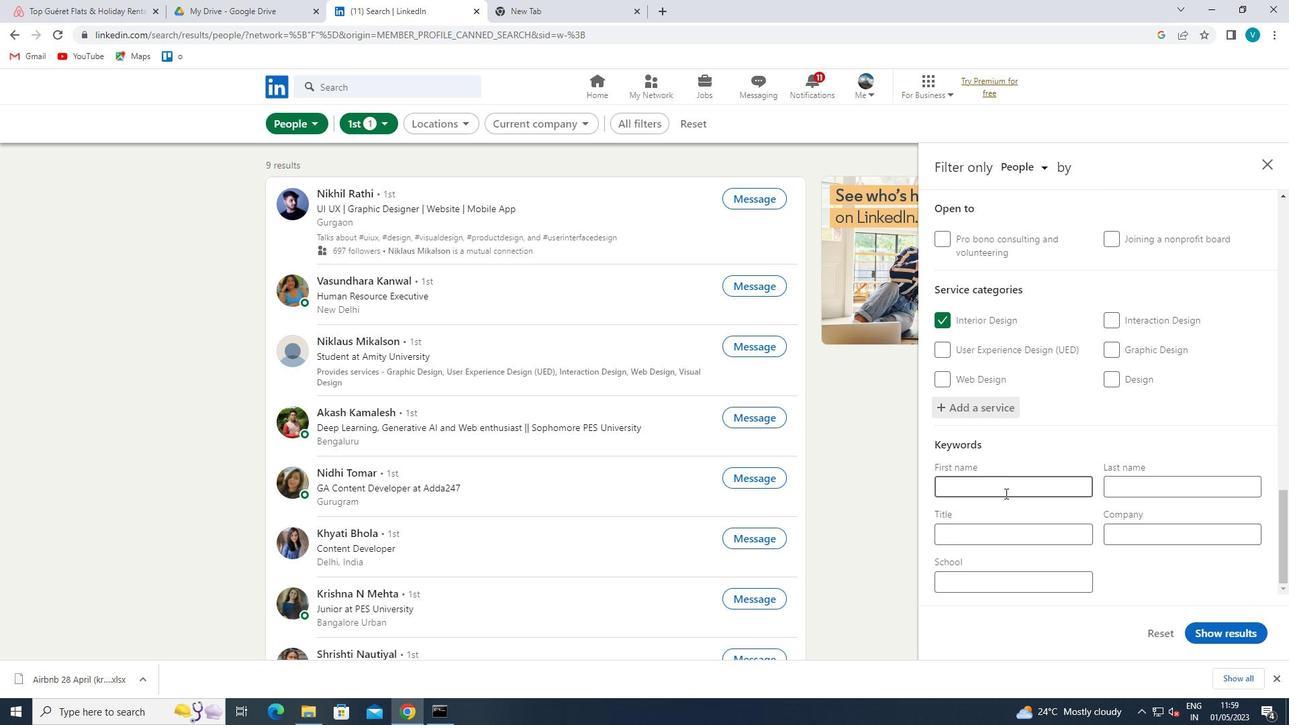 
Action: Mouse pressed left at (998, 529)
Screenshot: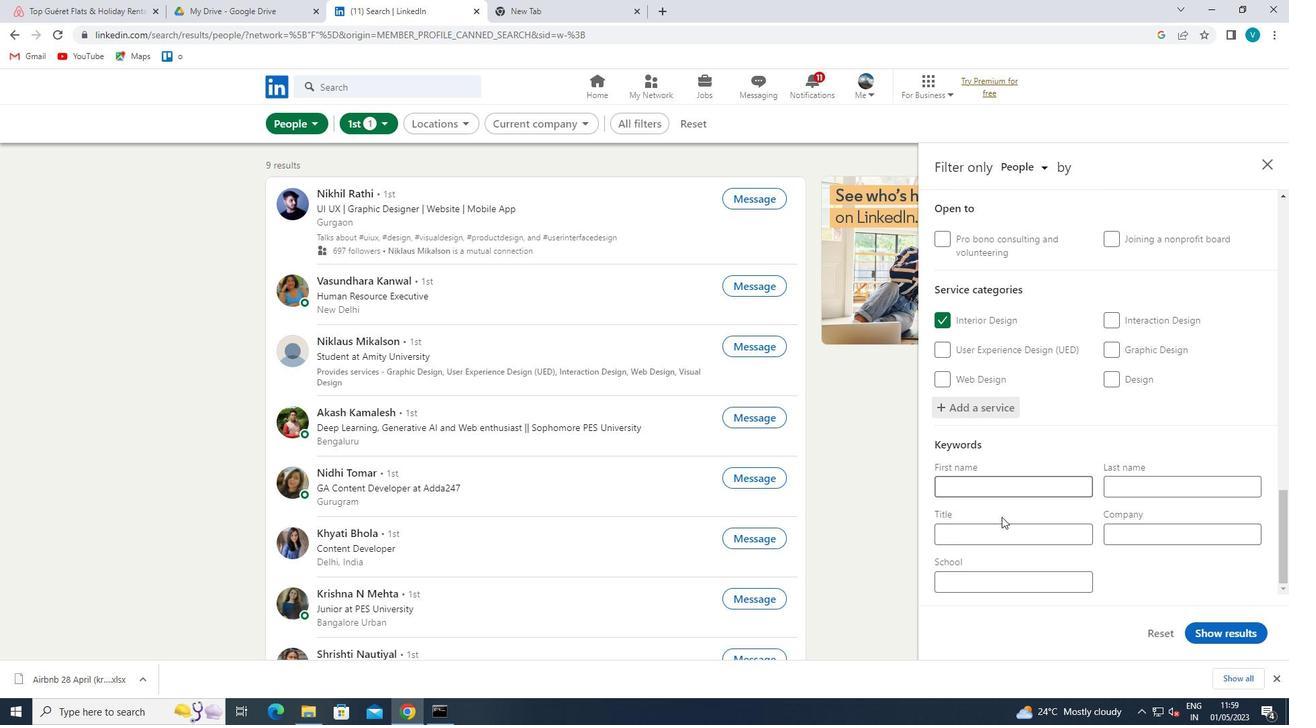 
Action: Key pressed <Key.shift>A
Screenshot: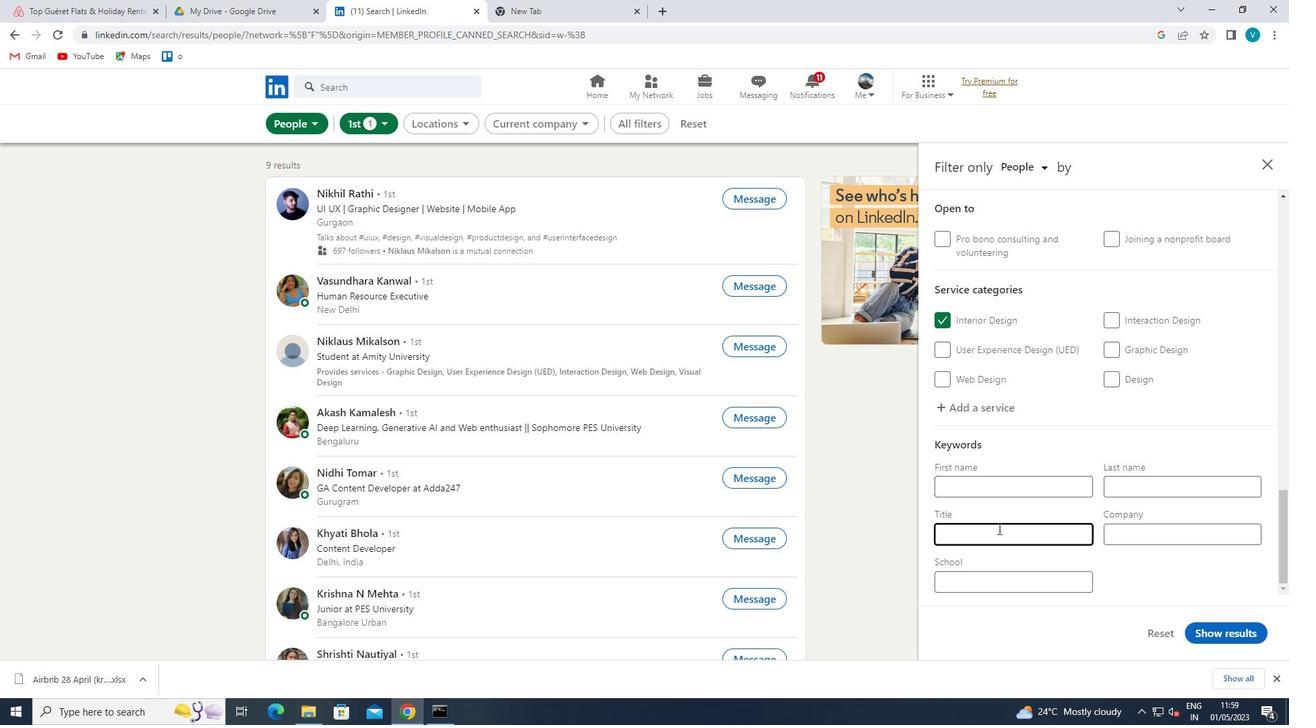 
Action: Mouse moved to (1007, 525)
Screenshot: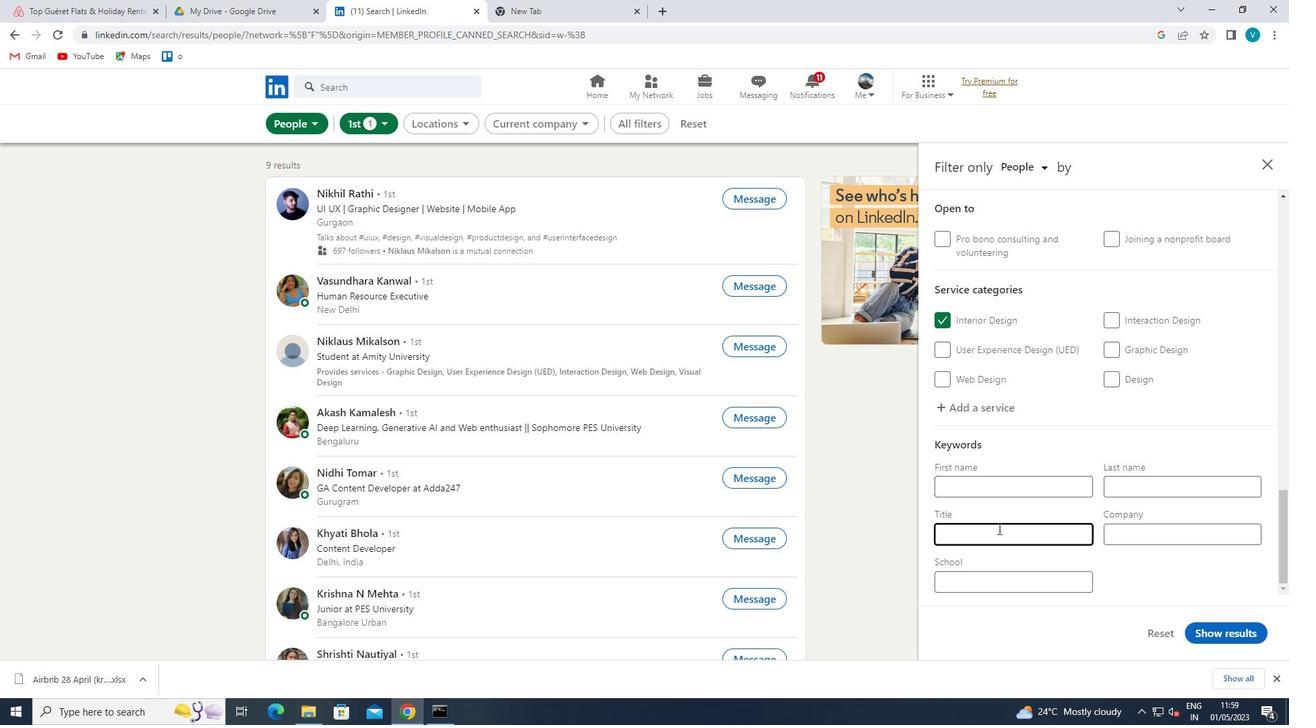 
Action: Key pressed SSIATANT<Key.space><Key.shift>MANAGER<Key.space>
Screenshot: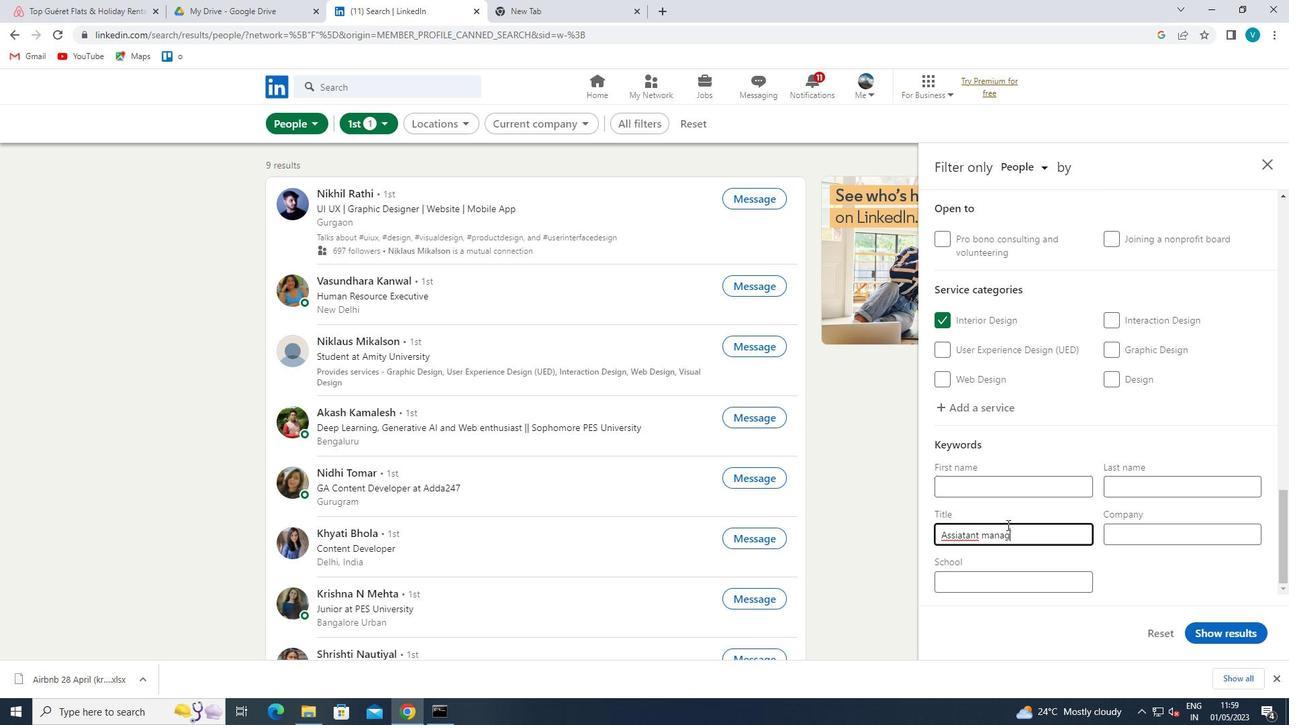 
Action: Mouse moved to (991, 532)
Screenshot: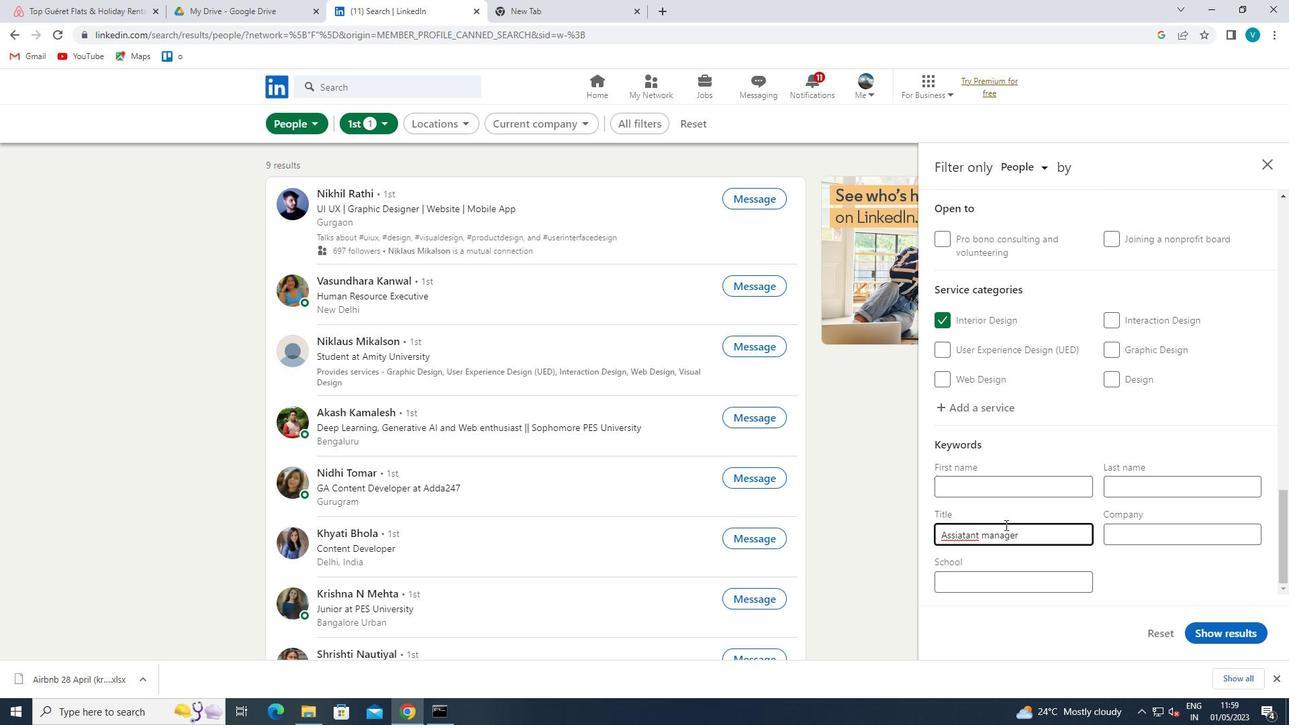 
Action: Mouse pressed left at (991, 532)
Screenshot: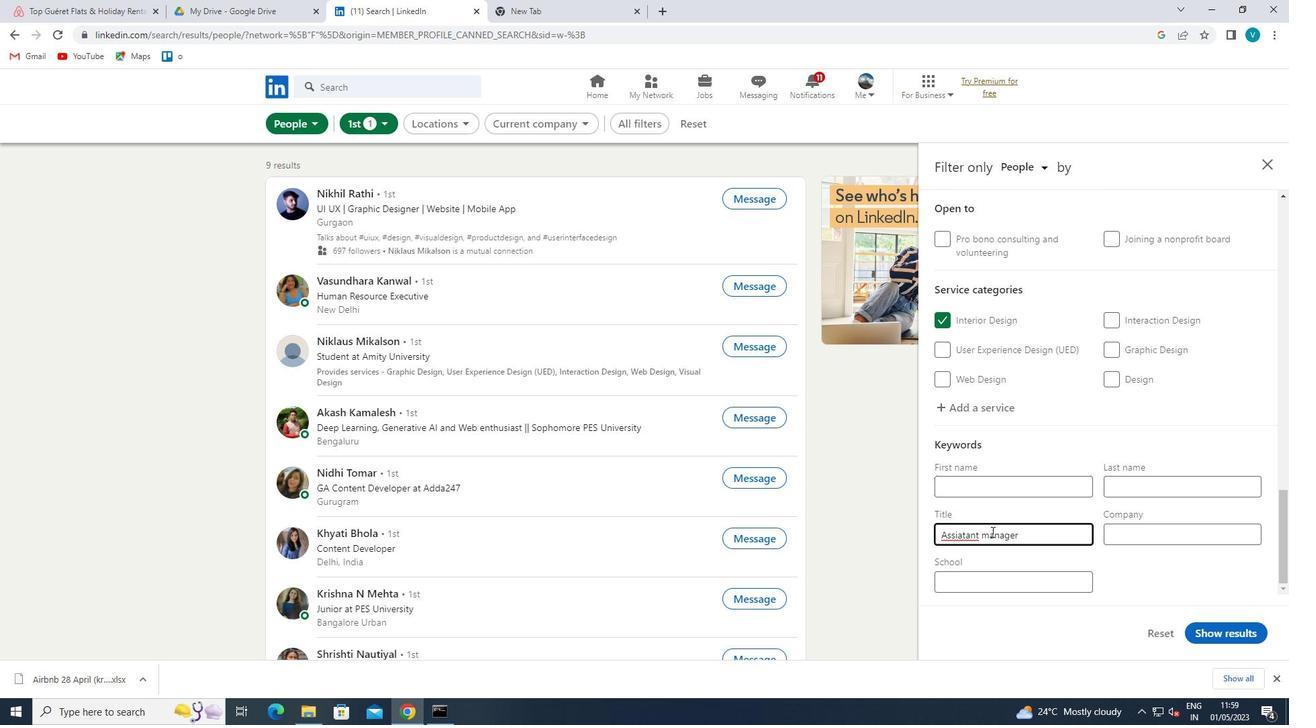 
Action: Key pressed <Key.backspace><Key.shift>M
Screenshot: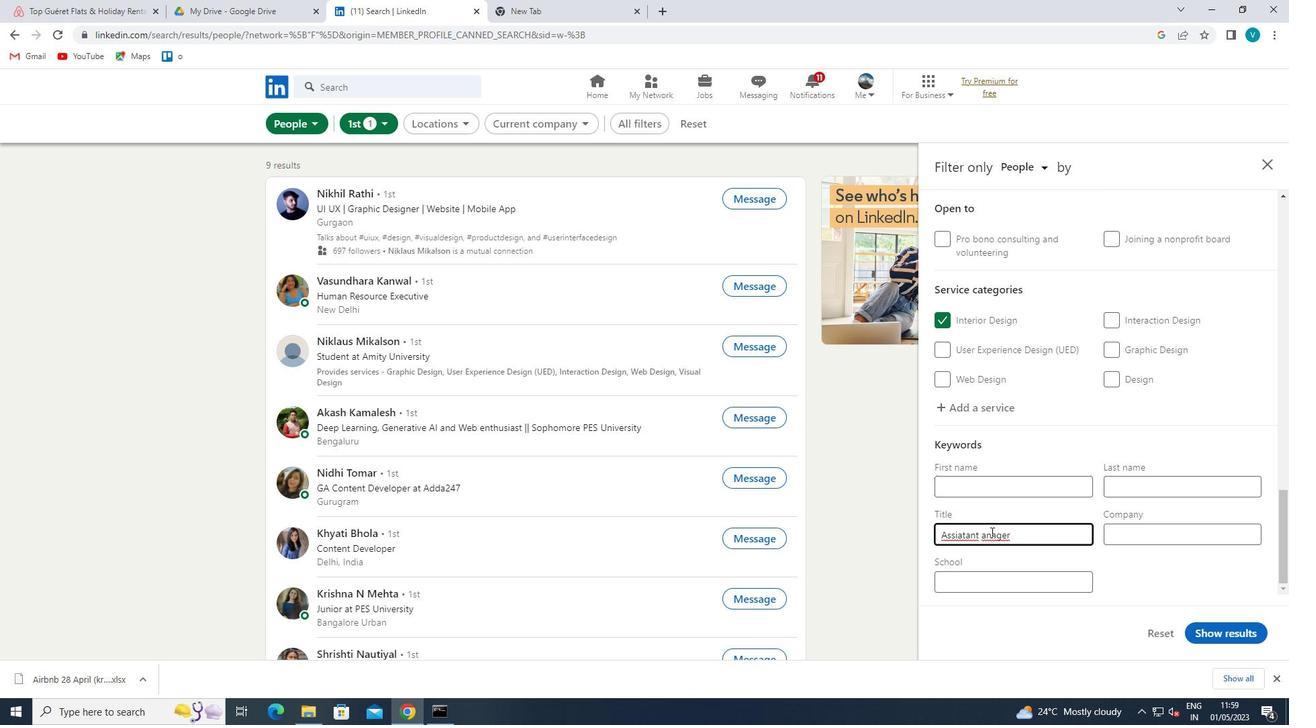 
Action: Mouse moved to (964, 532)
Screenshot: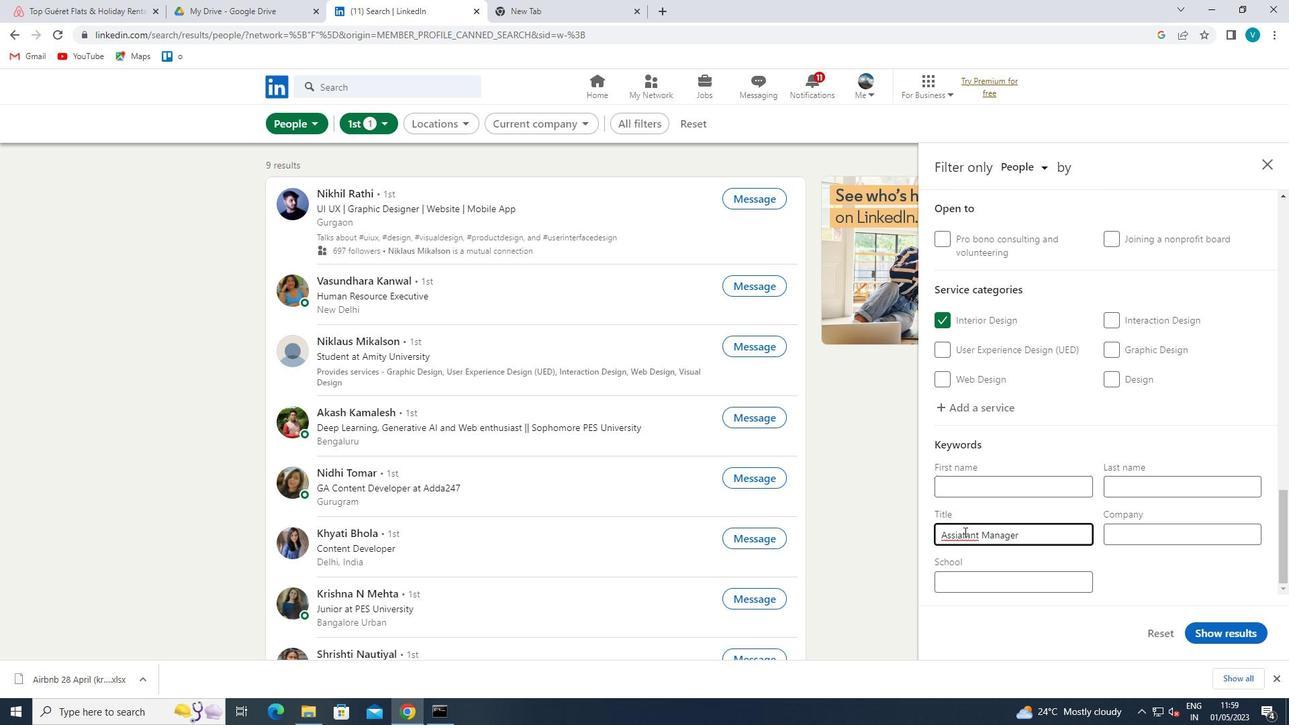 
Action: Mouse pressed left at (964, 532)
Screenshot: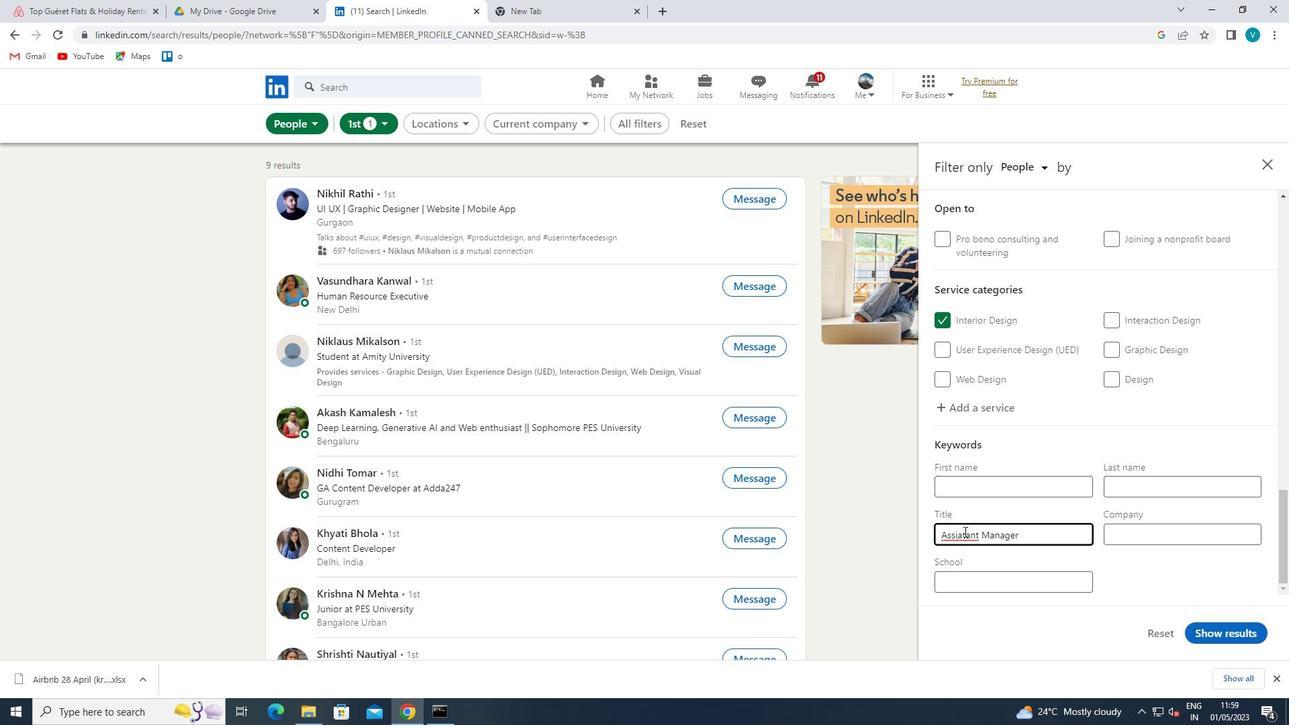 
Action: Mouse moved to (961, 536)
Screenshot: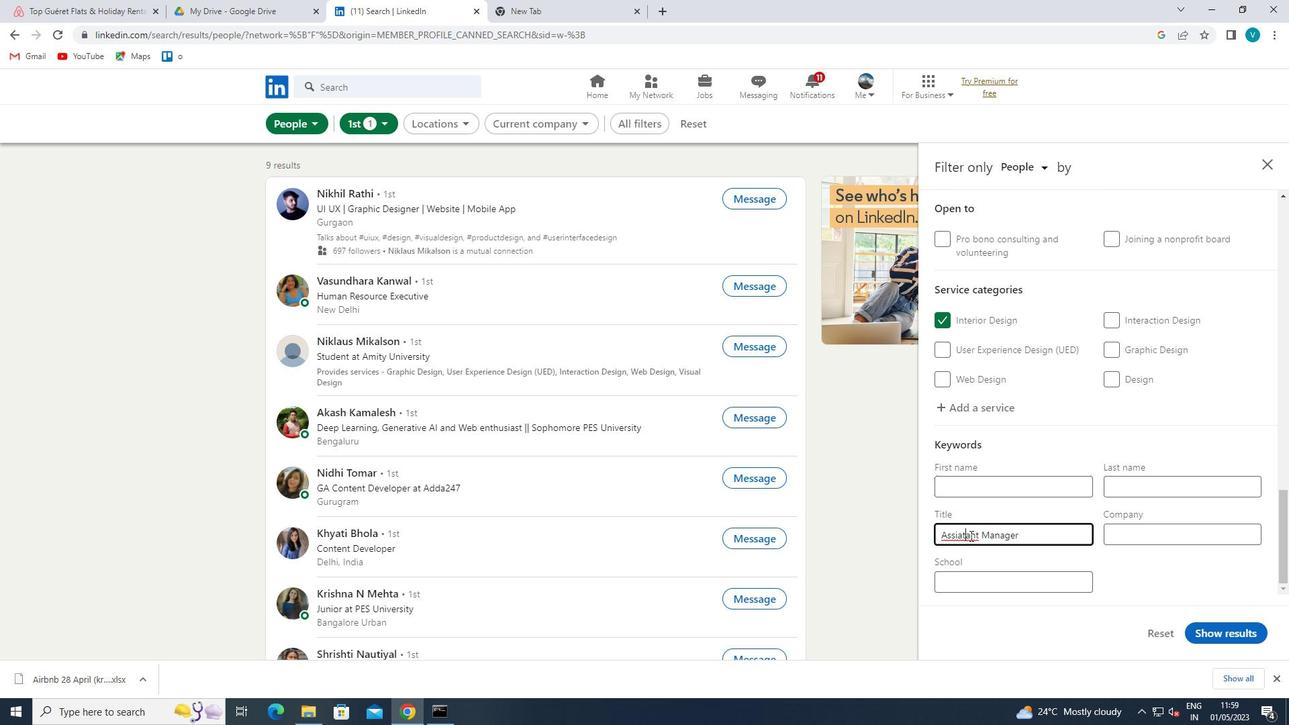 
Action: Mouse pressed left at (961, 536)
Screenshot: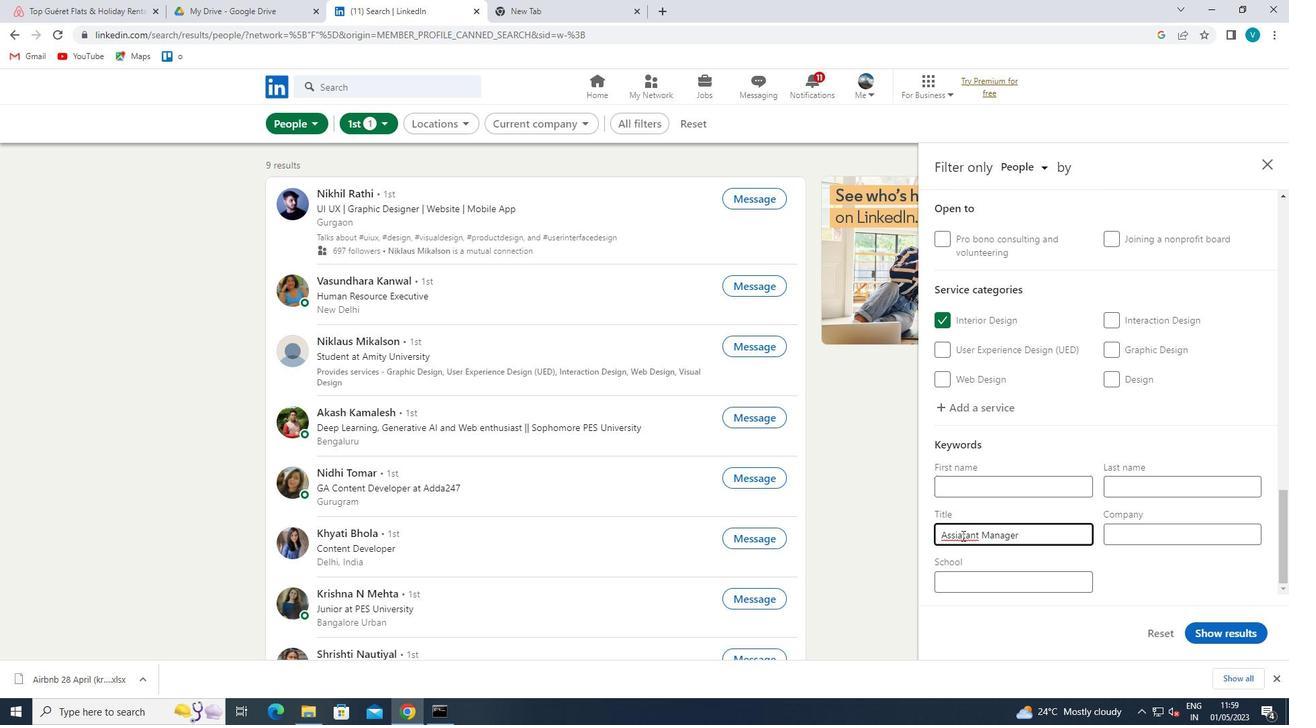 
Action: Mouse moved to (978, 547)
Screenshot: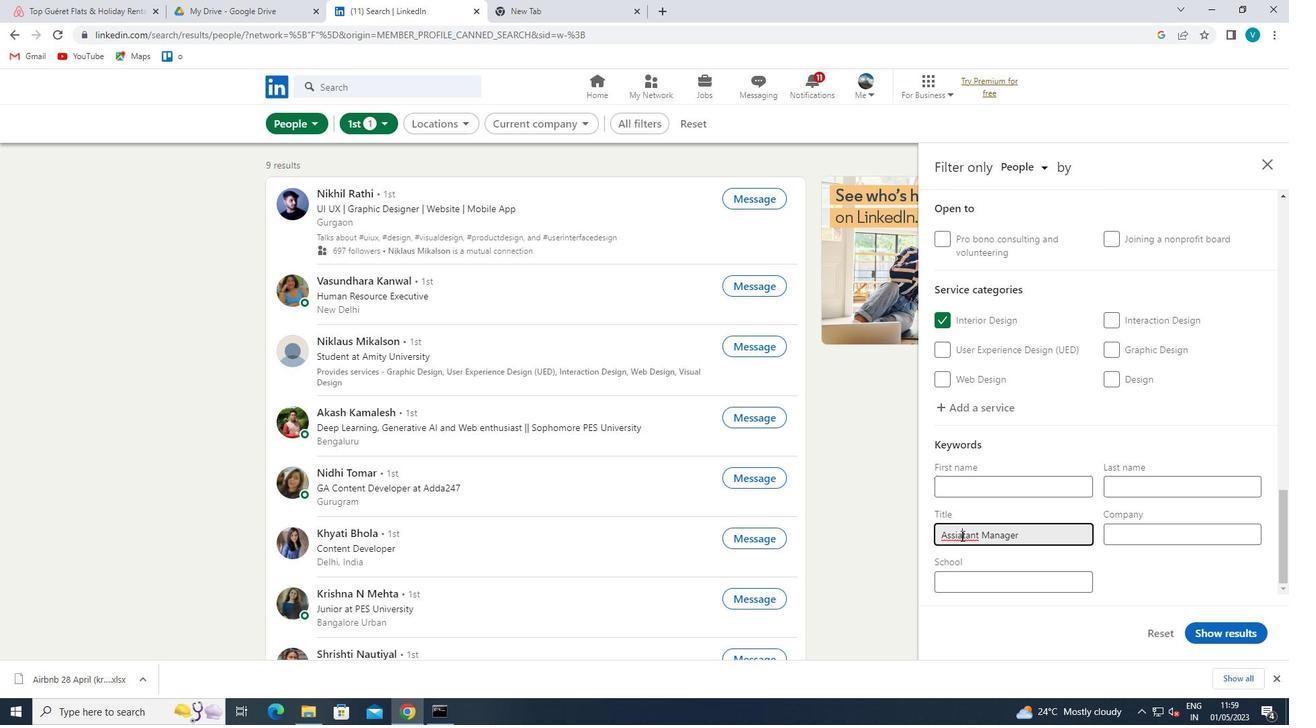 
Action: Key pressed <Key.backspace>S
Screenshot: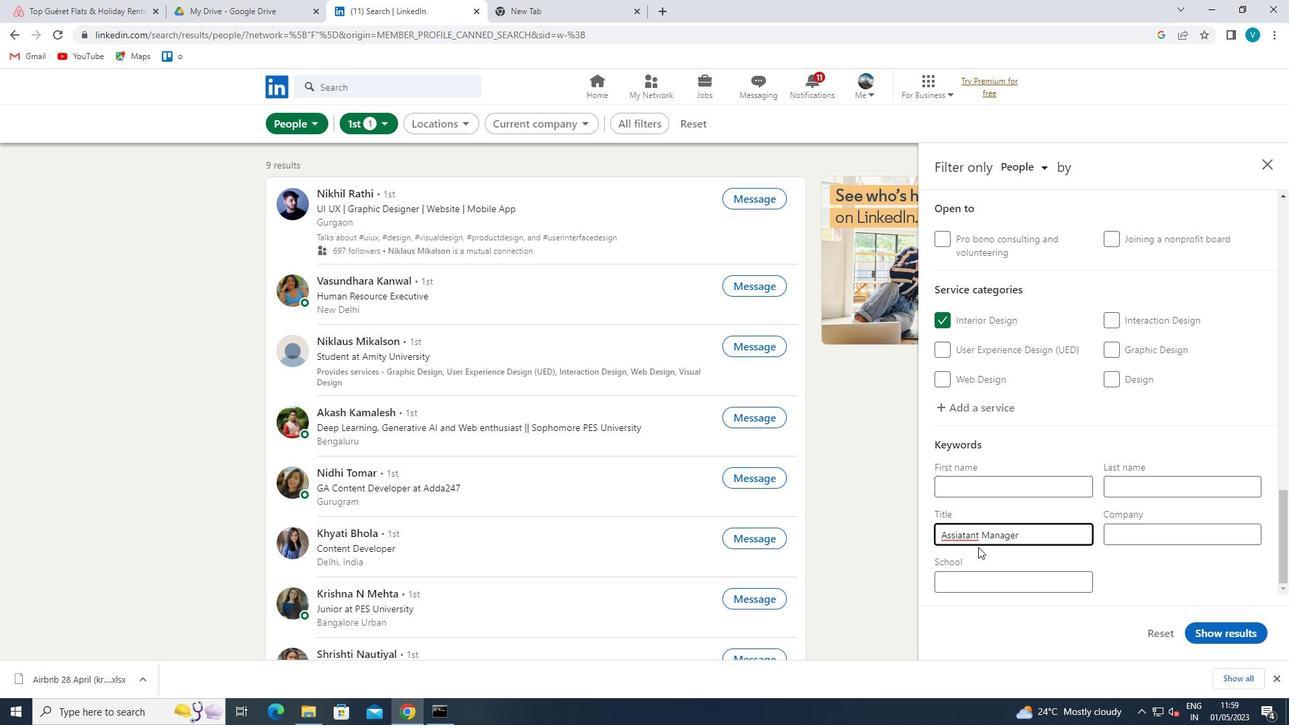
Action: Mouse moved to (1217, 632)
Screenshot: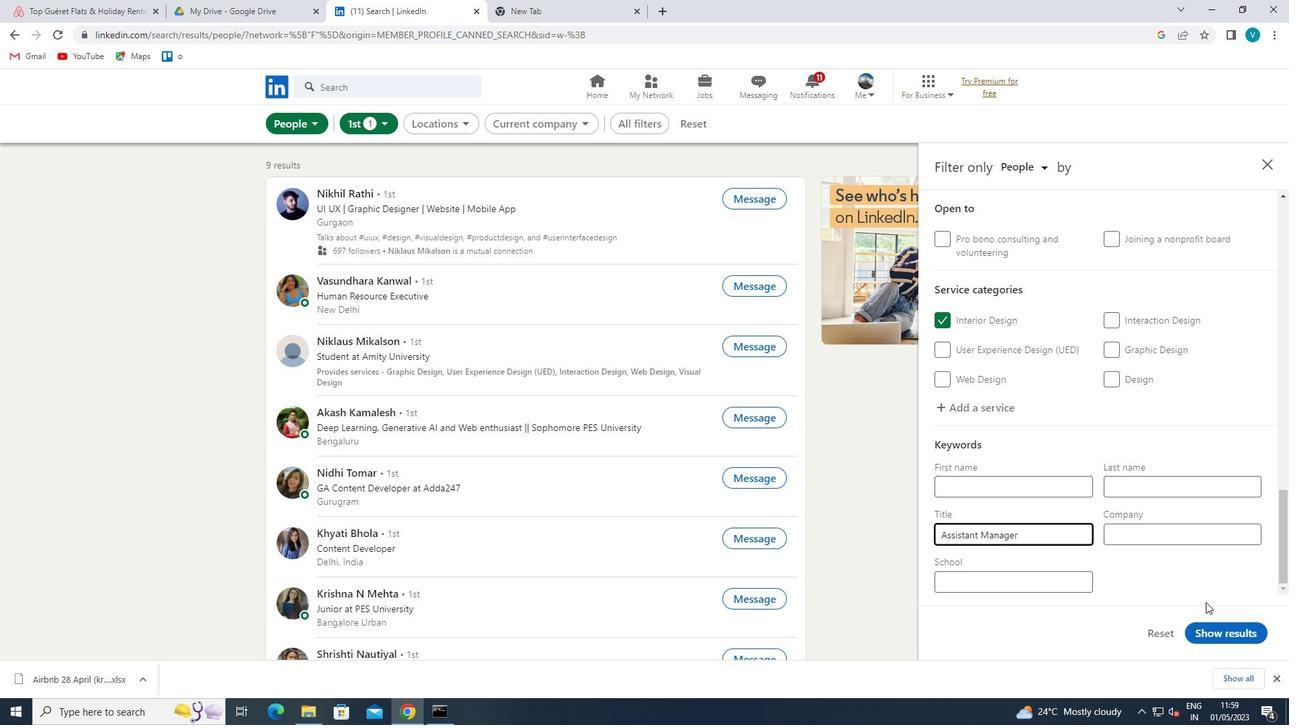 
Action: Mouse pressed left at (1217, 632)
Screenshot: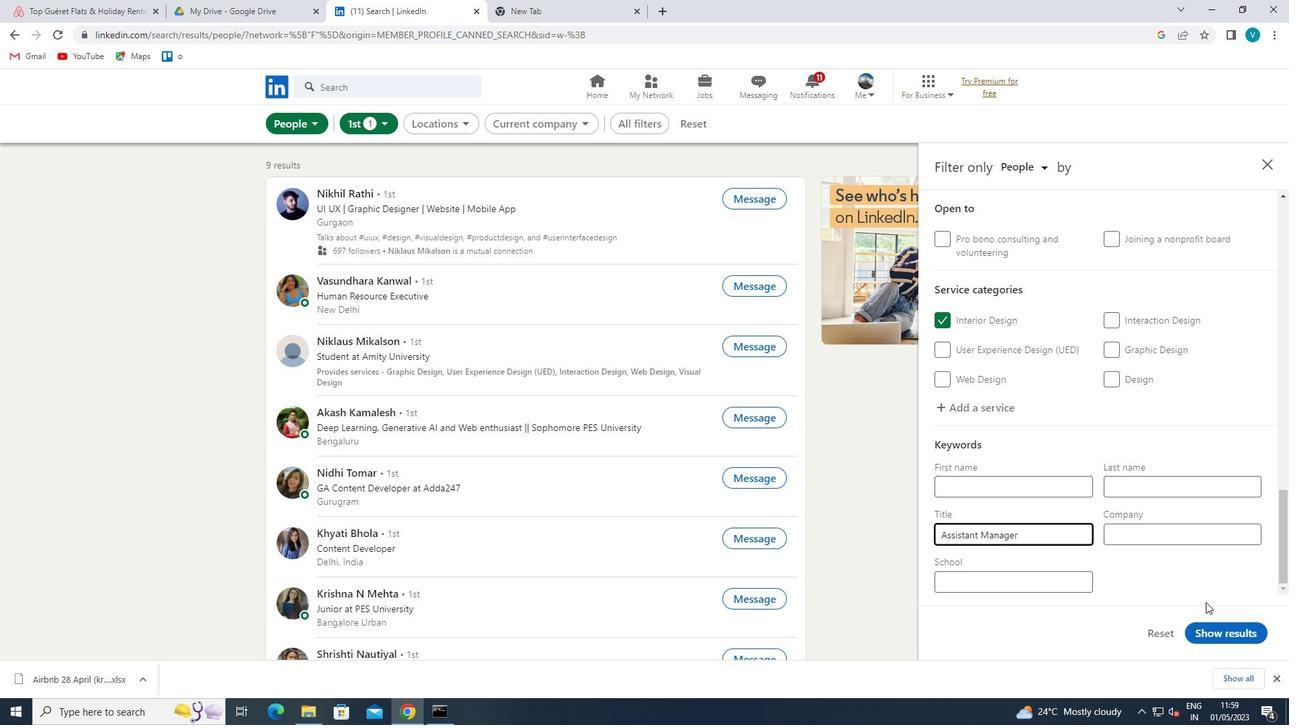 
